 Task: Explore Airbnb accommodation in Chambas, Cuba from 22th December, 2023 to 26th December, 2023 for 8 adults. Place can be private room with 8 bedrooms having 8 beds and 8 bathrooms. Property type can be house. Amenities needed are: wifi, TV, free parkinig on premises, gym, breakfast.
Action: Mouse moved to (472, 123)
Screenshot: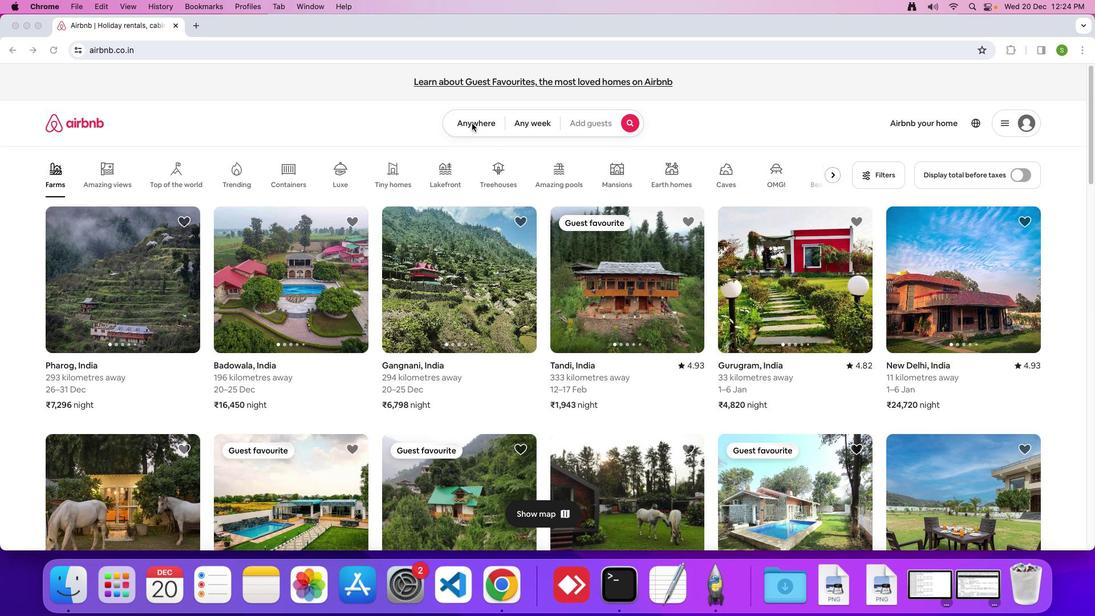 
Action: Mouse pressed left at (472, 123)
Screenshot: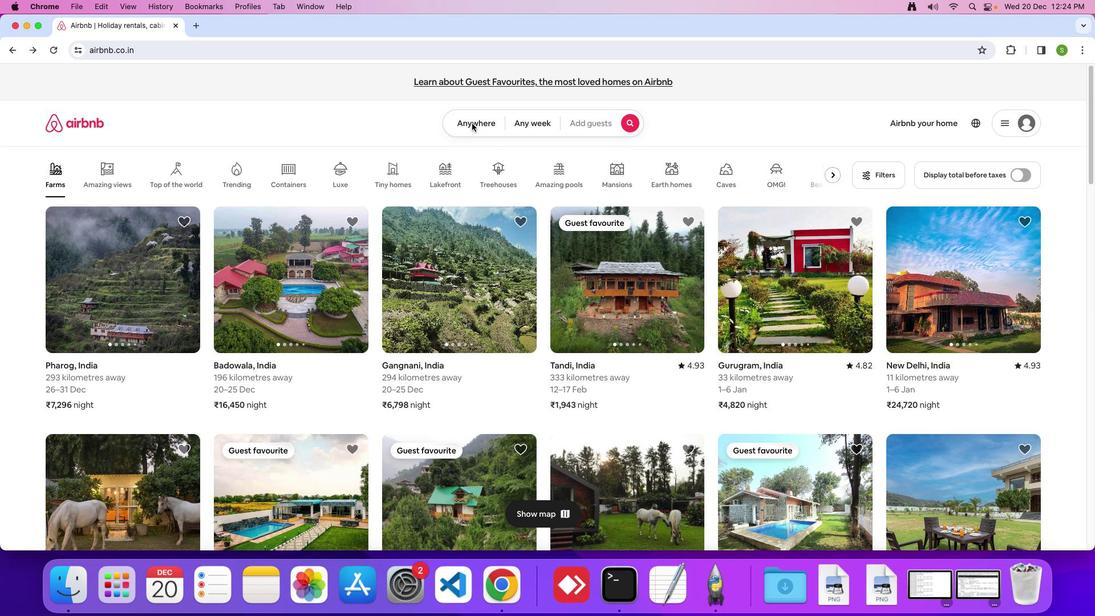 
Action: Mouse moved to (465, 120)
Screenshot: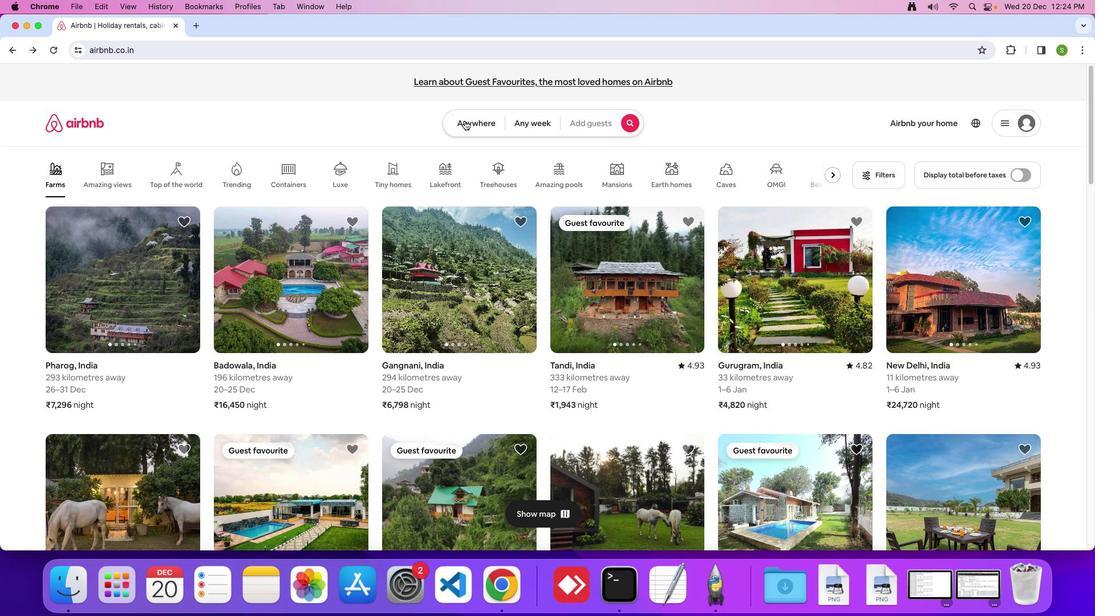 
Action: Mouse pressed left at (465, 120)
Screenshot: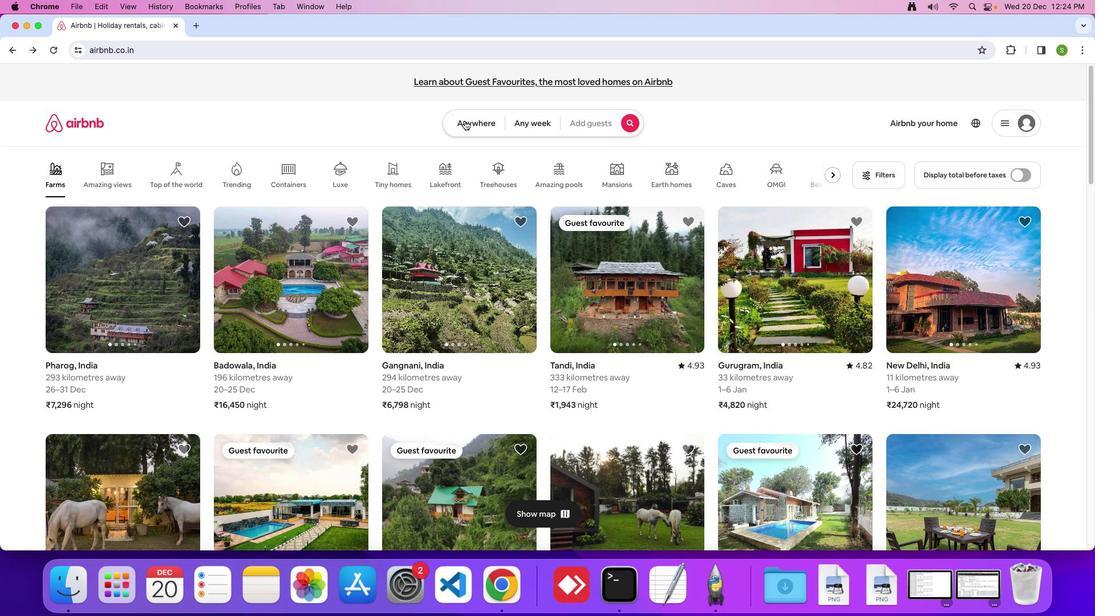 
Action: Mouse moved to (353, 167)
Screenshot: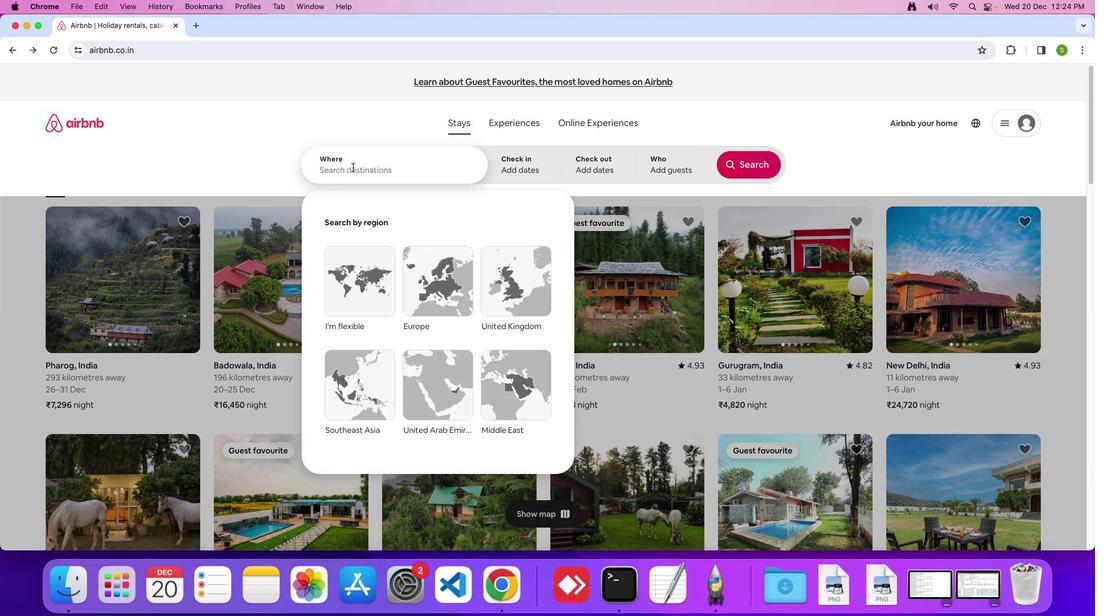 
Action: Mouse pressed left at (353, 167)
Screenshot: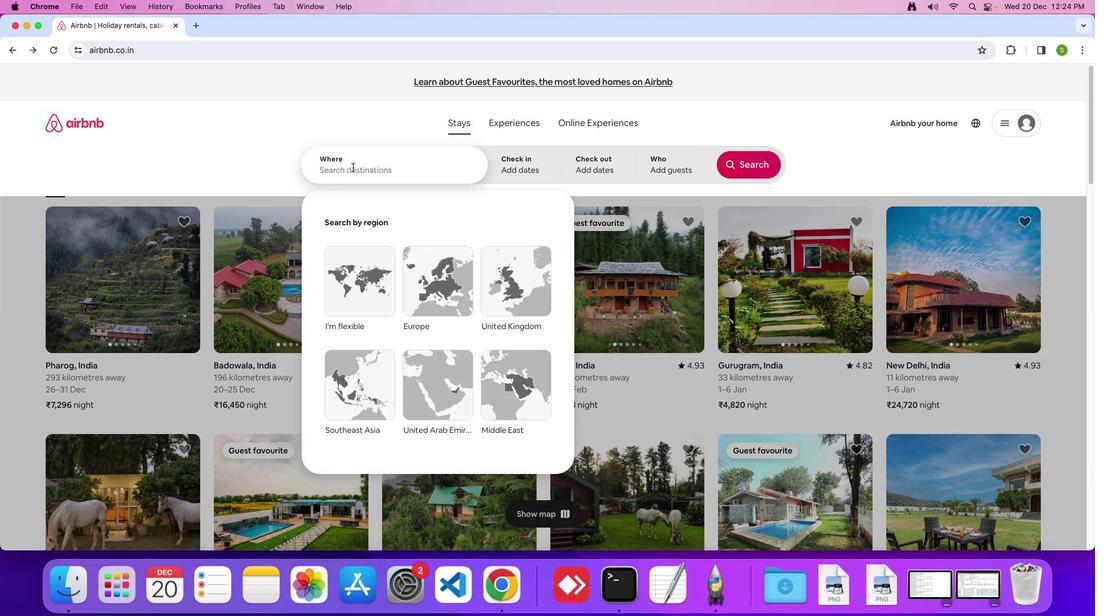 
Action: Key pressed 'C'Key.caps_lock'h''a''m''b''a''s'','Key.spaceKey.shift'C''u''b''a'Key.enter
Screenshot: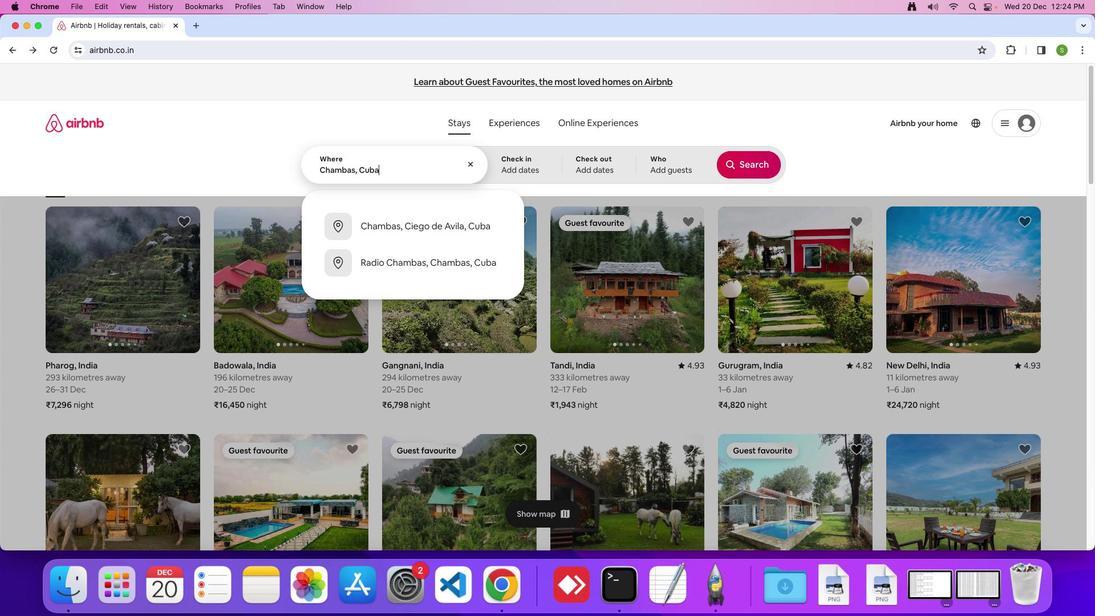 
Action: Mouse moved to (489, 388)
Screenshot: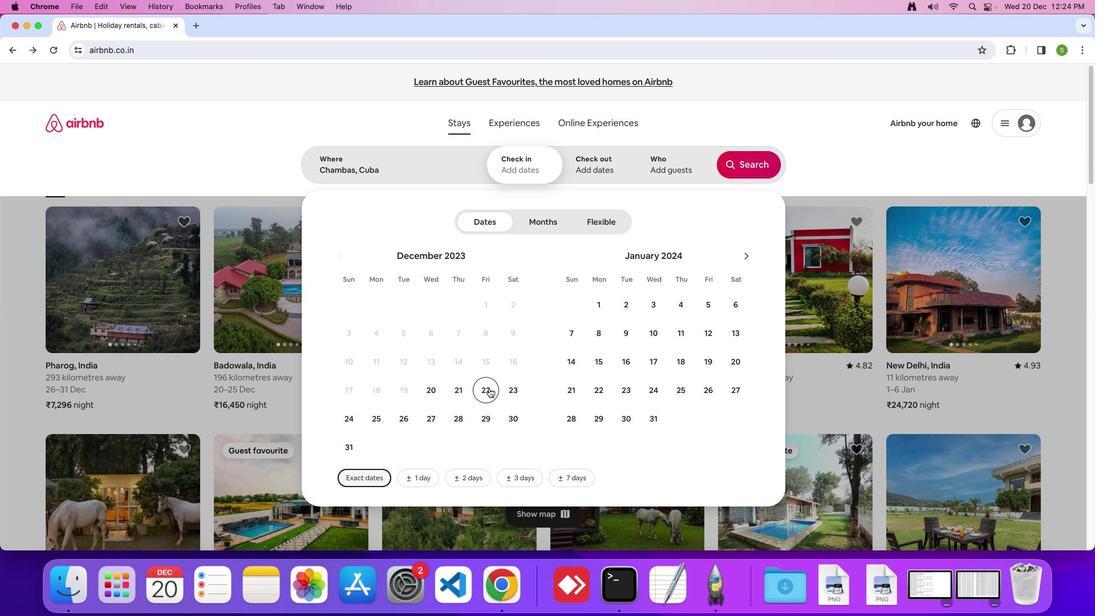 
Action: Mouse pressed left at (489, 388)
Screenshot: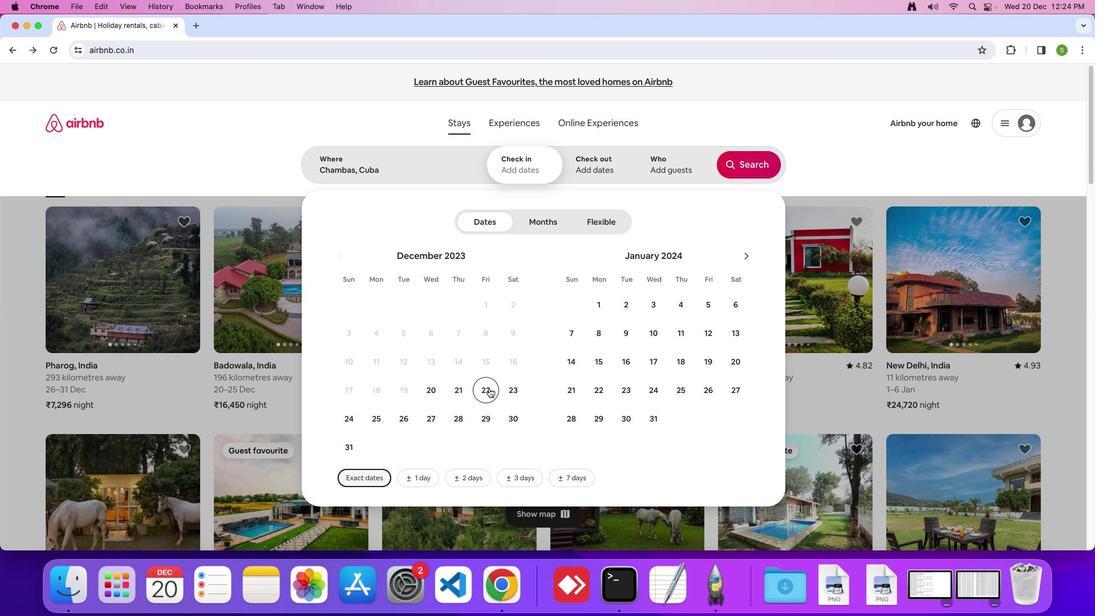 
Action: Mouse moved to (406, 418)
Screenshot: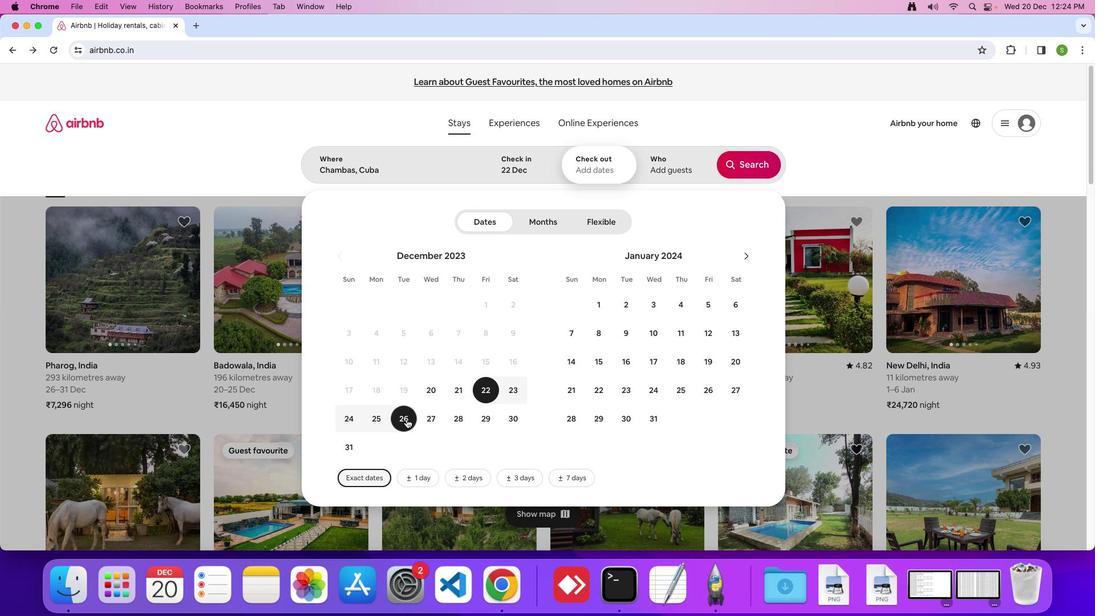 
Action: Mouse pressed left at (406, 418)
Screenshot: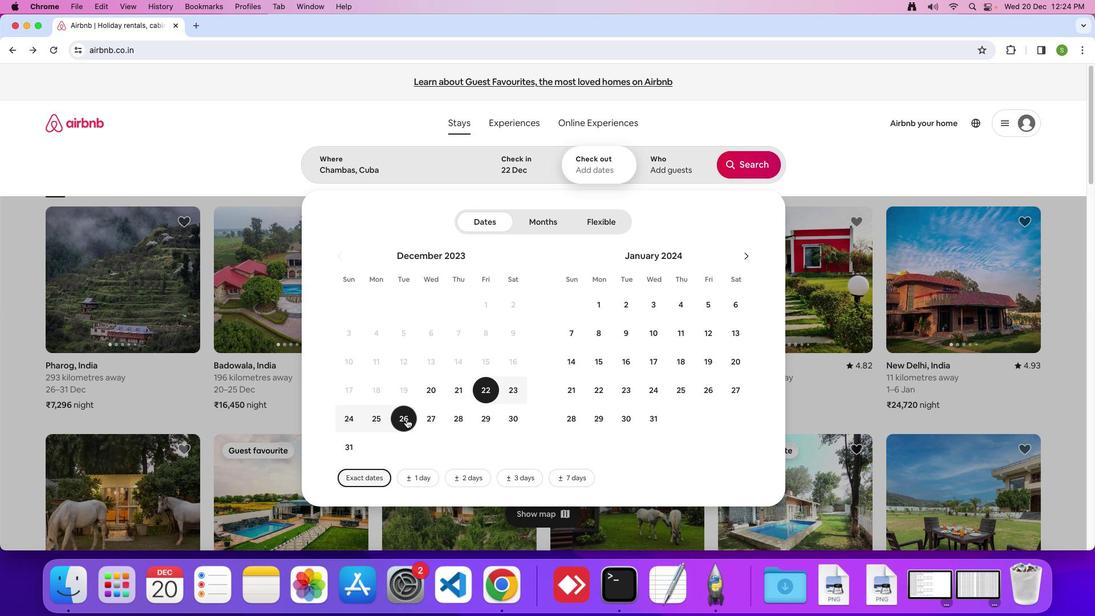 
Action: Mouse moved to (659, 170)
Screenshot: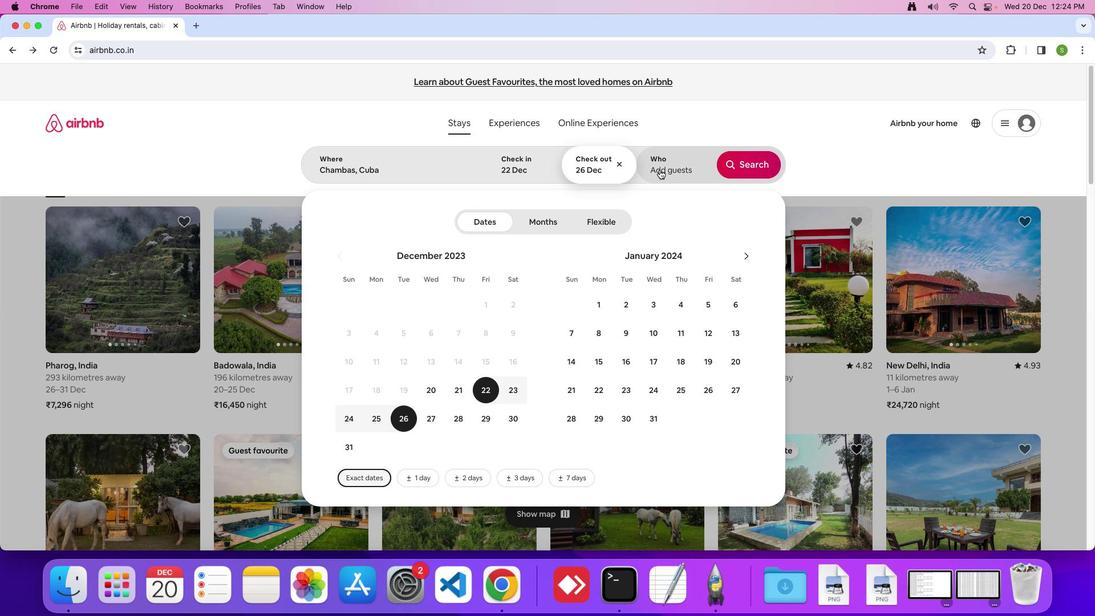 
Action: Mouse pressed left at (659, 170)
Screenshot: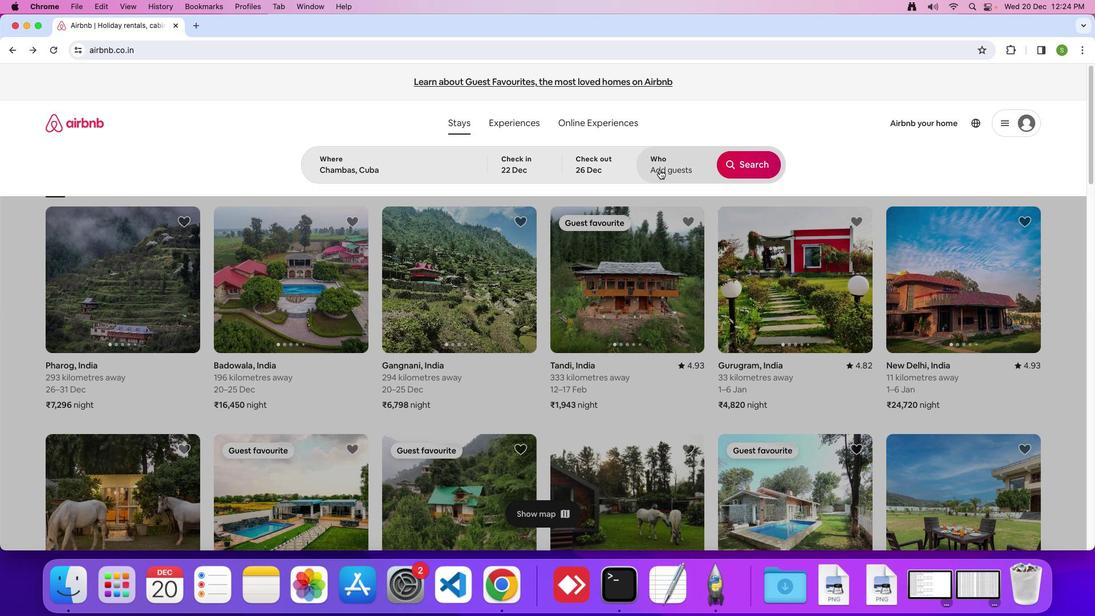 
Action: Mouse moved to (747, 225)
Screenshot: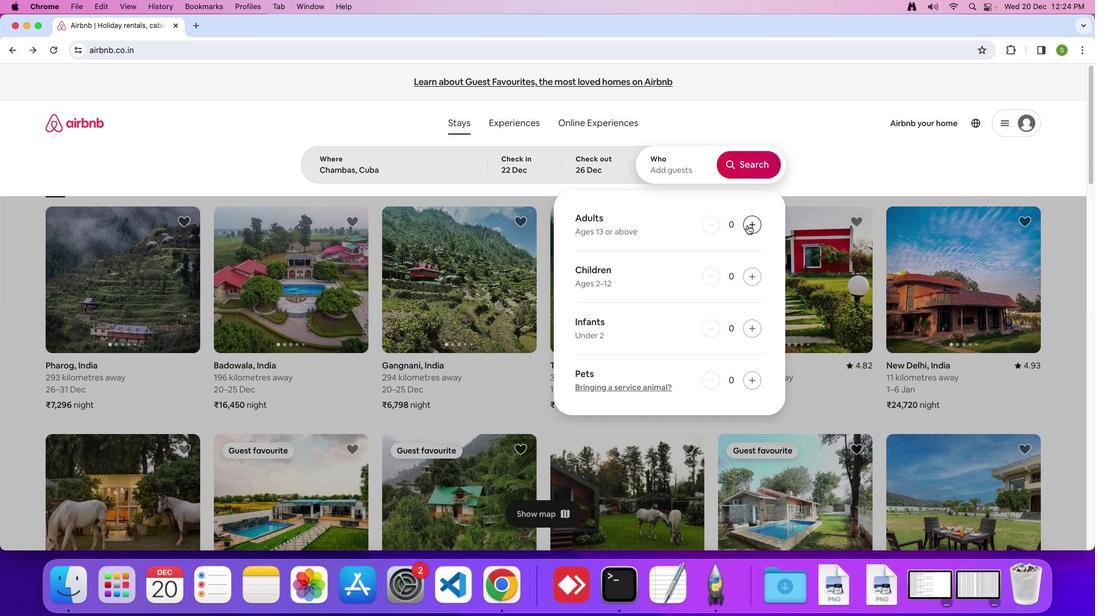 
Action: Mouse pressed left at (747, 225)
Screenshot: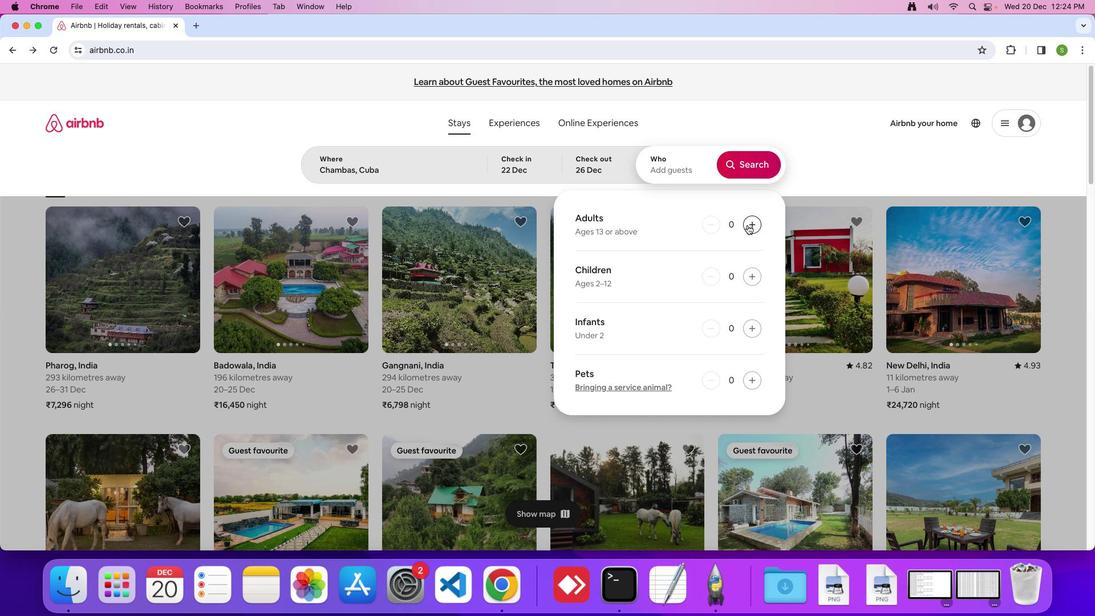
Action: Mouse pressed left at (747, 225)
Screenshot: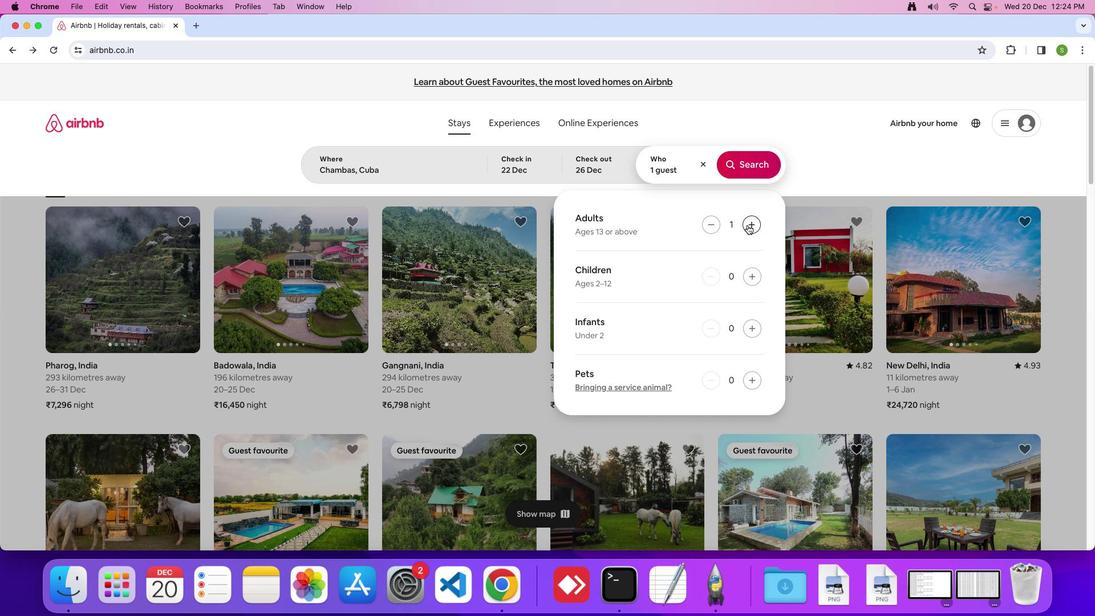 
Action: Mouse pressed left at (747, 225)
Screenshot: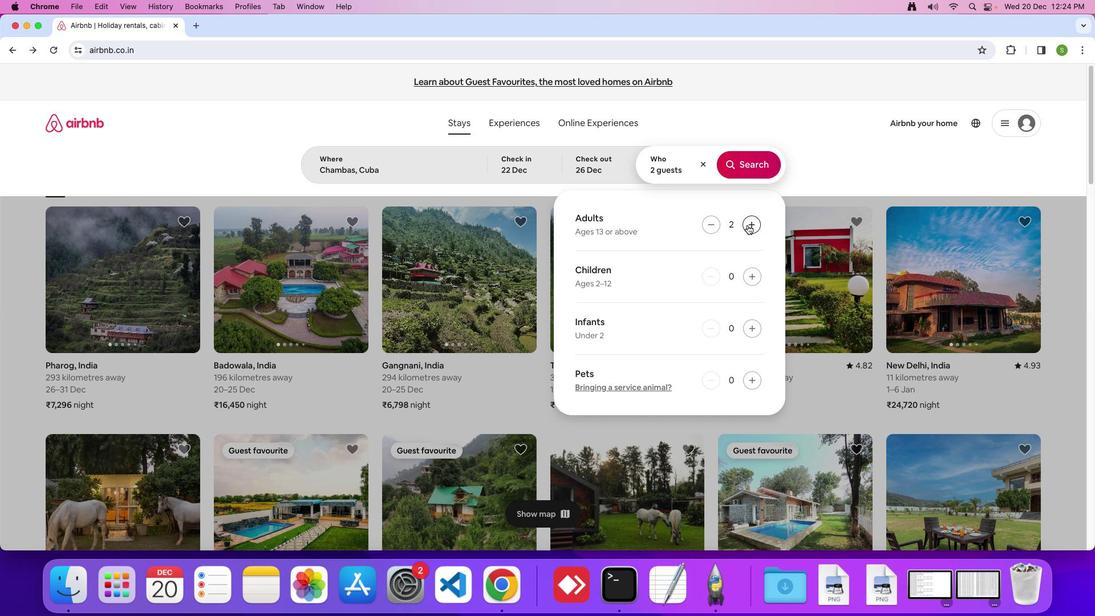 
Action: Mouse pressed left at (747, 225)
Screenshot: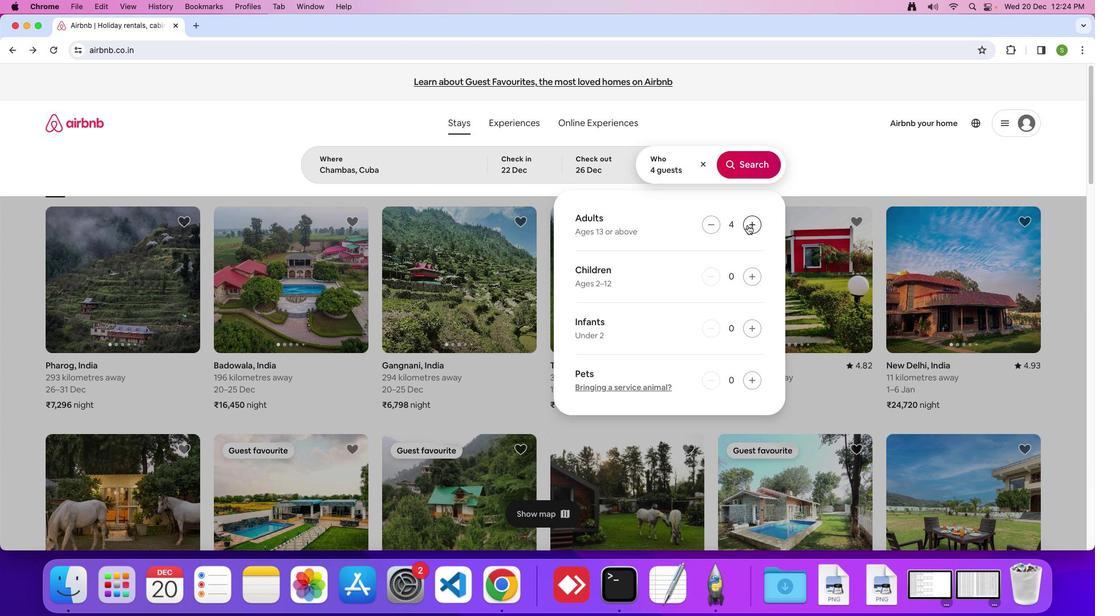 
Action: Mouse pressed left at (747, 225)
Screenshot: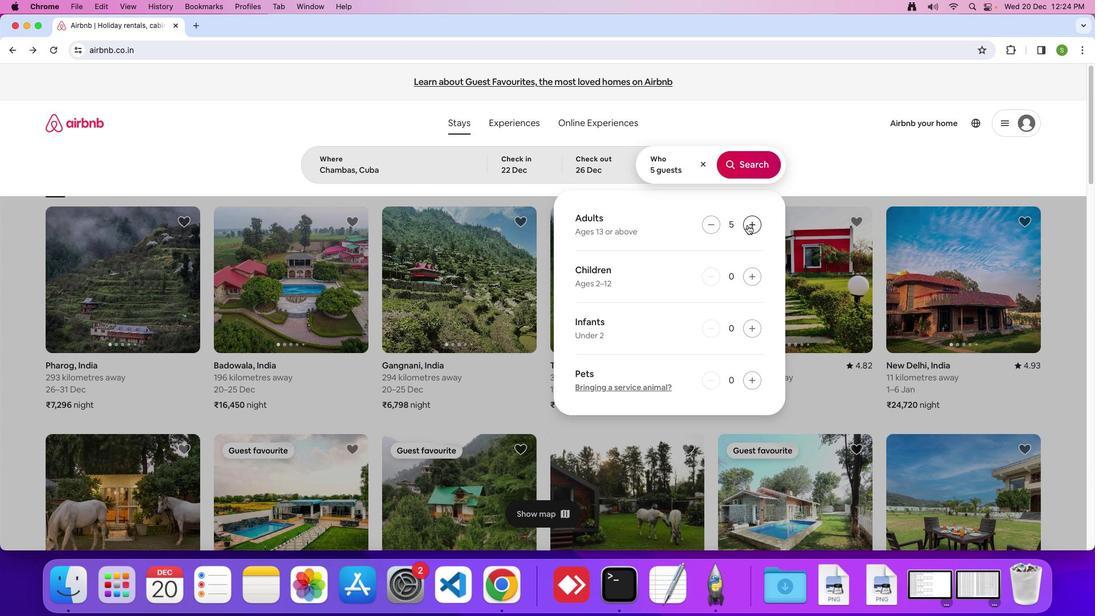 
Action: Mouse pressed left at (747, 225)
Screenshot: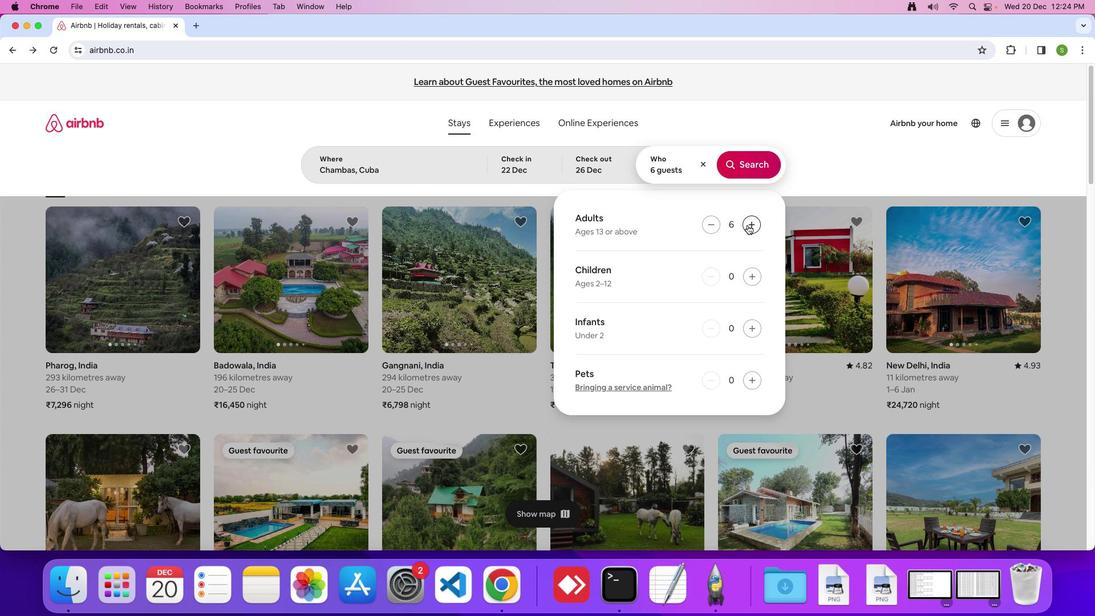 
Action: Mouse pressed left at (747, 225)
Screenshot: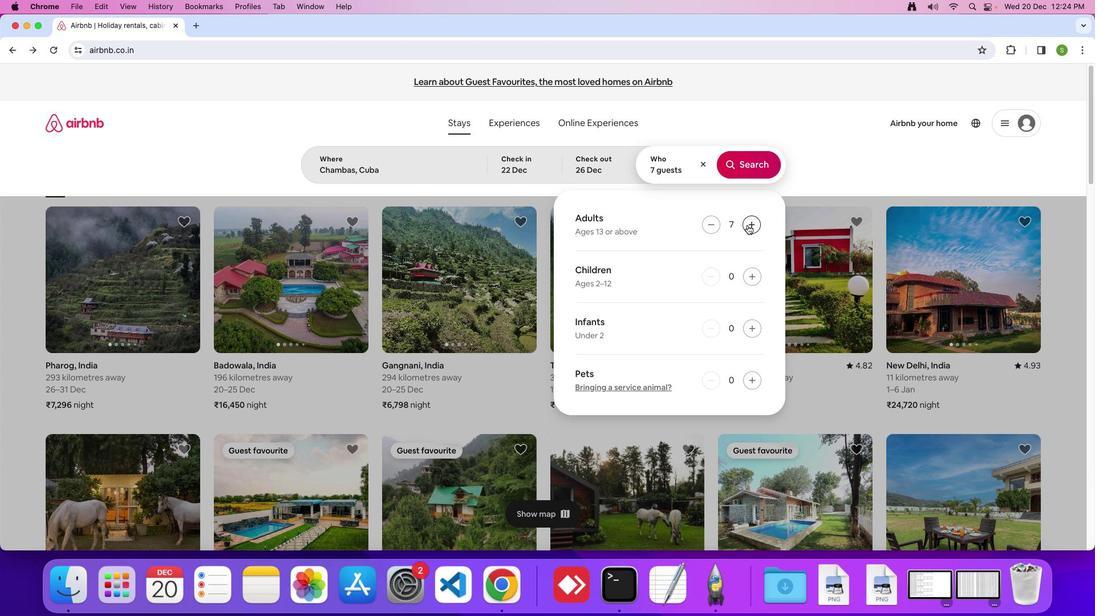 
Action: Mouse pressed left at (747, 225)
Screenshot: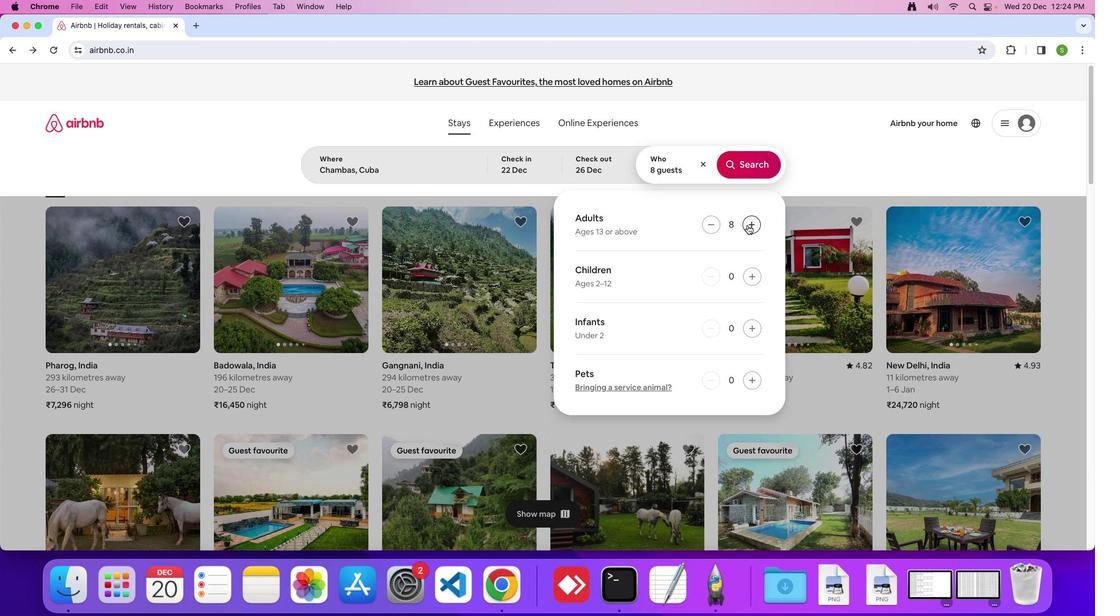 
Action: Mouse moved to (745, 175)
Screenshot: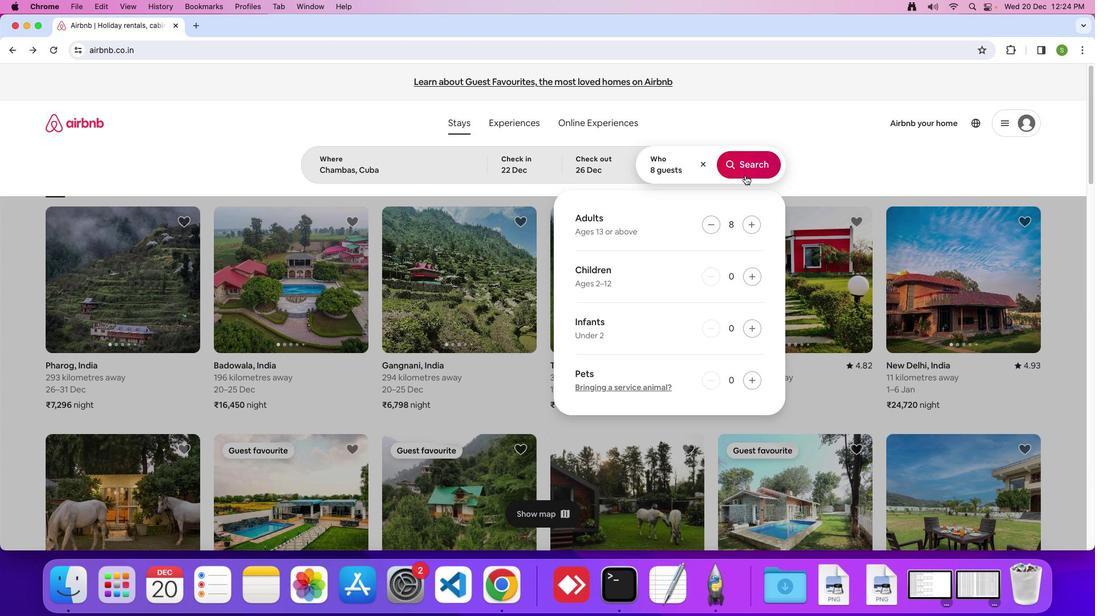 
Action: Mouse pressed left at (745, 175)
Screenshot: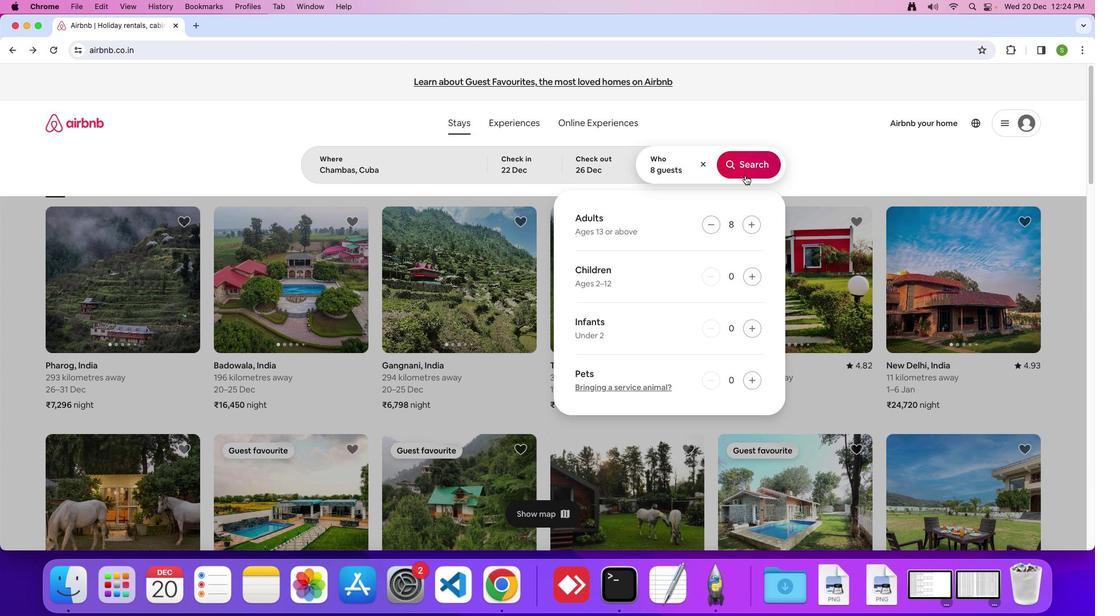 
Action: Mouse moved to (910, 140)
Screenshot: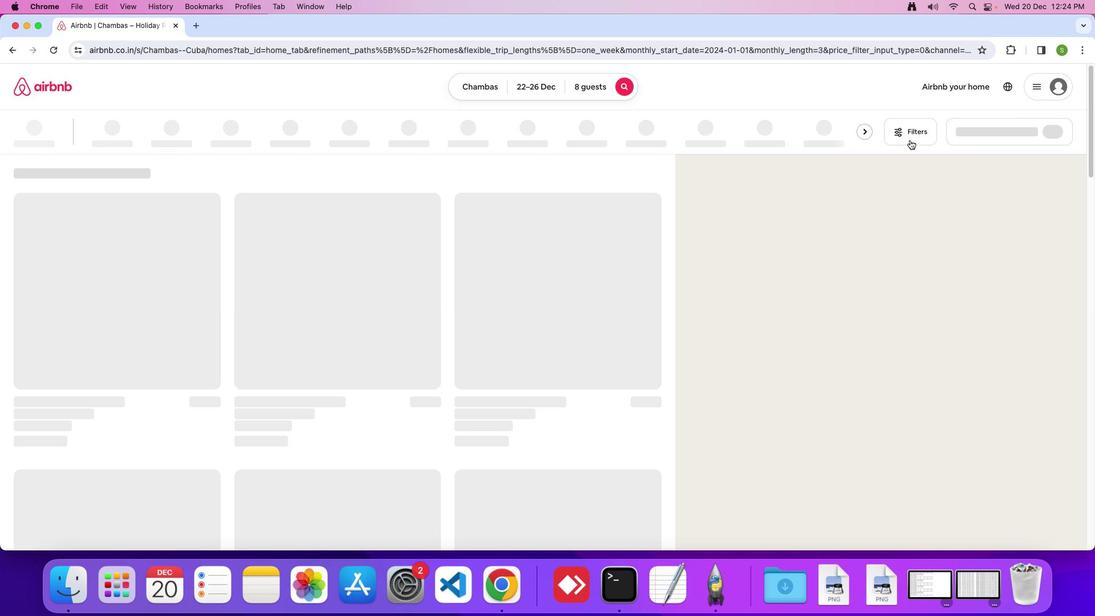 
Action: Mouse pressed left at (910, 140)
Screenshot: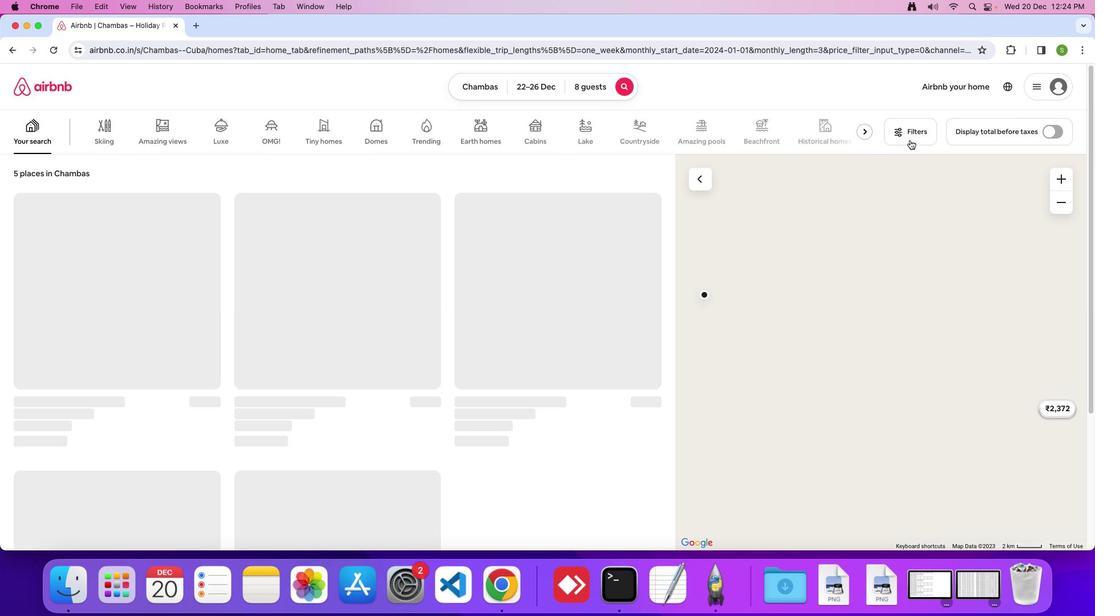 
Action: Mouse moved to (469, 382)
Screenshot: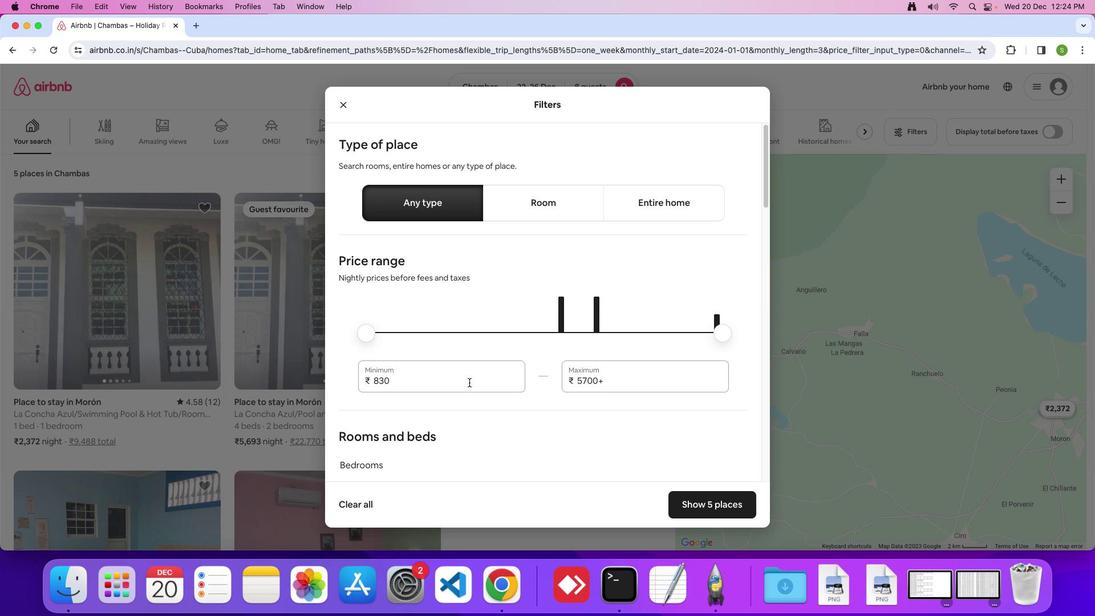 
Action: Mouse scrolled (469, 382) with delta (0, 0)
Screenshot: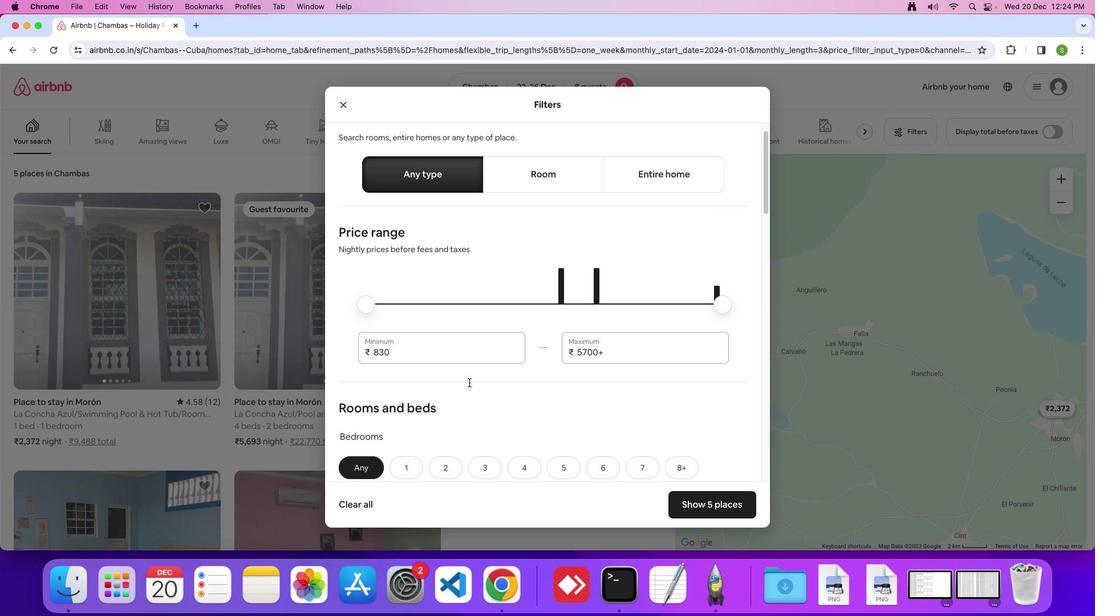 
Action: Mouse scrolled (469, 382) with delta (0, 0)
Screenshot: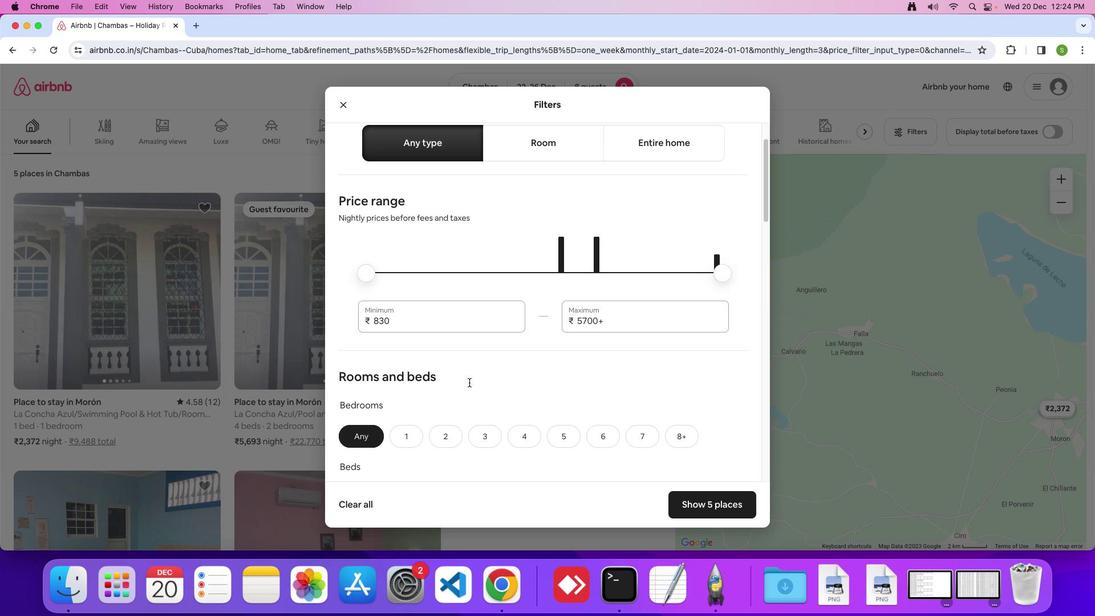 
Action: Mouse scrolled (469, 382) with delta (0, -1)
Screenshot: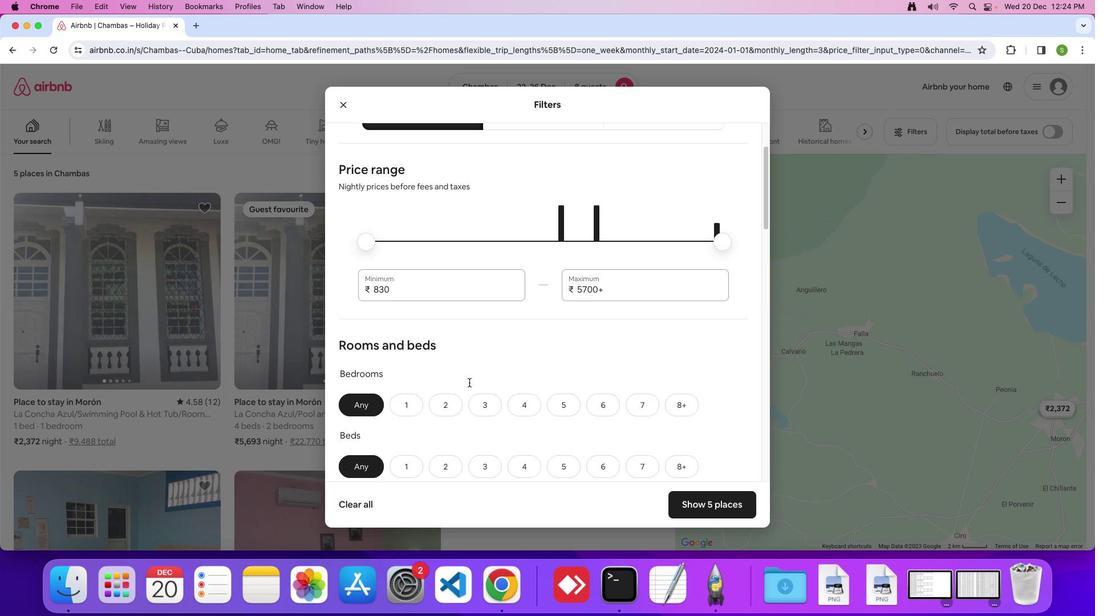 
Action: Mouse scrolled (469, 382) with delta (0, 0)
Screenshot: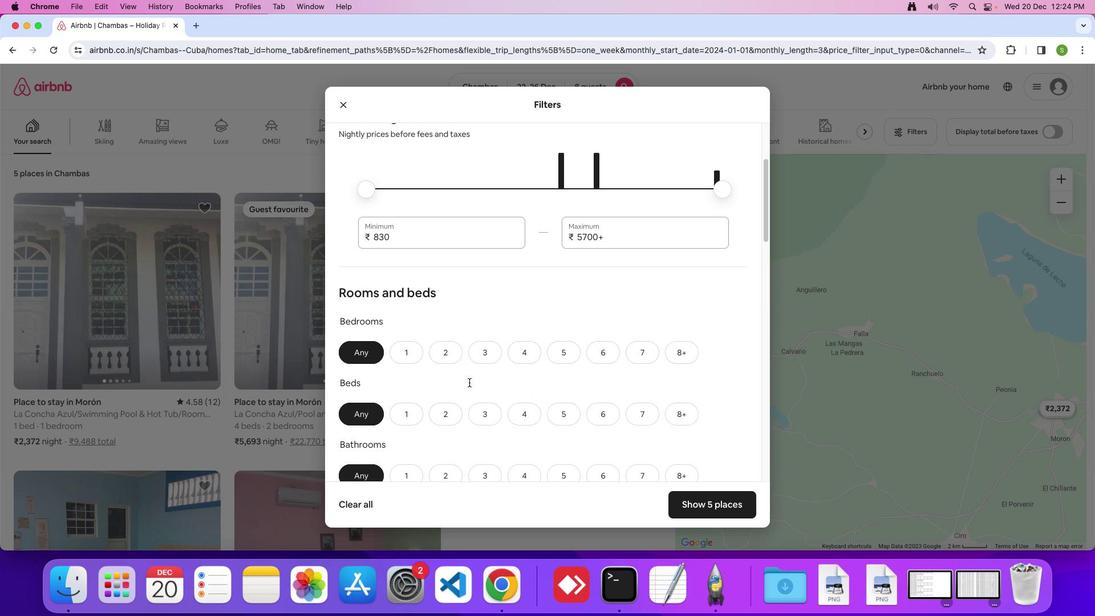 
Action: Mouse scrolled (469, 382) with delta (0, 0)
Screenshot: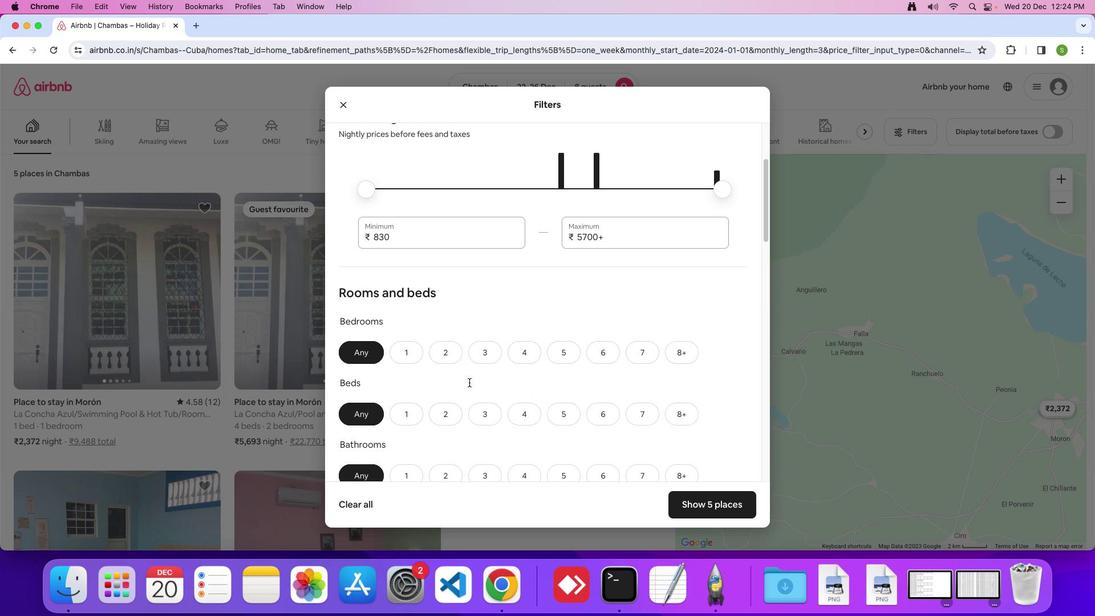 
Action: Mouse scrolled (469, 382) with delta (0, -1)
Screenshot: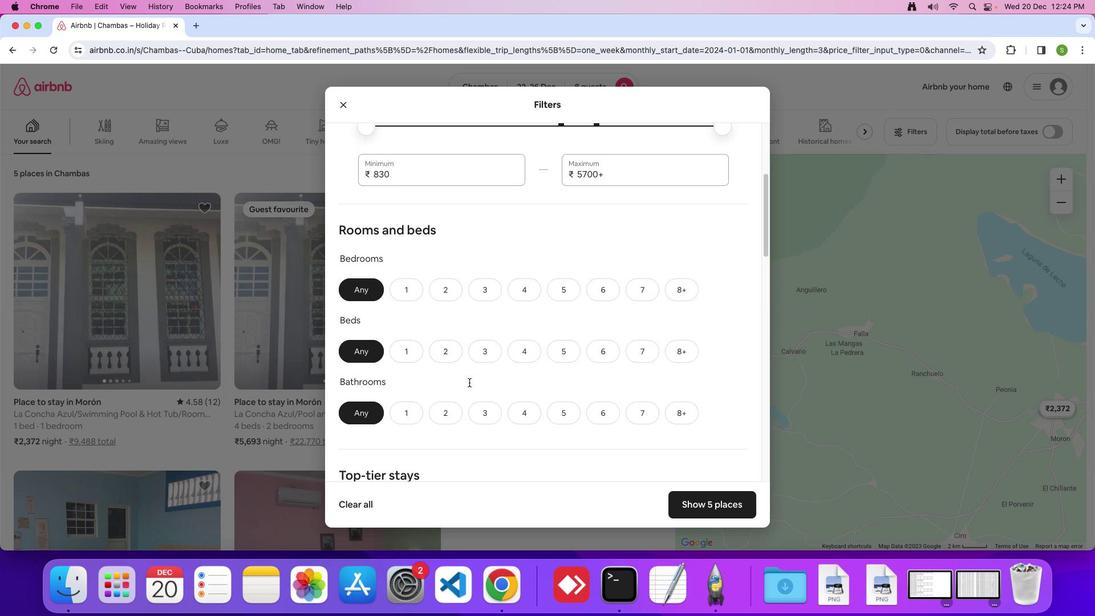 
Action: Mouse moved to (673, 264)
Screenshot: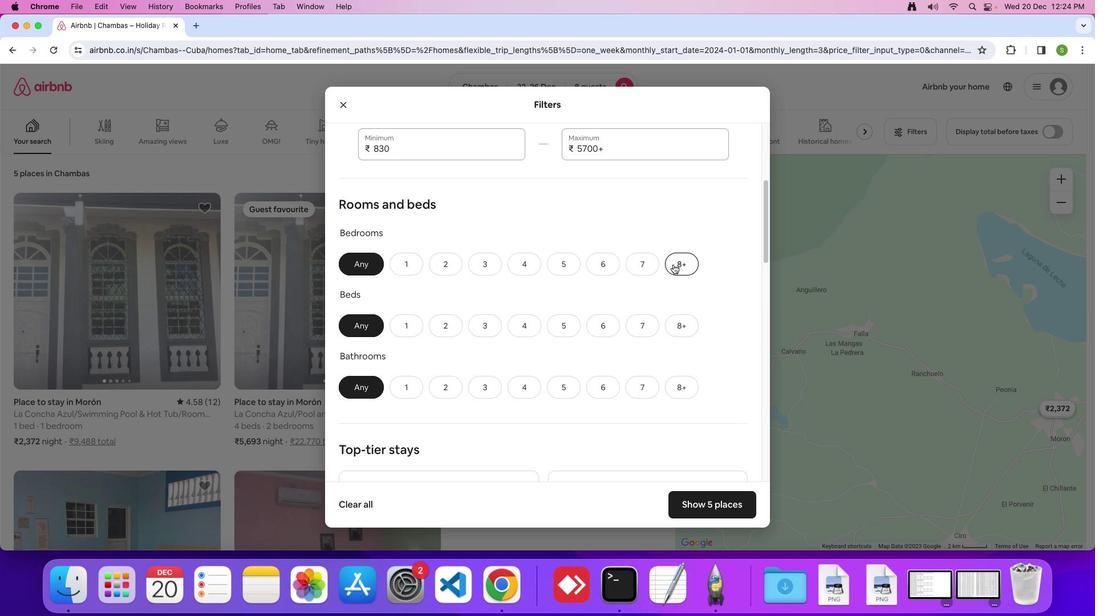 
Action: Mouse pressed left at (673, 264)
Screenshot: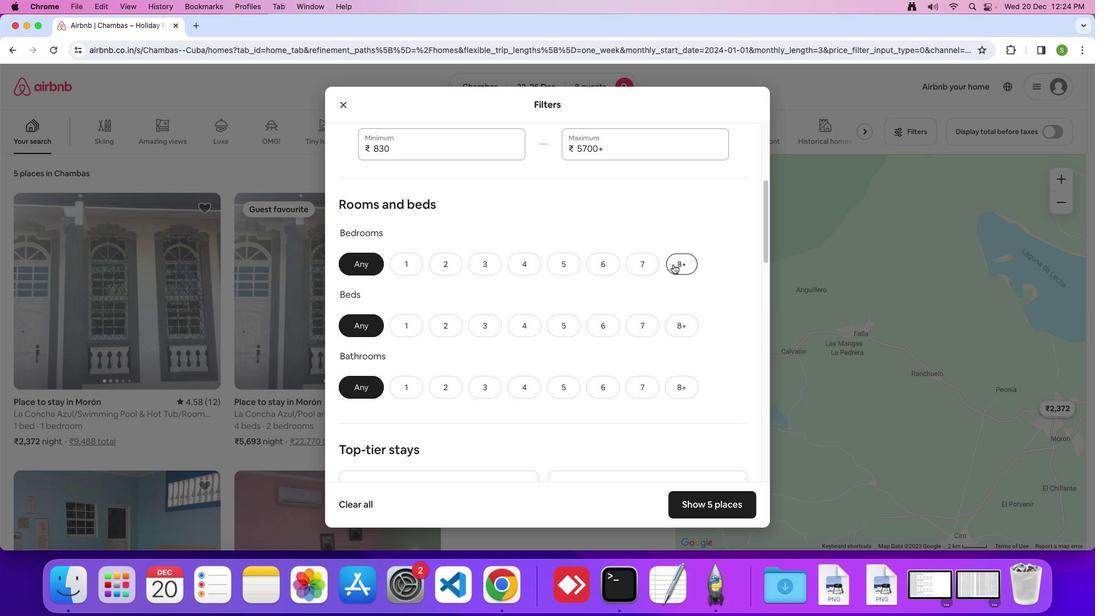 
Action: Mouse moved to (673, 320)
Screenshot: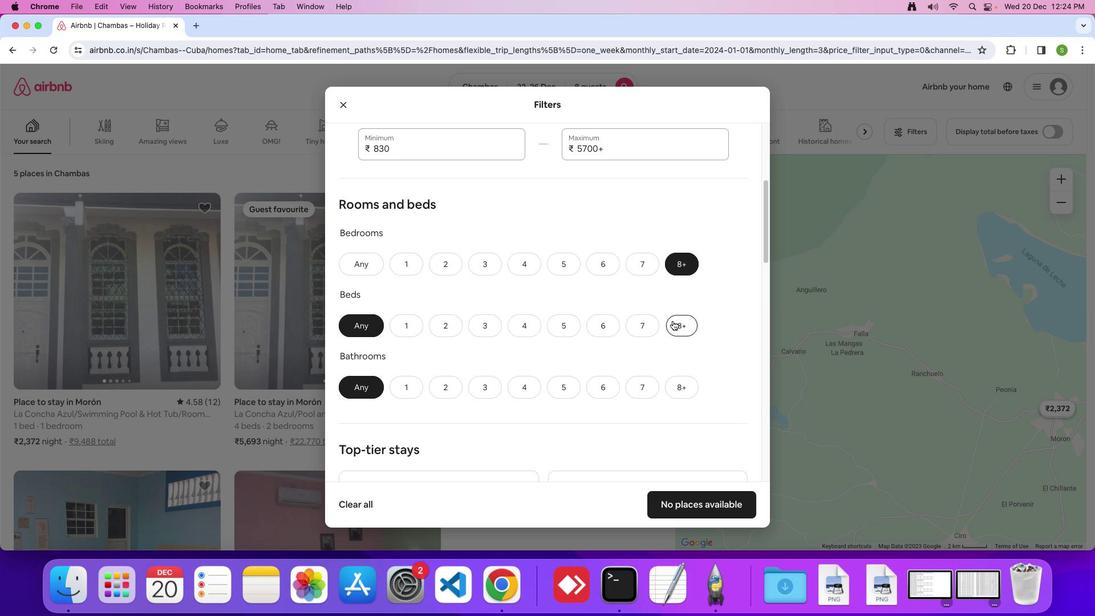 
Action: Mouse pressed left at (673, 320)
Screenshot: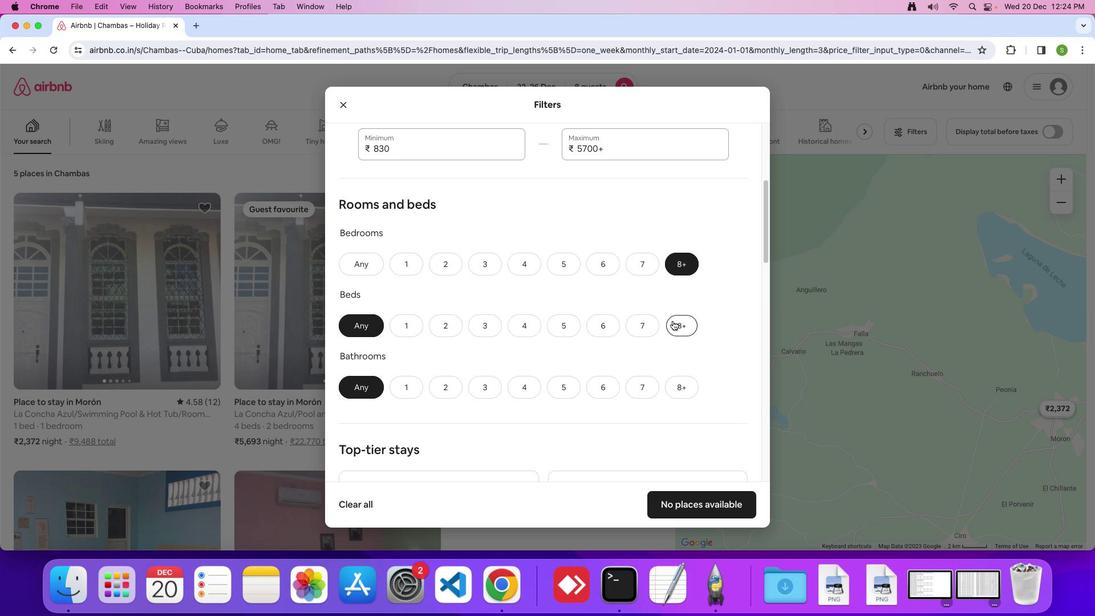 
Action: Mouse moved to (680, 388)
Screenshot: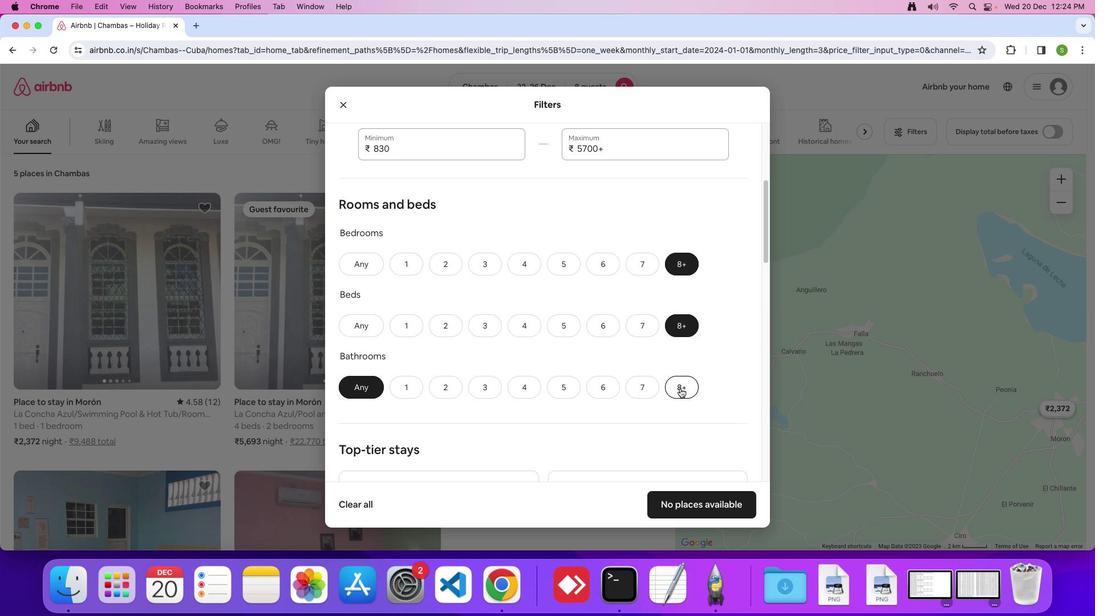 
Action: Mouse pressed left at (680, 388)
Screenshot: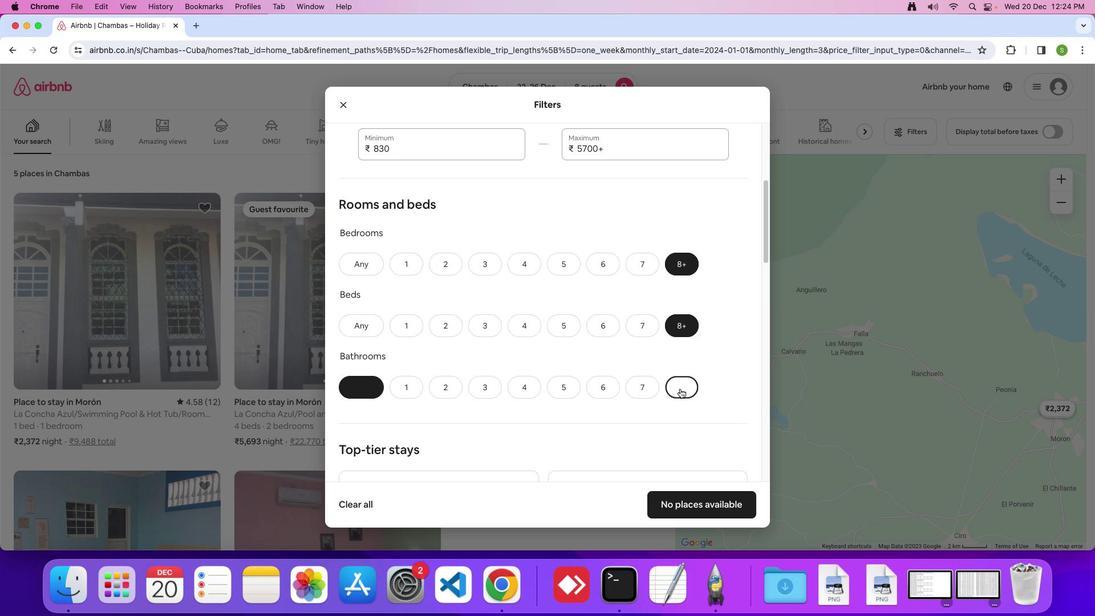 
Action: Mouse moved to (563, 336)
Screenshot: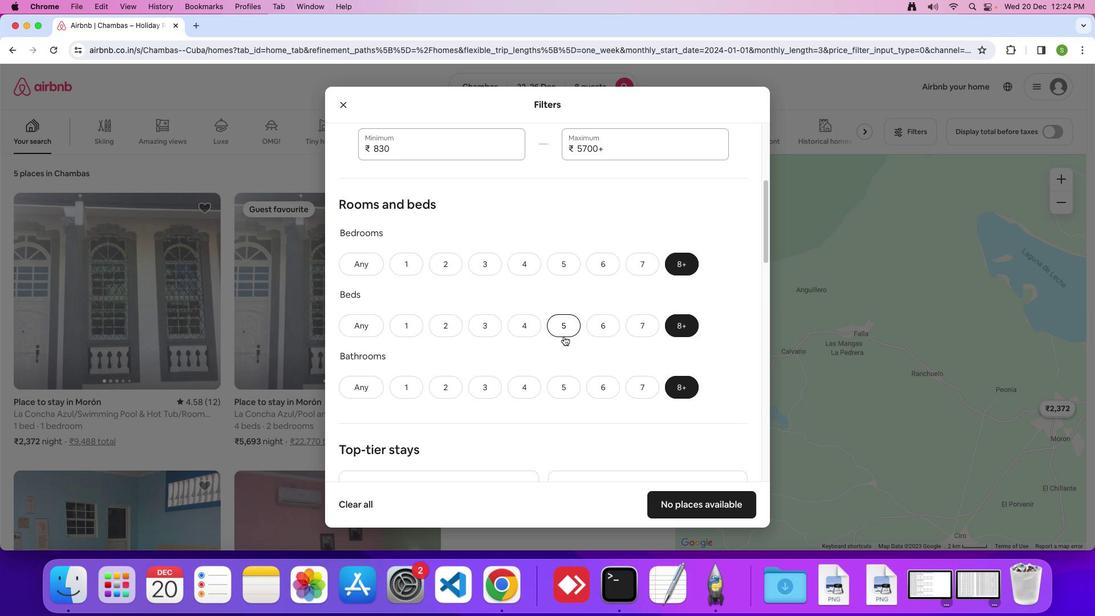 
Action: Mouse scrolled (563, 336) with delta (0, 0)
Screenshot: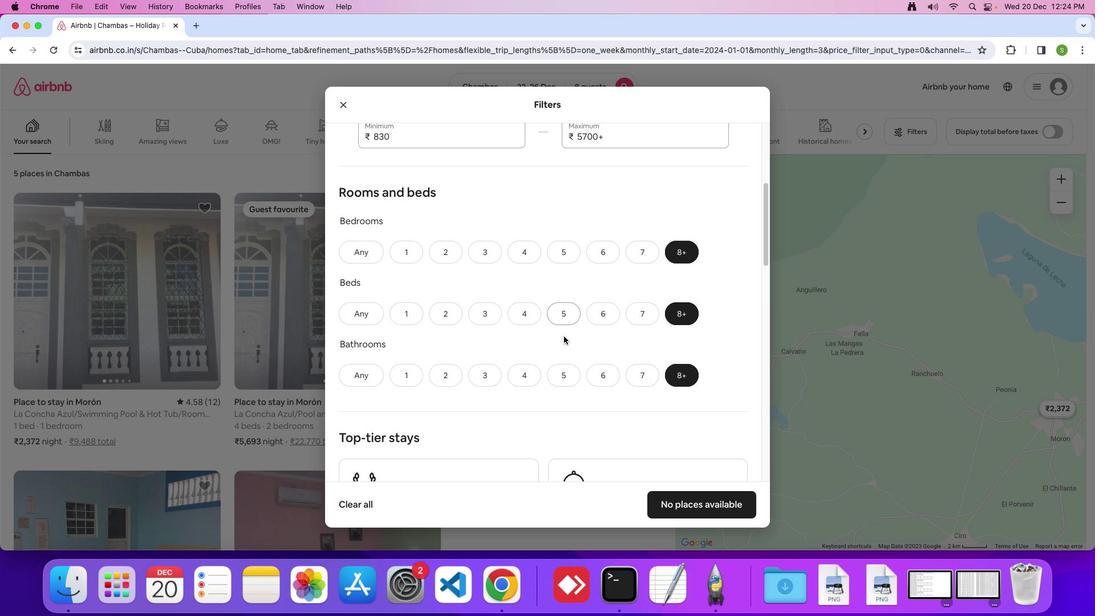 
Action: Mouse scrolled (563, 336) with delta (0, 0)
Screenshot: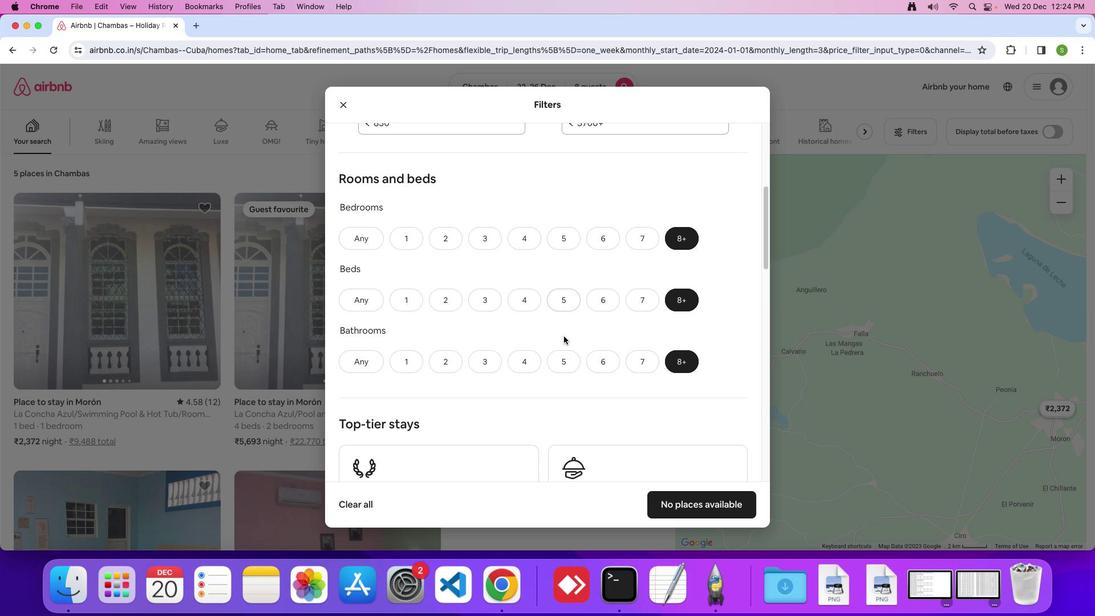 
Action: Mouse scrolled (563, 336) with delta (0, -1)
Screenshot: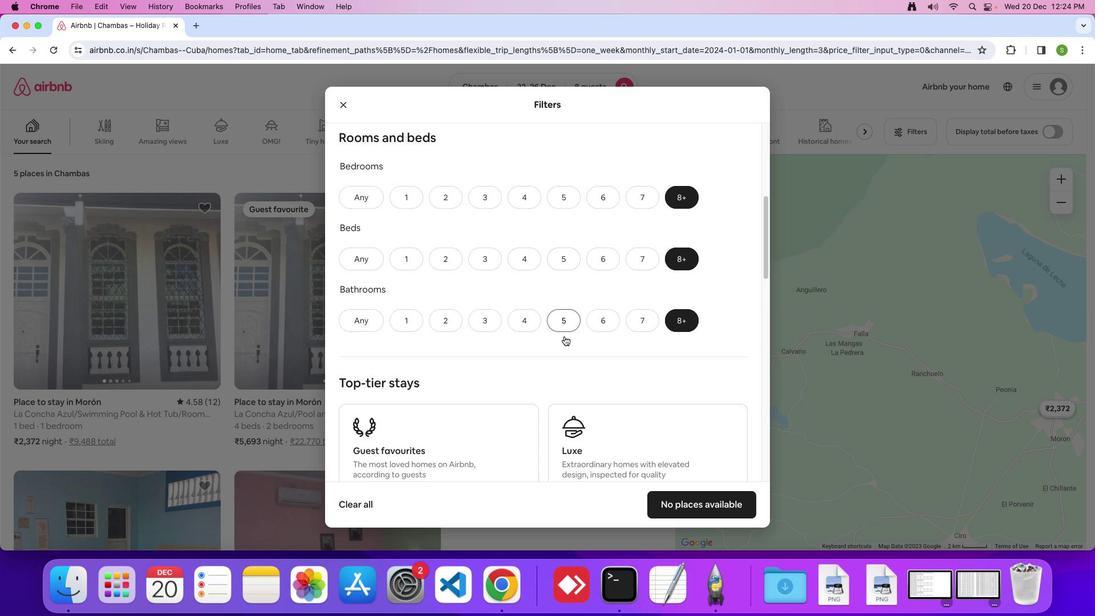 
Action: Mouse moved to (564, 336)
Screenshot: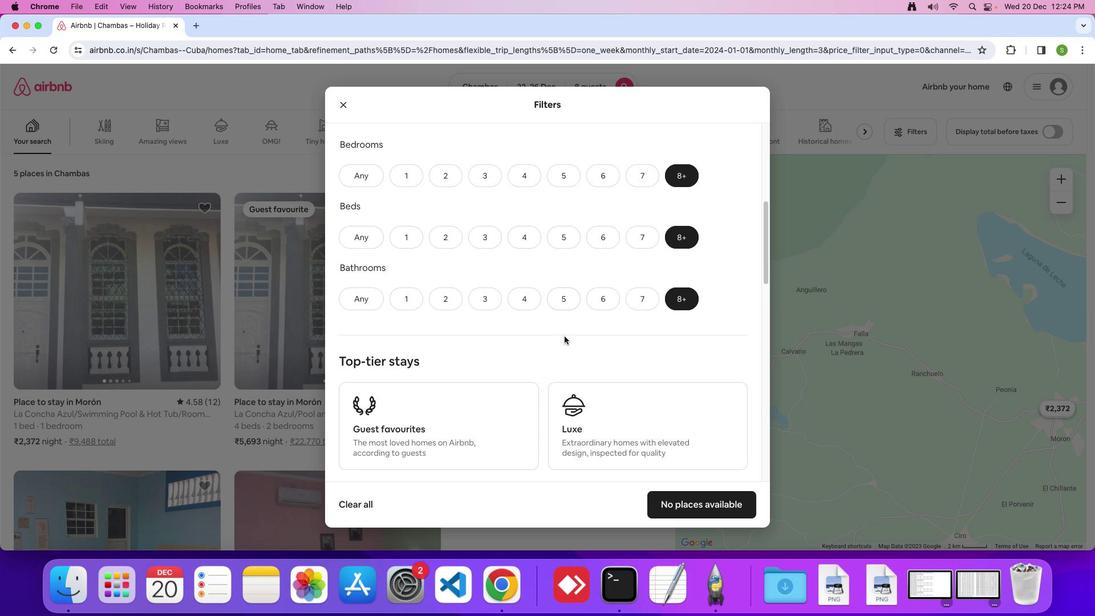 
Action: Mouse scrolled (564, 336) with delta (0, 0)
Screenshot: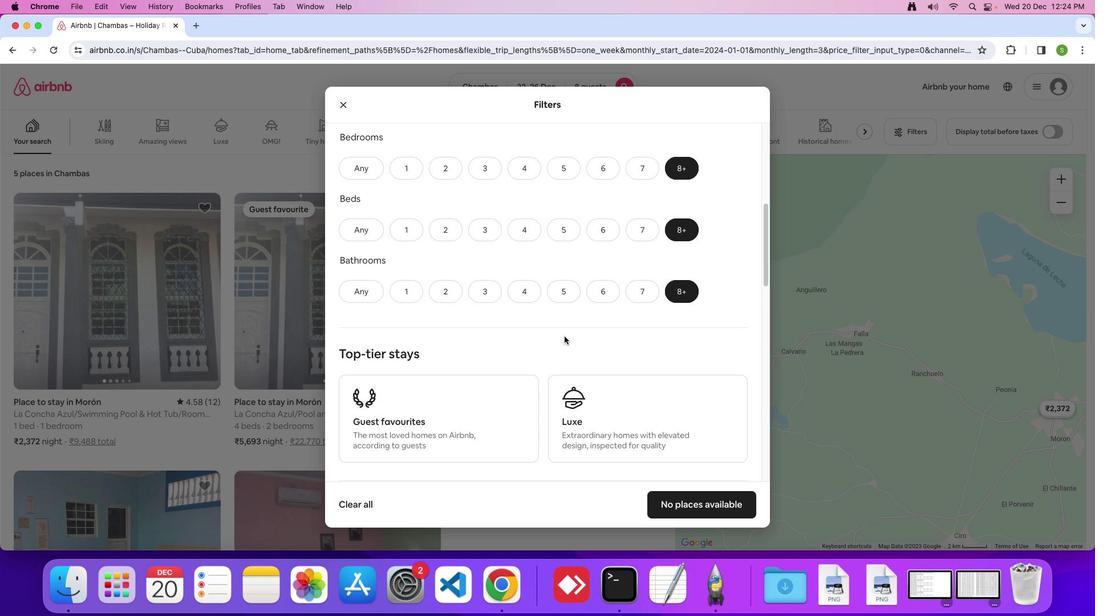 
Action: Mouse scrolled (564, 336) with delta (0, 0)
Screenshot: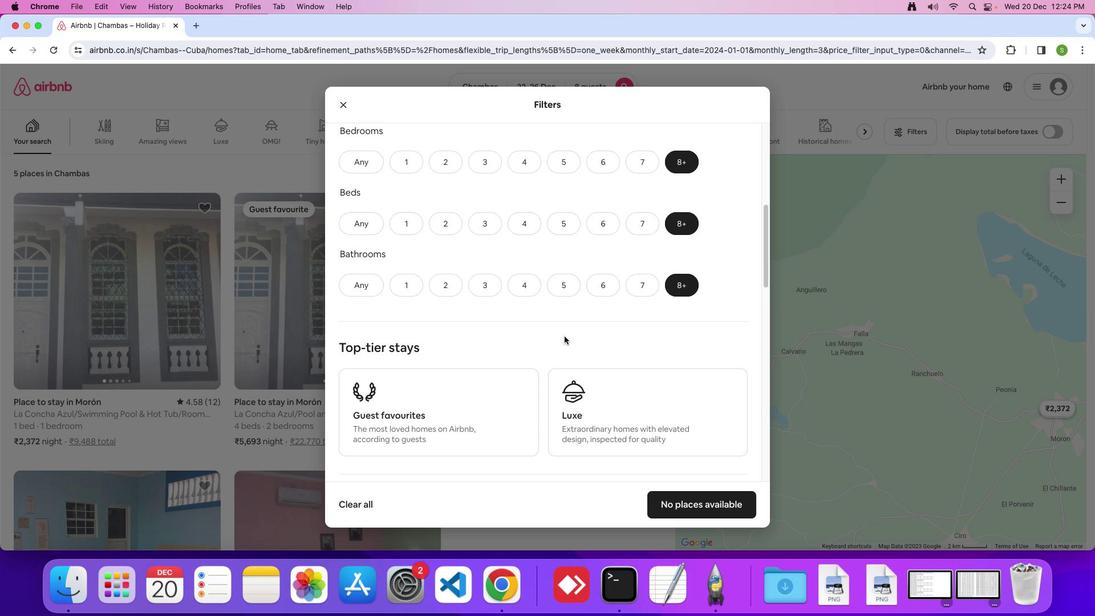 
Action: Mouse scrolled (564, 336) with delta (0, 0)
Screenshot: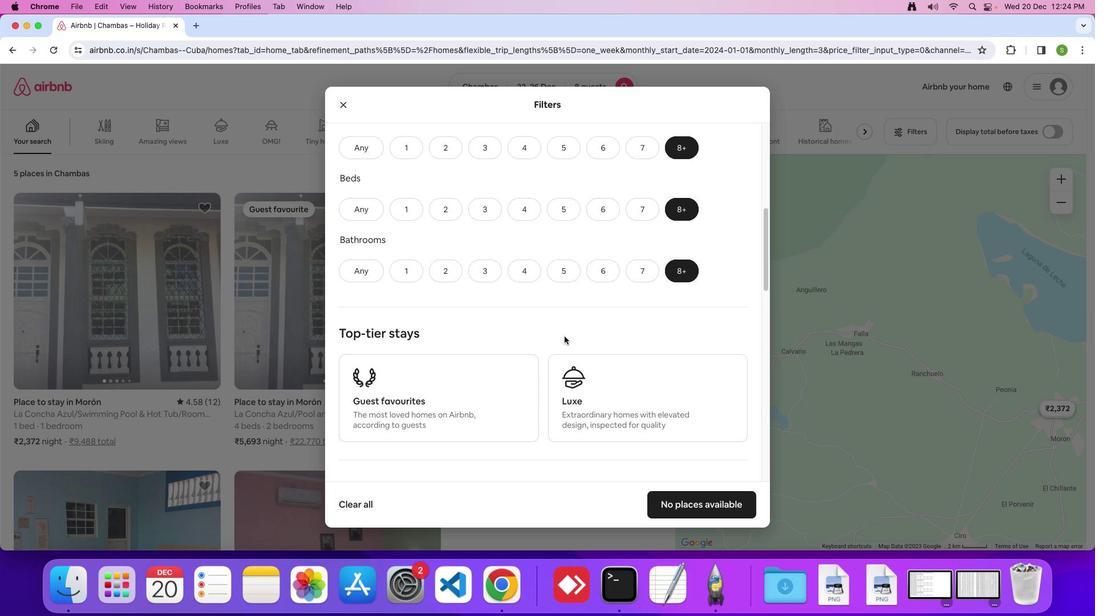 
Action: Mouse scrolled (564, 336) with delta (0, 0)
Screenshot: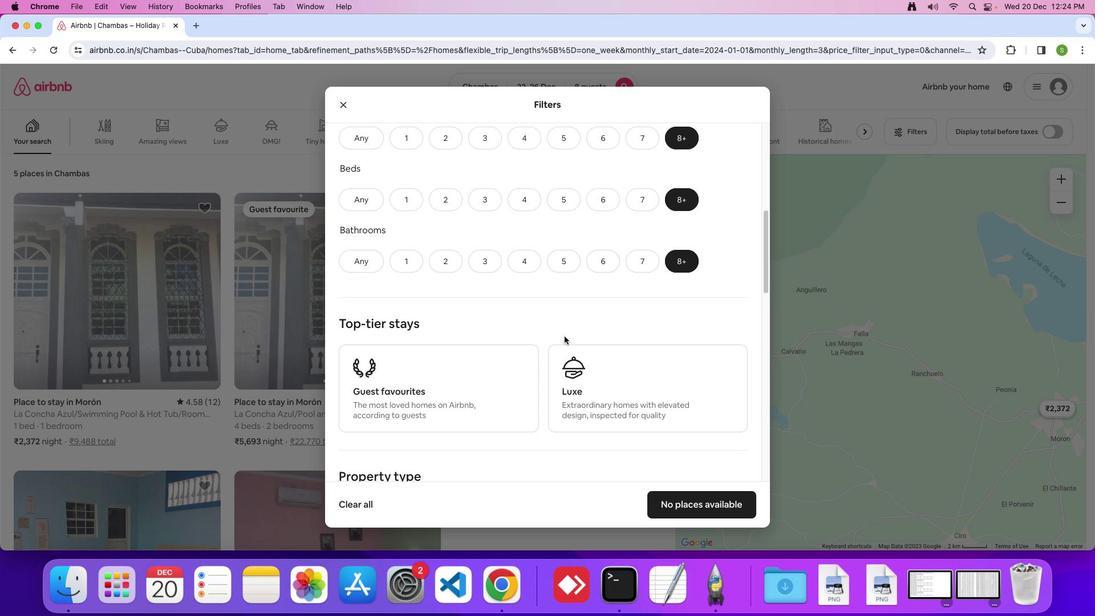 
Action: Mouse scrolled (564, 336) with delta (0, 0)
Screenshot: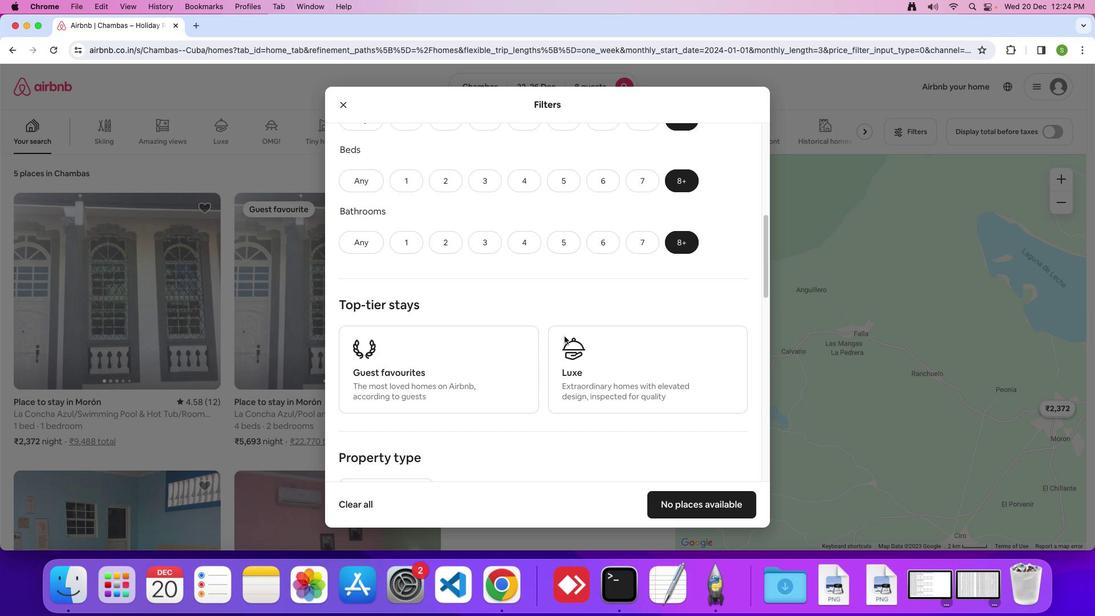 
Action: Mouse scrolled (564, 336) with delta (0, 0)
Screenshot: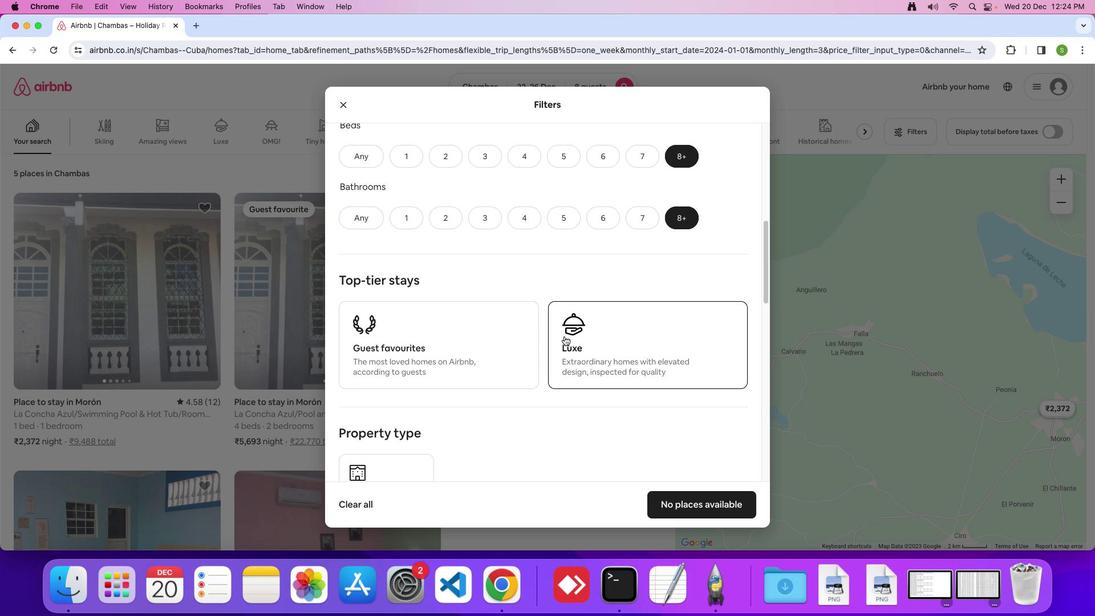 
Action: Mouse scrolled (564, 336) with delta (0, 0)
Screenshot: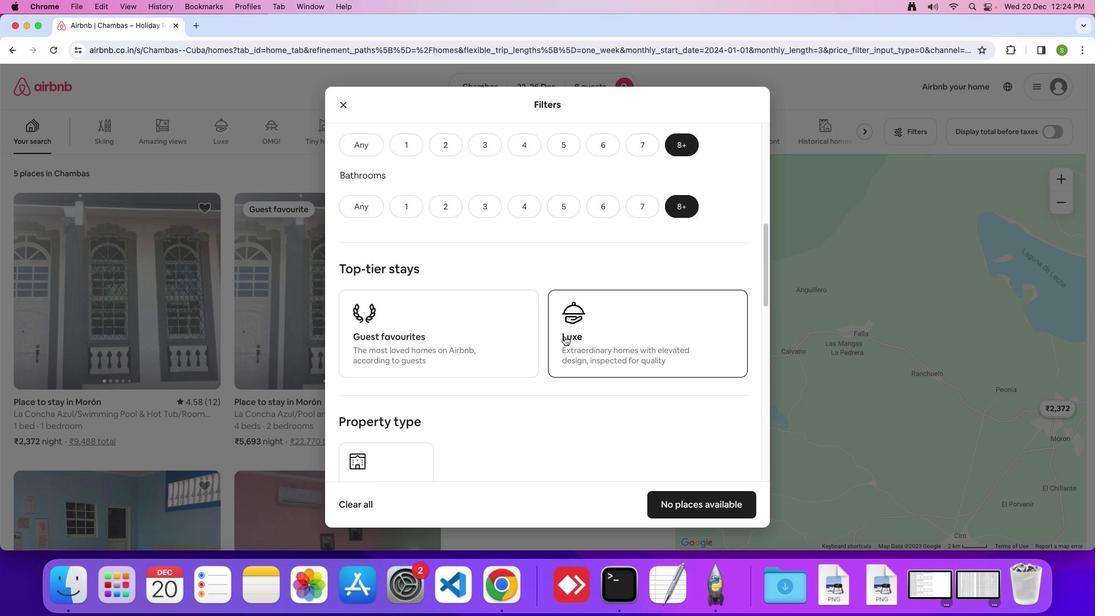 
Action: Mouse scrolled (564, 336) with delta (0, -1)
Screenshot: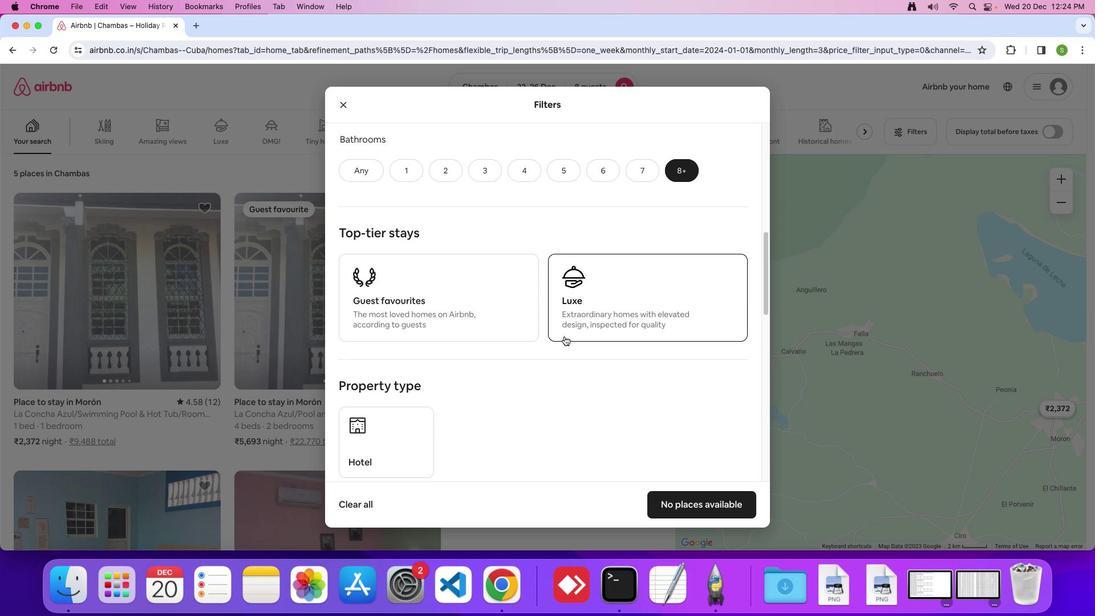 
Action: Mouse scrolled (564, 336) with delta (0, 0)
Screenshot: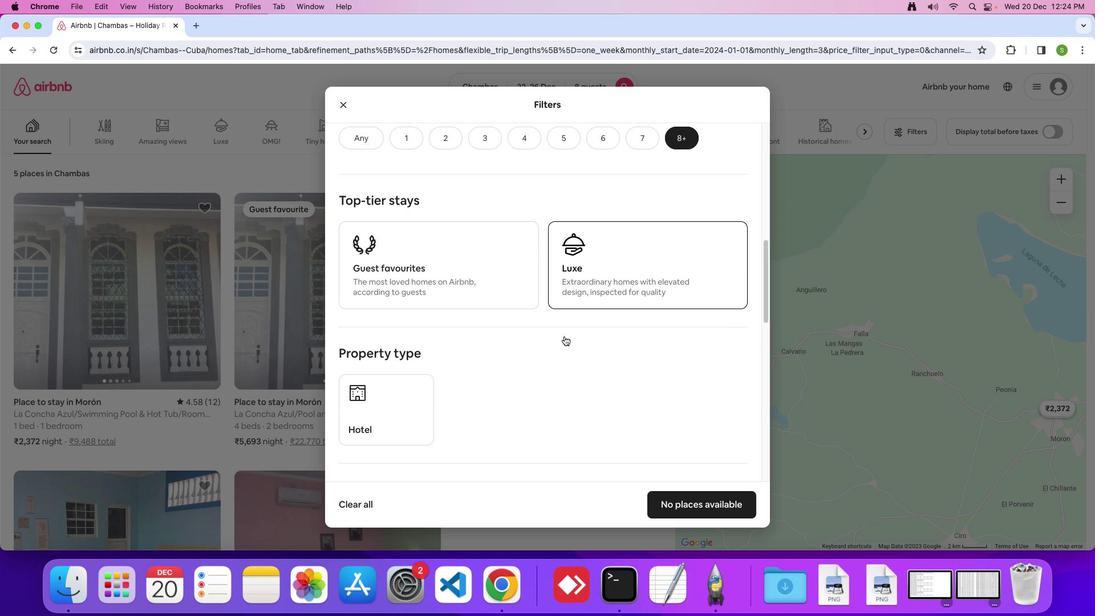 
Action: Mouse scrolled (564, 336) with delta (0, 0)
Screenshot: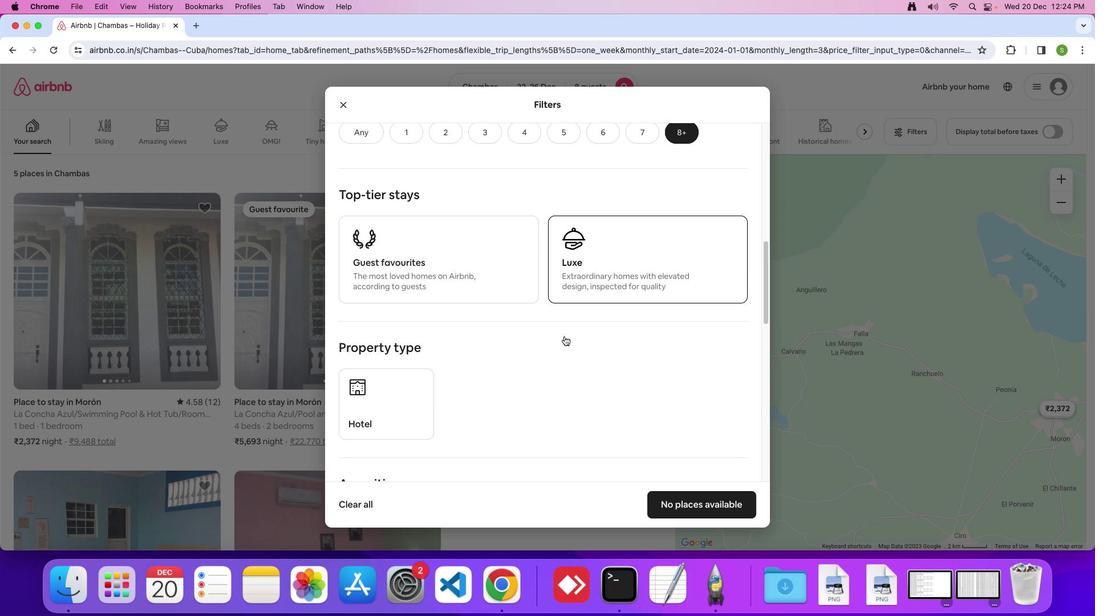 
Action: Mouse moved to (479, 353)
Screenshot: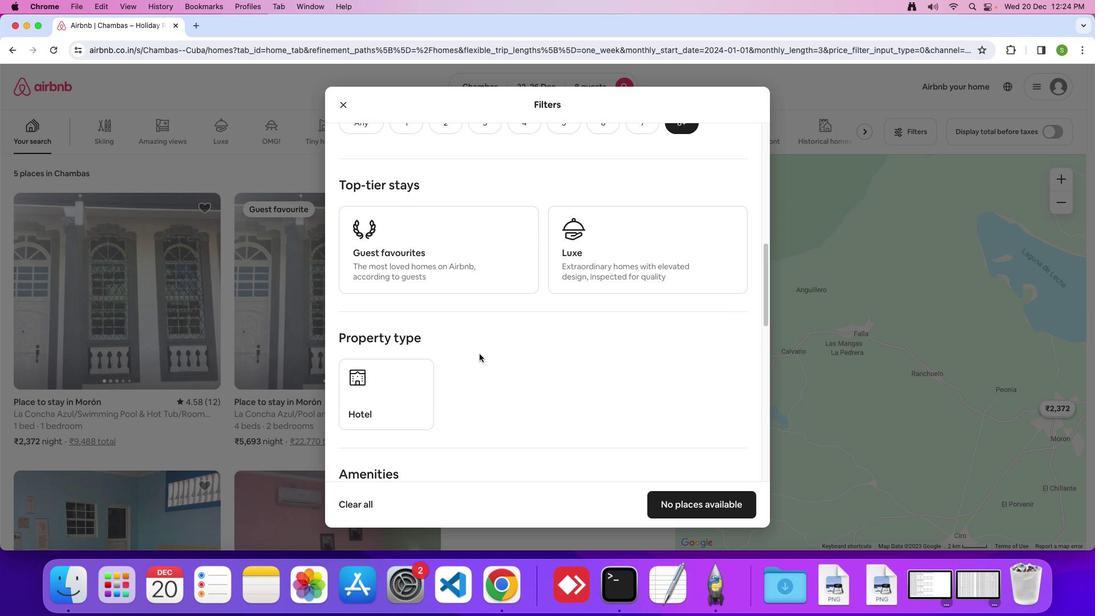 
Action: Mouse scrolled (479, 353) with delta (0, 0)
Screenshot: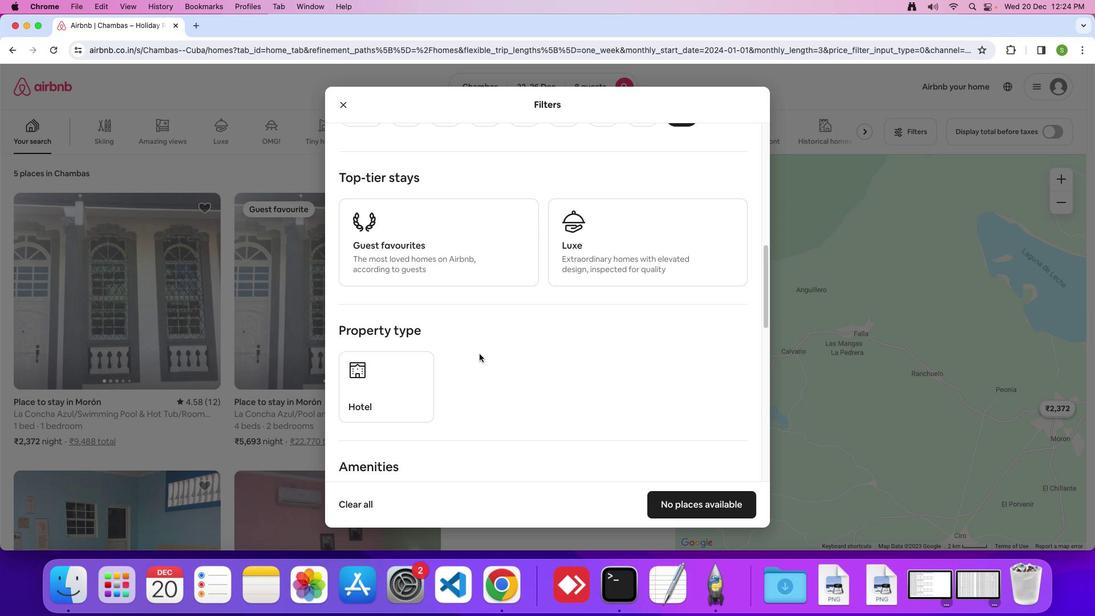 
Action: Mouse scrolled (479, 353) with delta (0, 0)
Screenshot: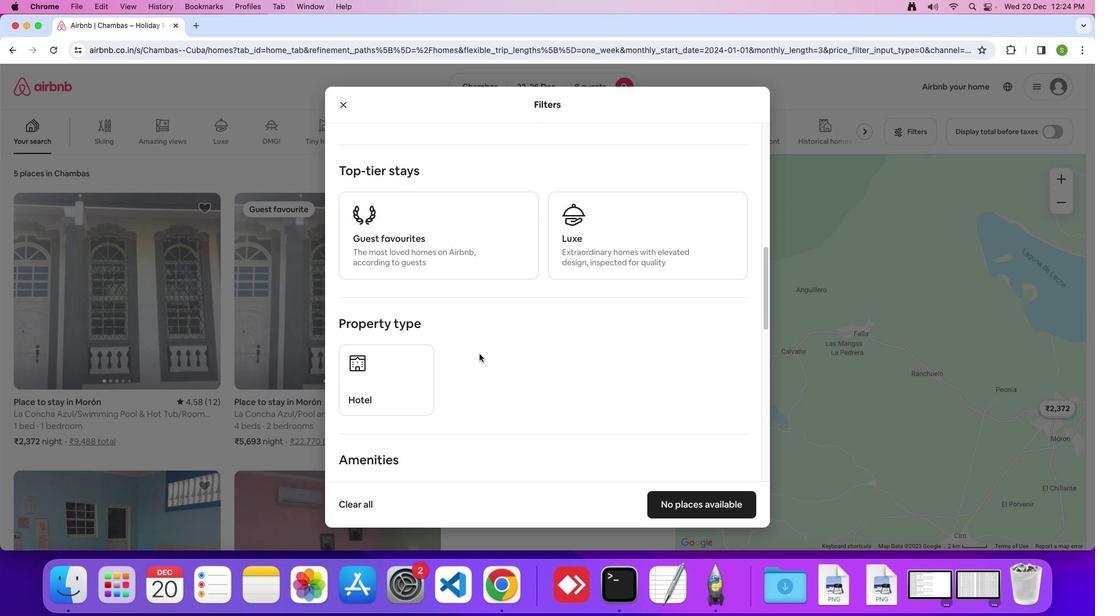 
Action: Mouse moved to (479, 353)
Screenshot: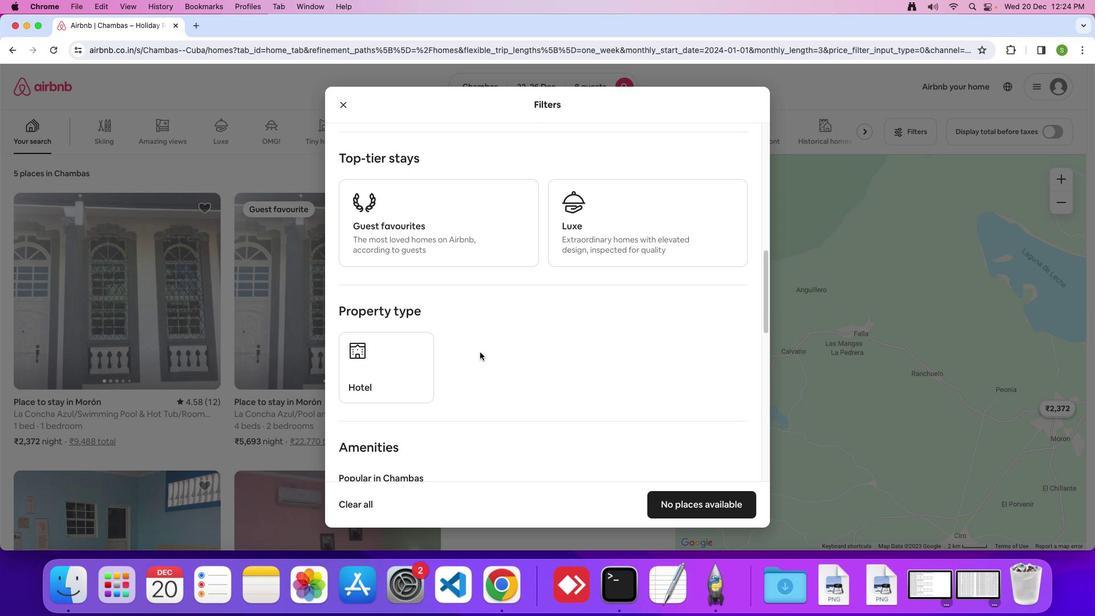 
Action: Mouse scrolled (479, 353) with delta (0, 0)
Screenshot: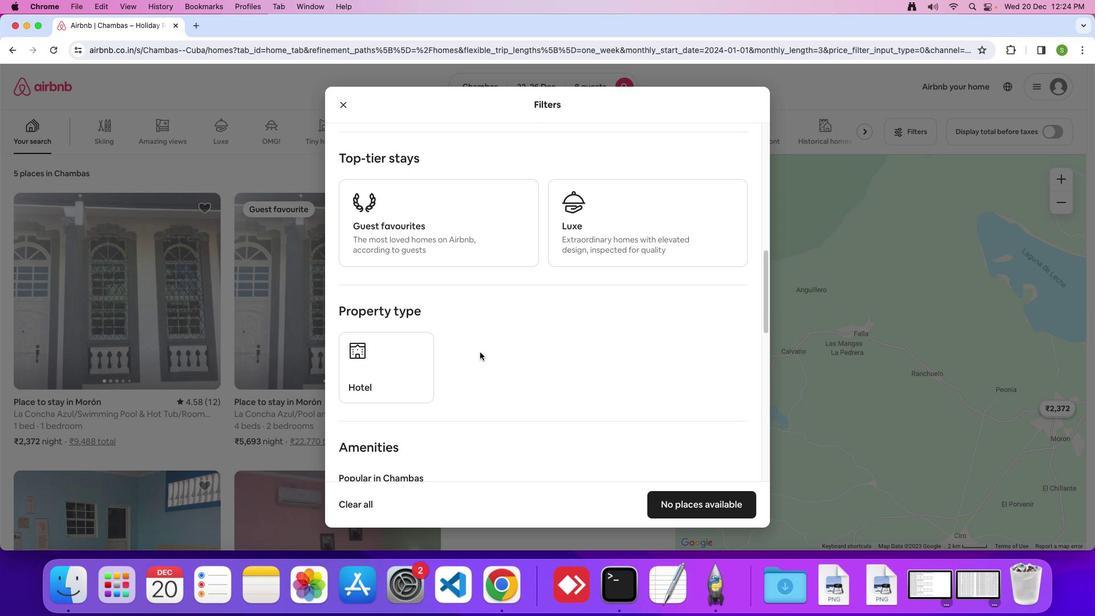 
Action: Mouse moved to (479, 352)
Screenshot: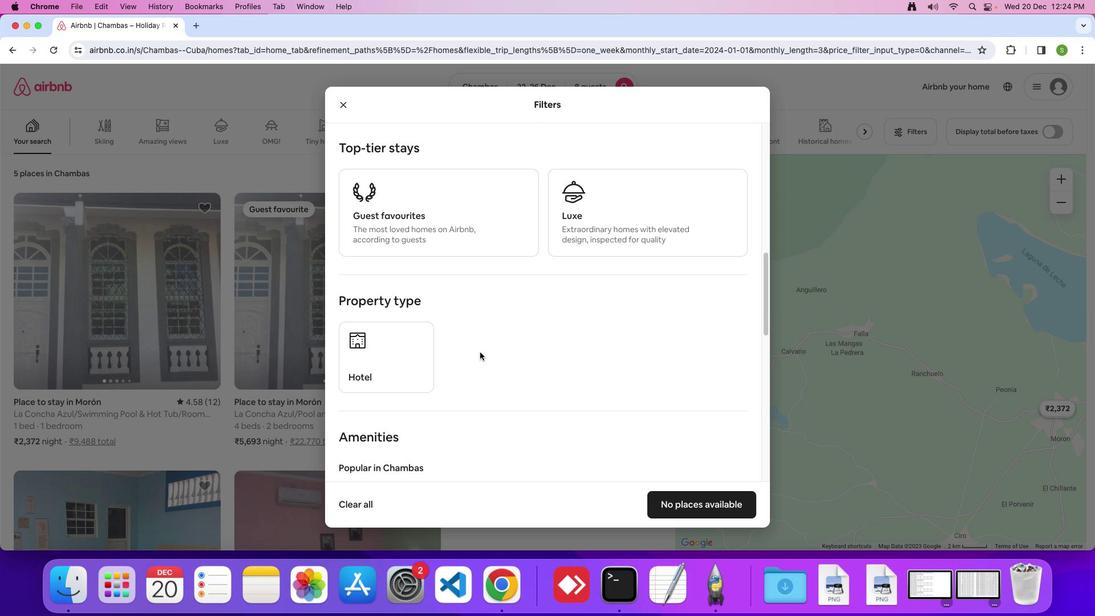 
Action: Mouse scrolled (479, 352) with delta (0, 0)
Screenshot: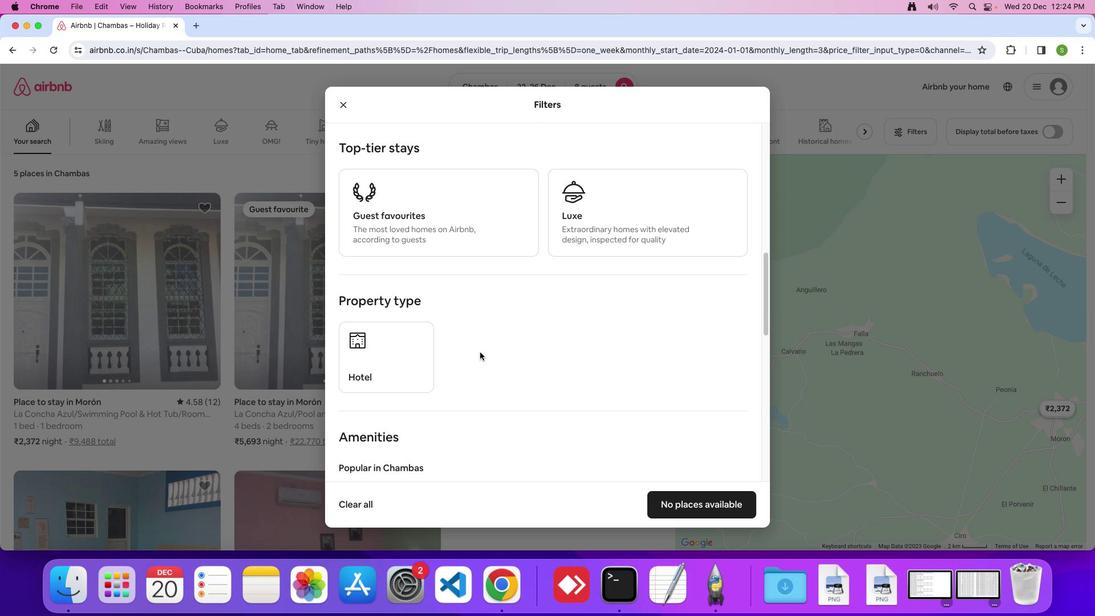 
Action: Mouse scrolled (479, 352) with delta (0, -1)
Screenshot: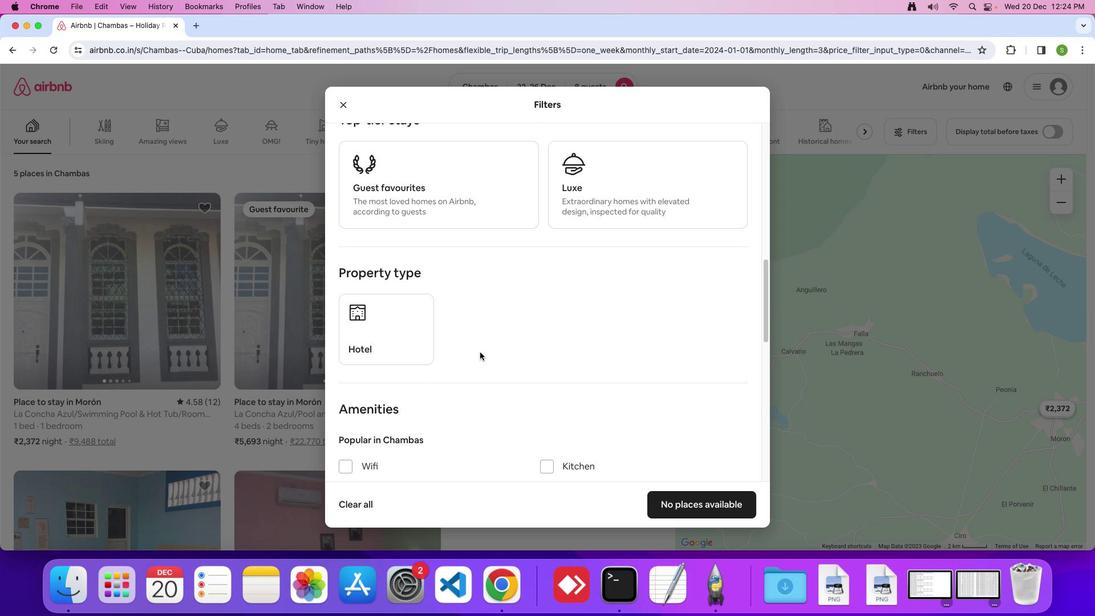 
Action: Mouse moved to (479, 352)
Screenshot: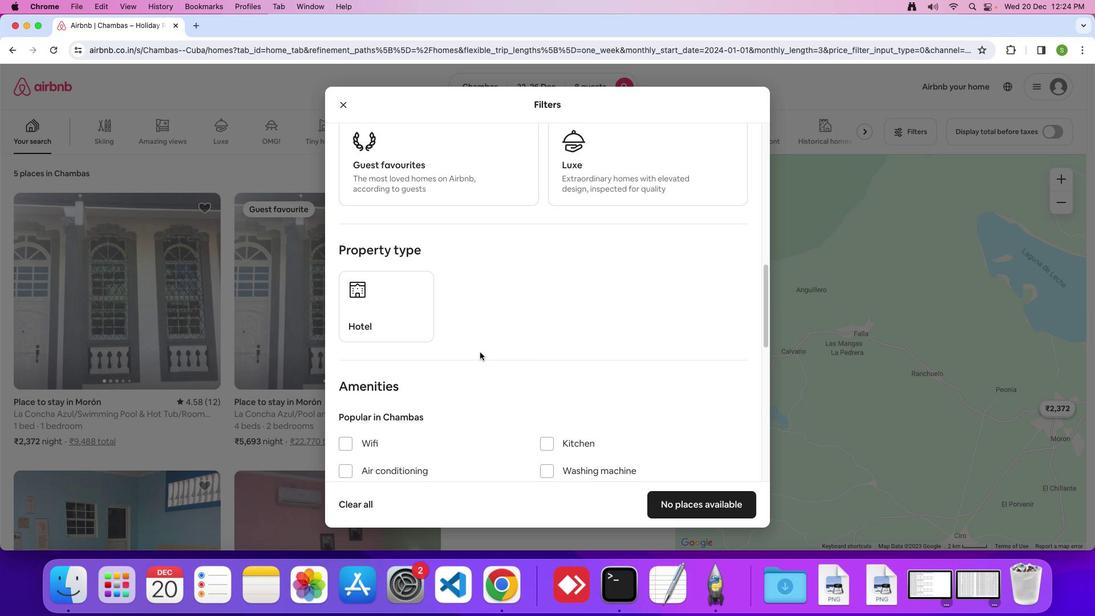 
Action: Mouse scrolled (479, 352) with delta (0, 0)
Screenshot: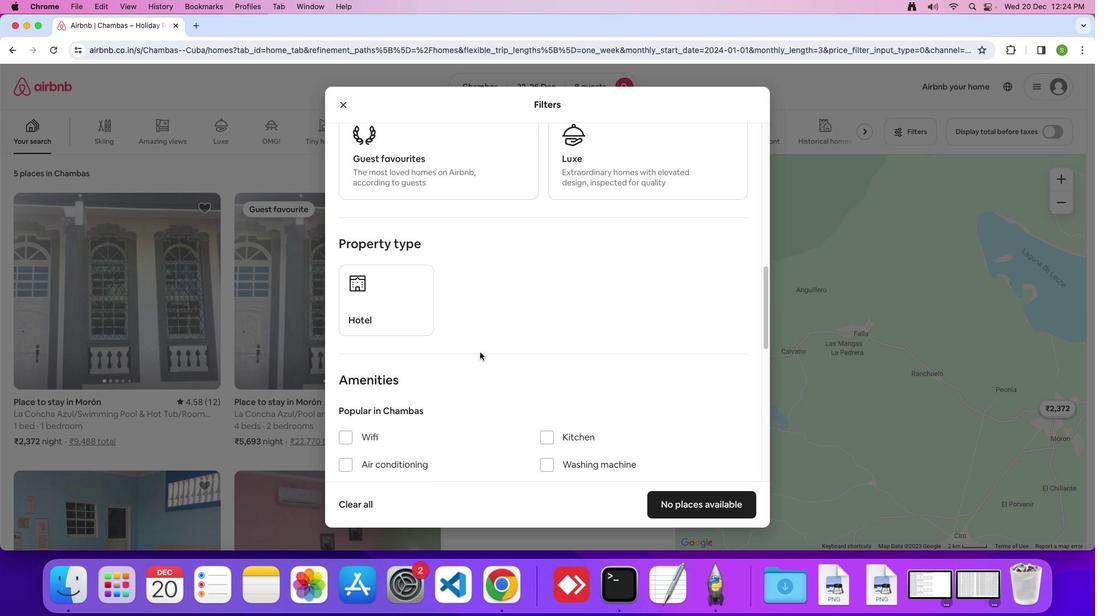 
Action: Mouse scrolled (479, 352) with delta (0, 0)
Screenshot: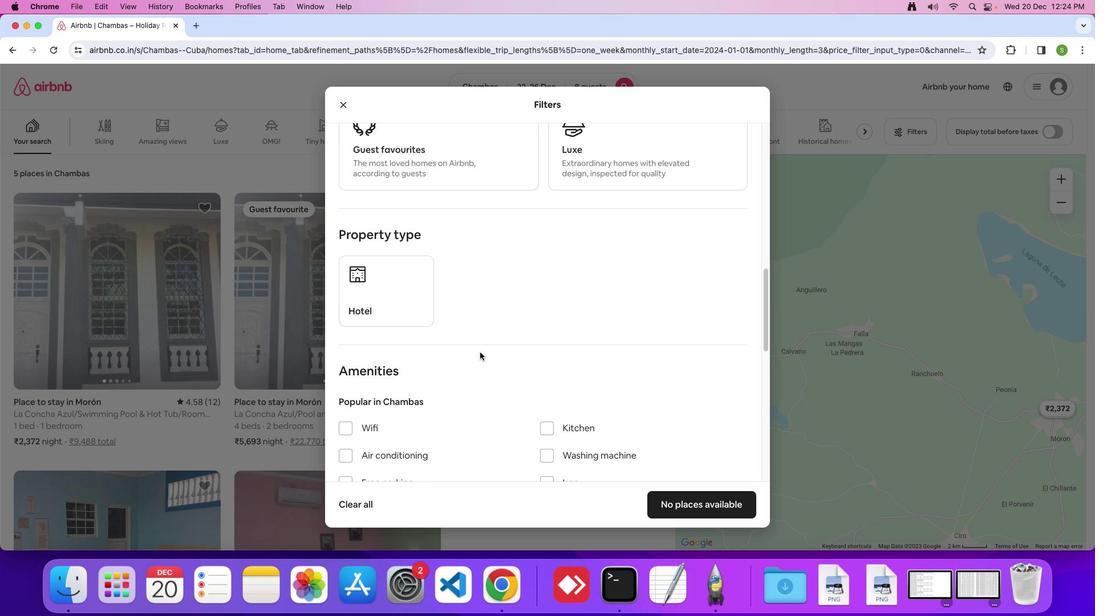 
Action: Mouse scrolled (479, 352) with delta (0, -1)
Screenshot: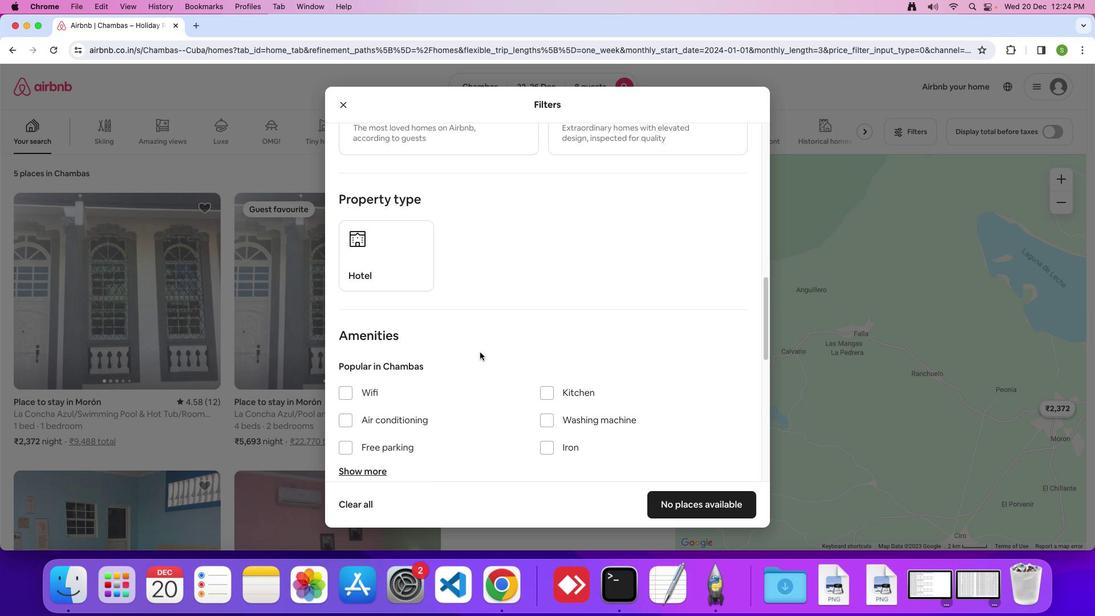 
Action: Mouse moved to (481, 352)
Screenshot: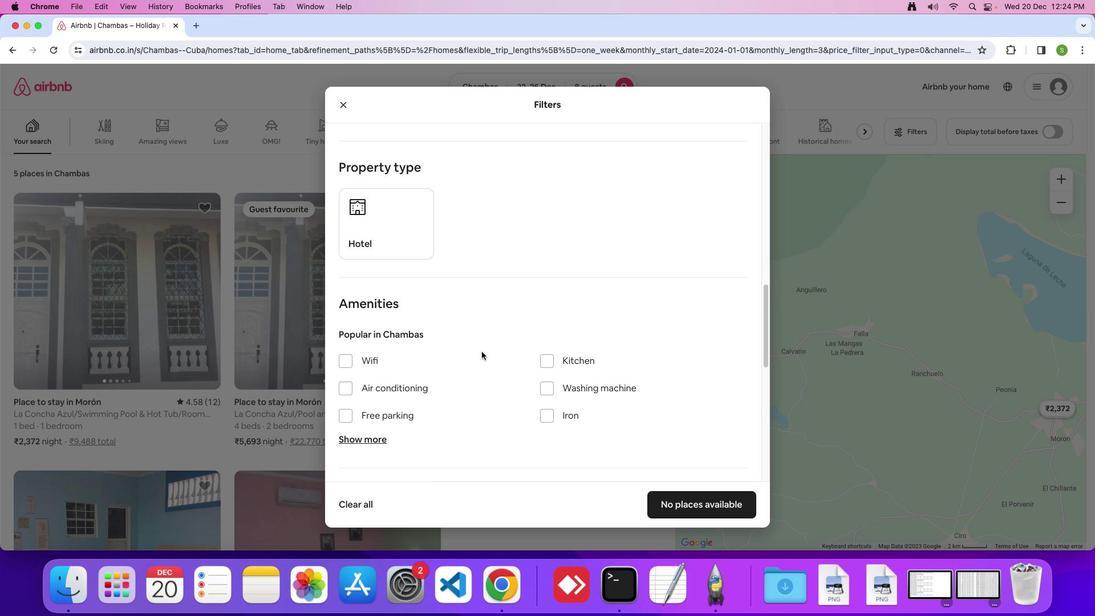 
Action: Mouse scrolled (481, 352) with delta (0, 0)
Screenshot: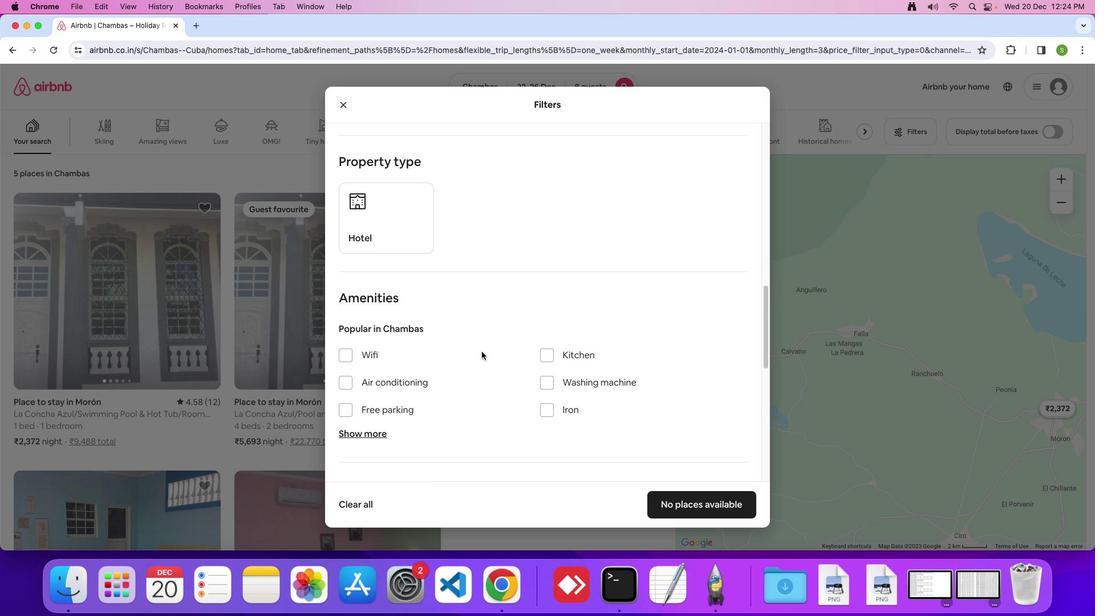 
Action: Mouse moved to (481, 352)
Screenshot: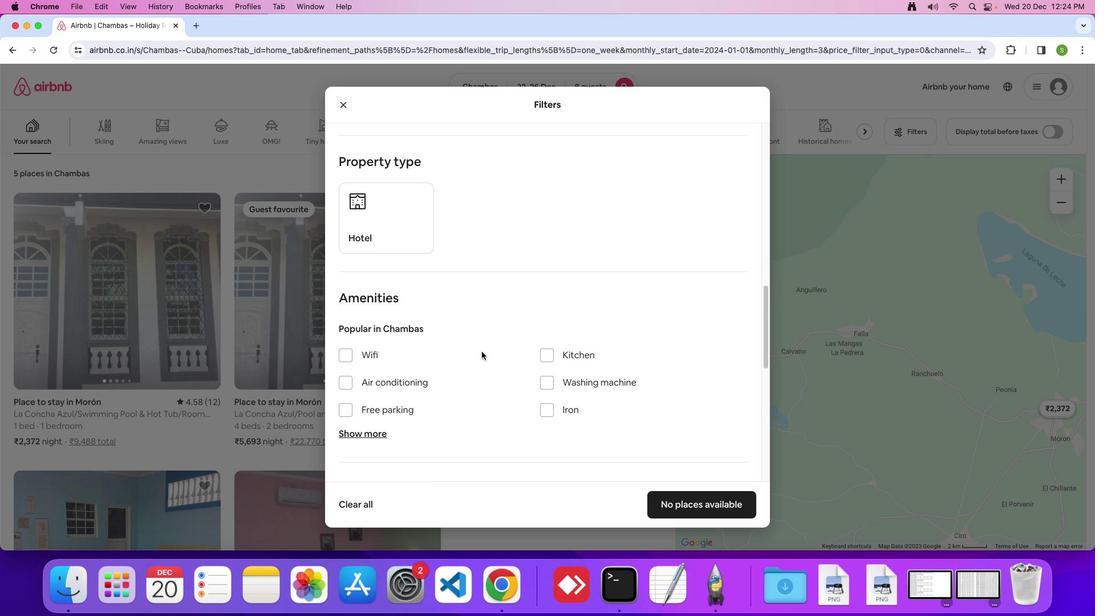 
Action: Mouse scrolled (481, 352) with delta (0, 0)
Screenshot: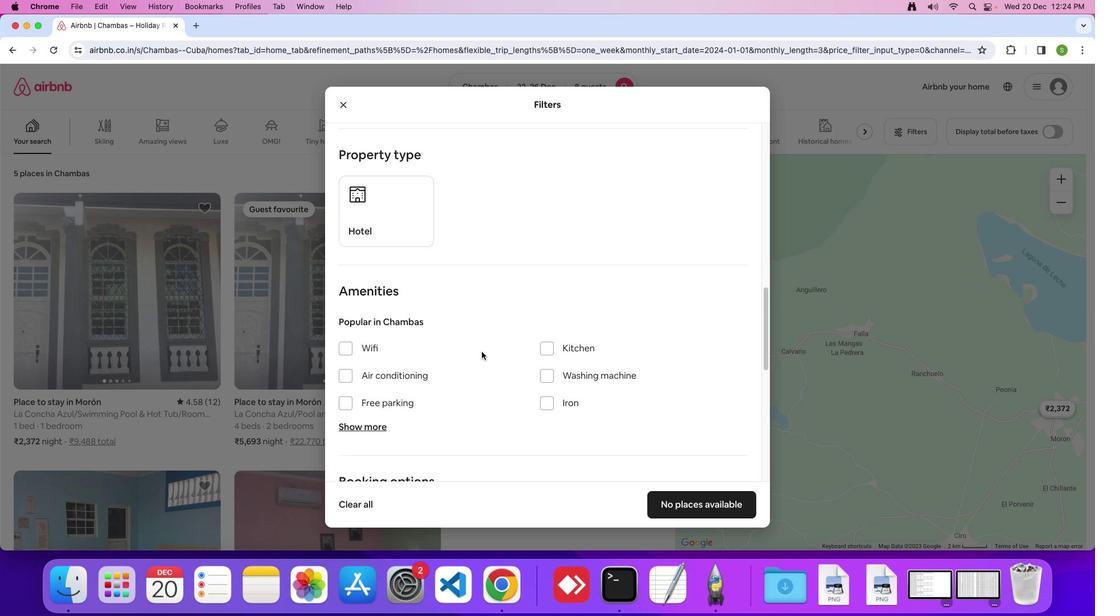 
Action: Mouse moved to (345, 340)
Screenshot: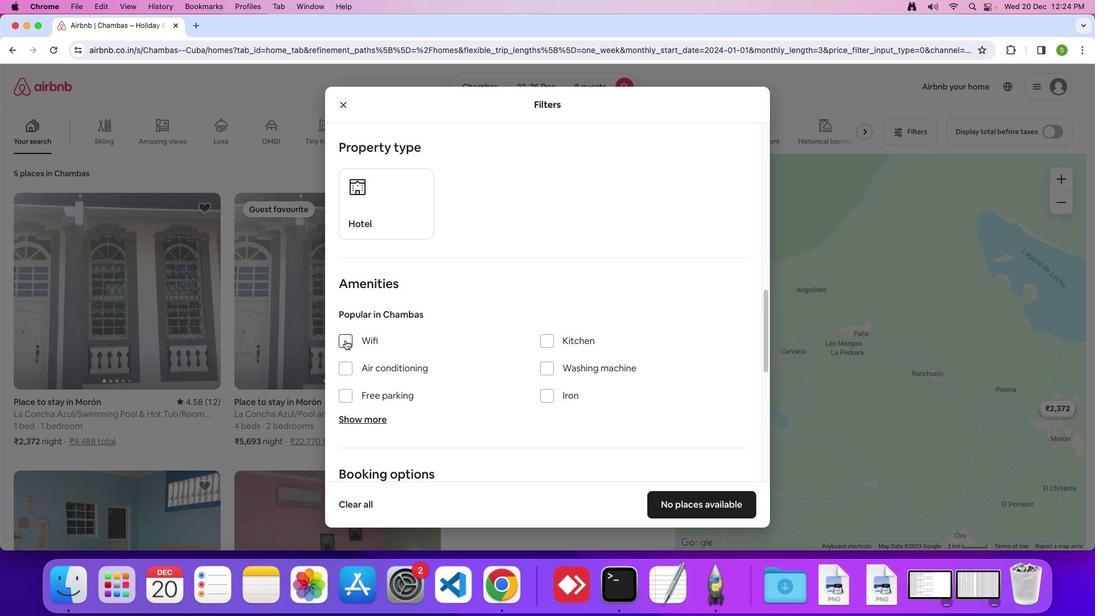 
Action: Mouse pressed left at (345, 340)
Screenshot: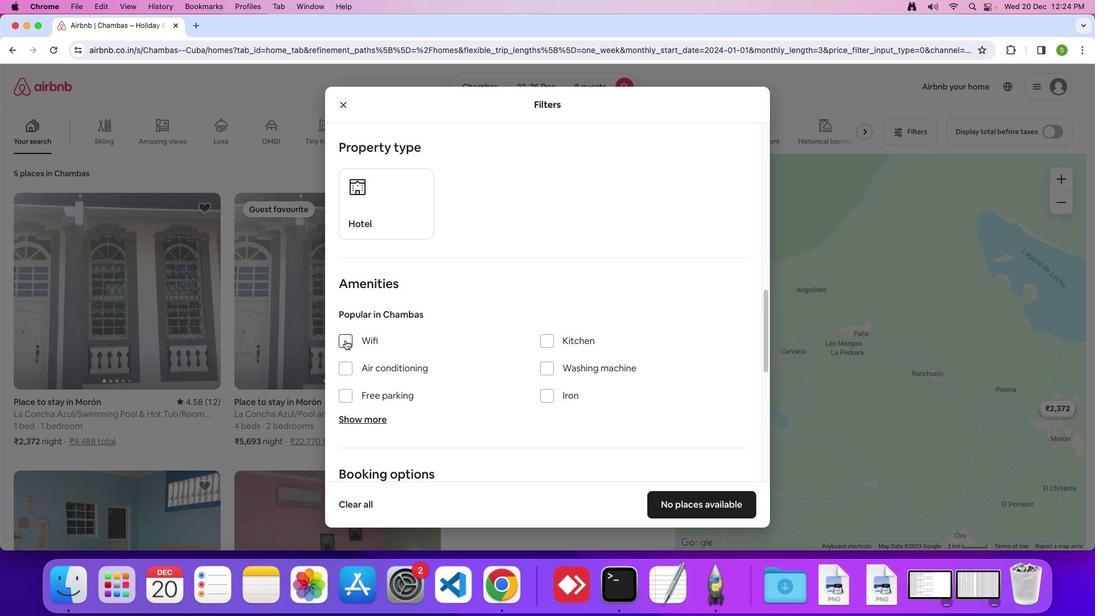 
Action: Mouse moved to (348, 396)
Screenshot: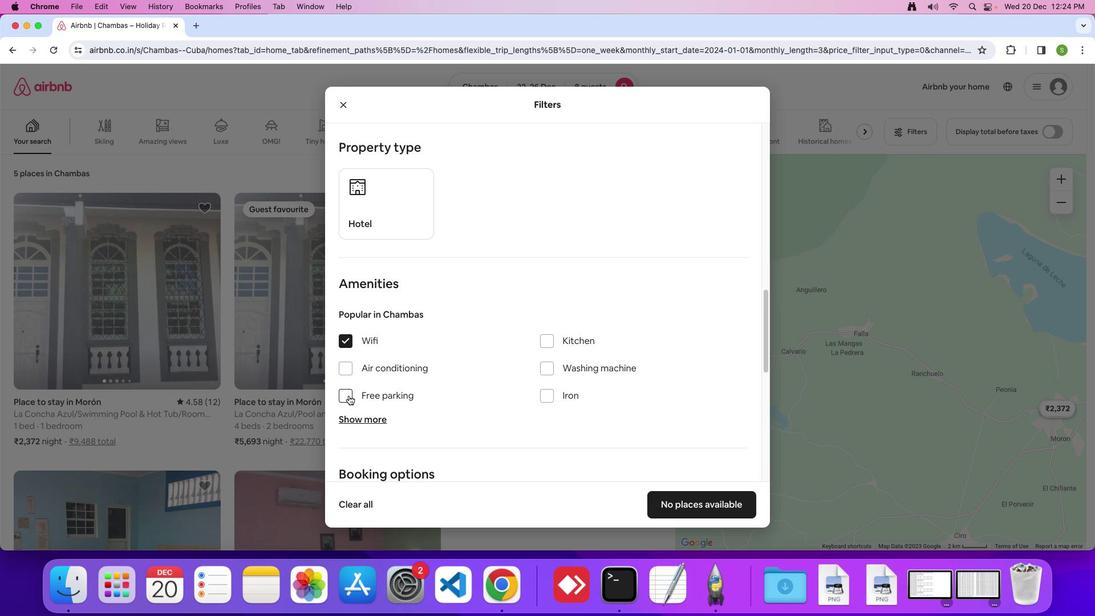 
Action: Mouse pressed left at (348, 396)
Screenshot: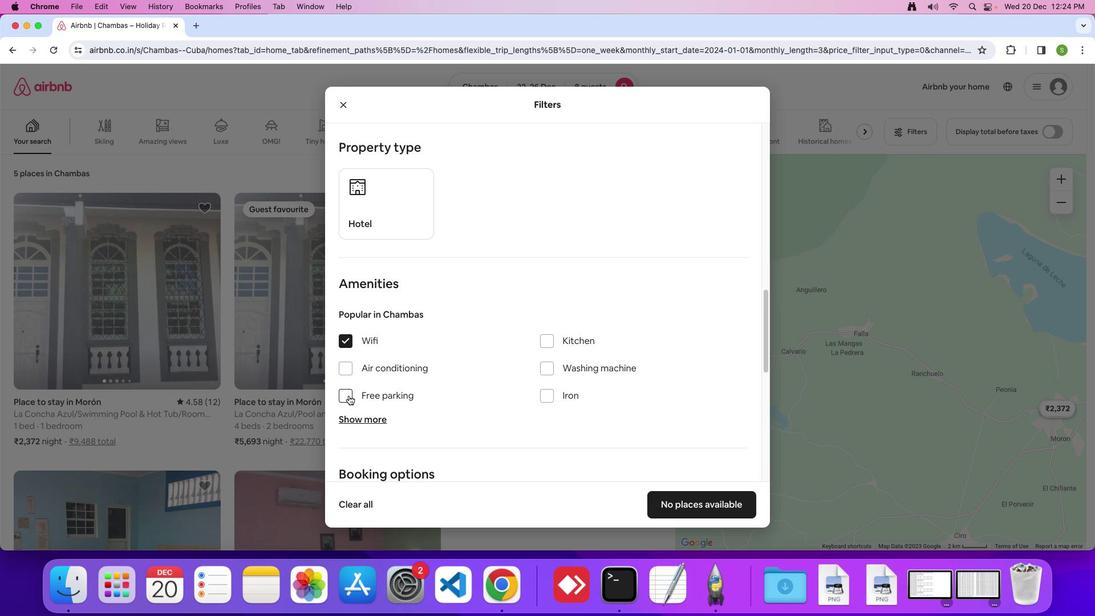 
Action: Mouse moved to (352, 419)
Screenshot: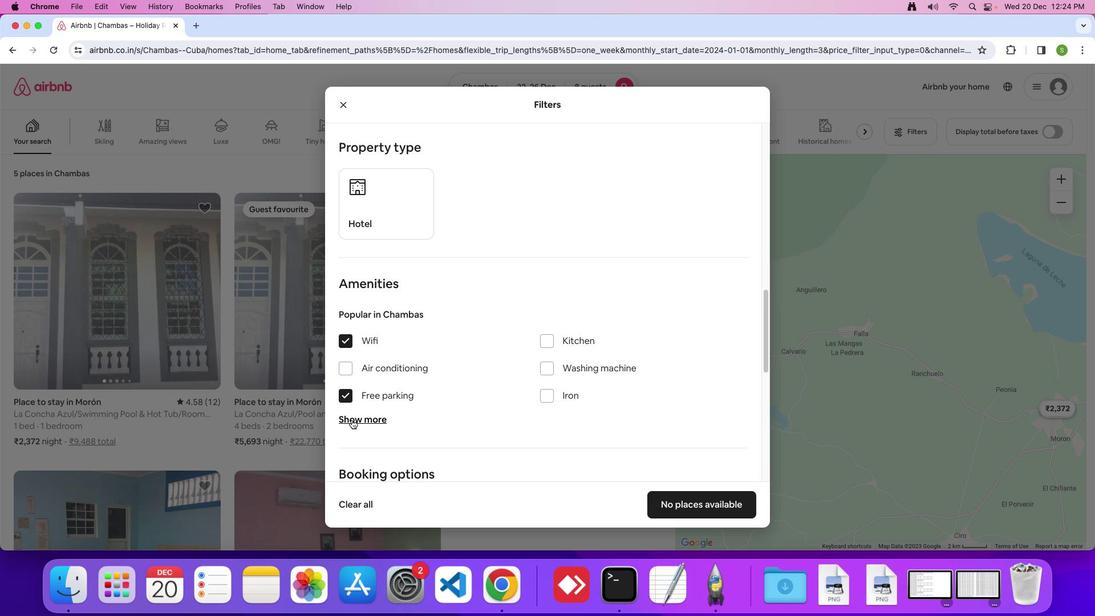 
Action: Mouse pressed left at (352, 419)
Screenshot: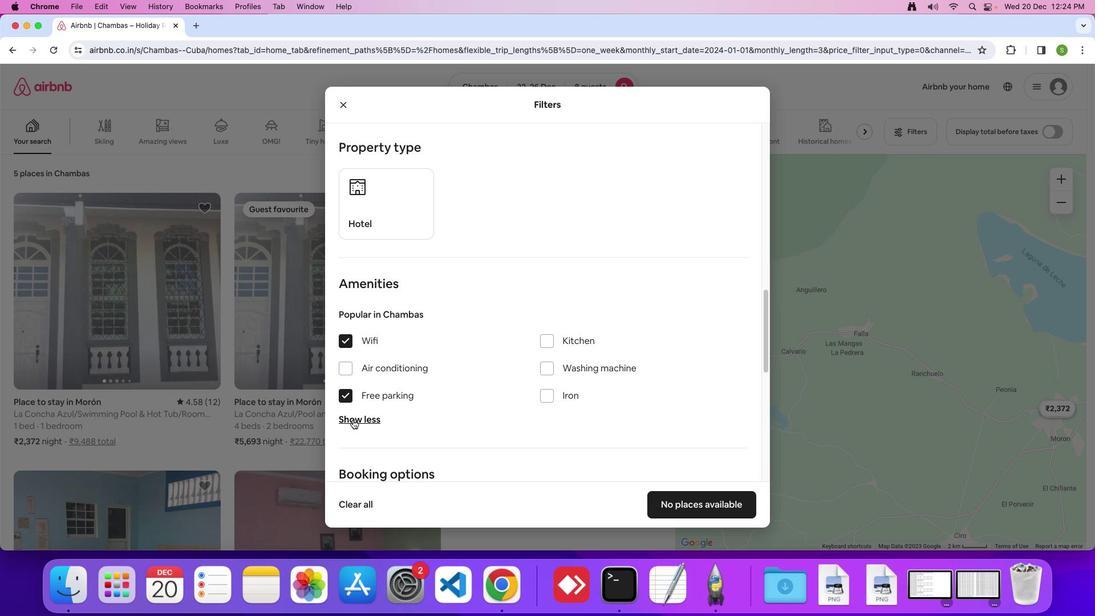 
Action: Mouse moved to (506, 415)
Screenshot: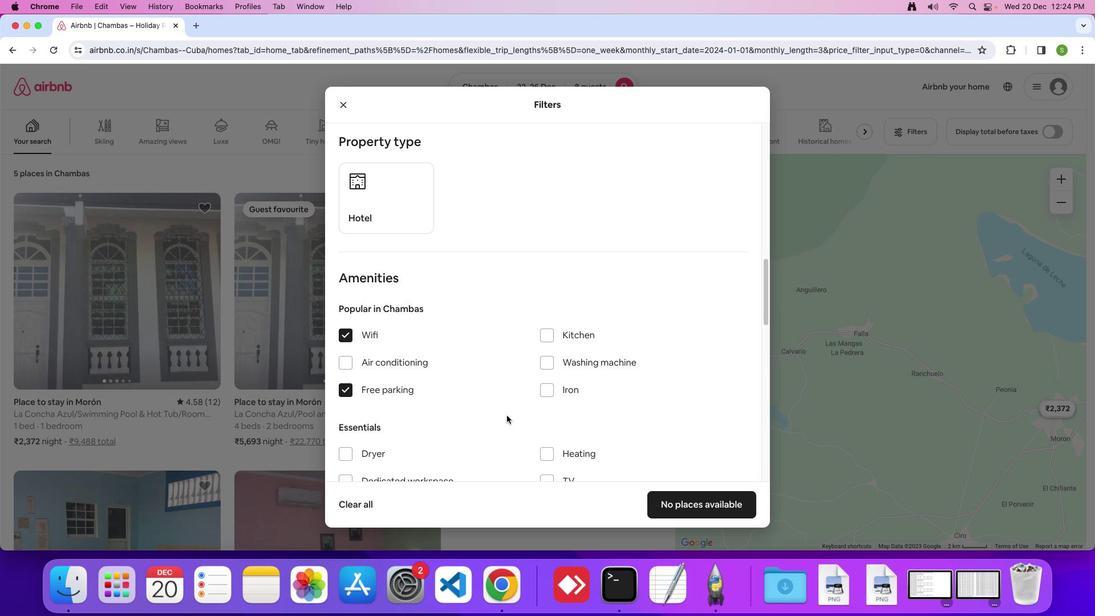 
Action: Mouse scrolled (506, 415) with delta (0, 0)
Screenshot: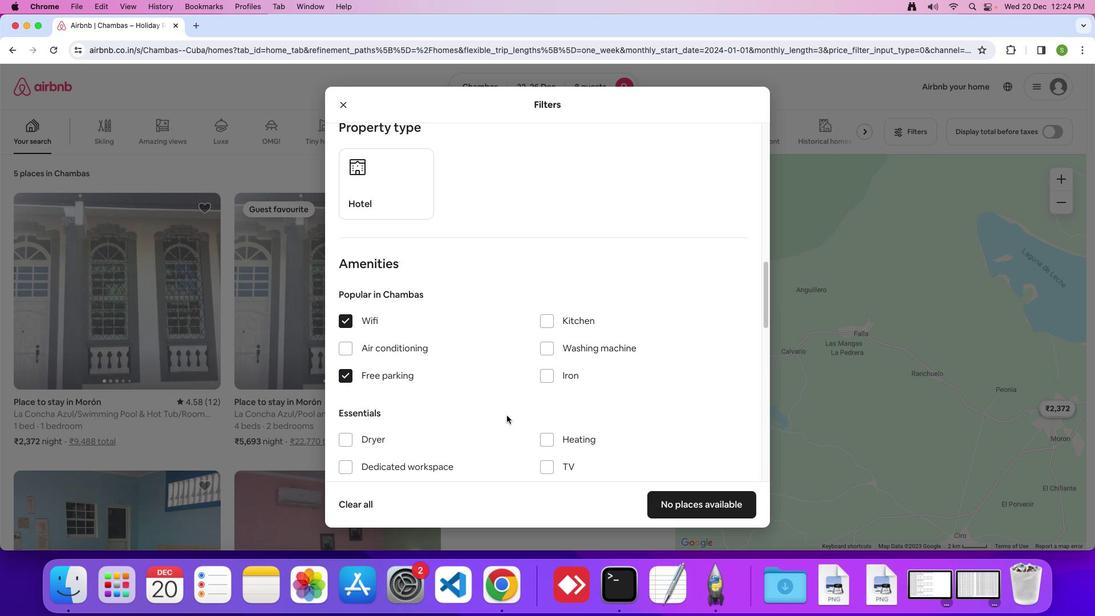 
Action: Mouse scrolled (506, 415) with delta (0, 0)
Screenshot: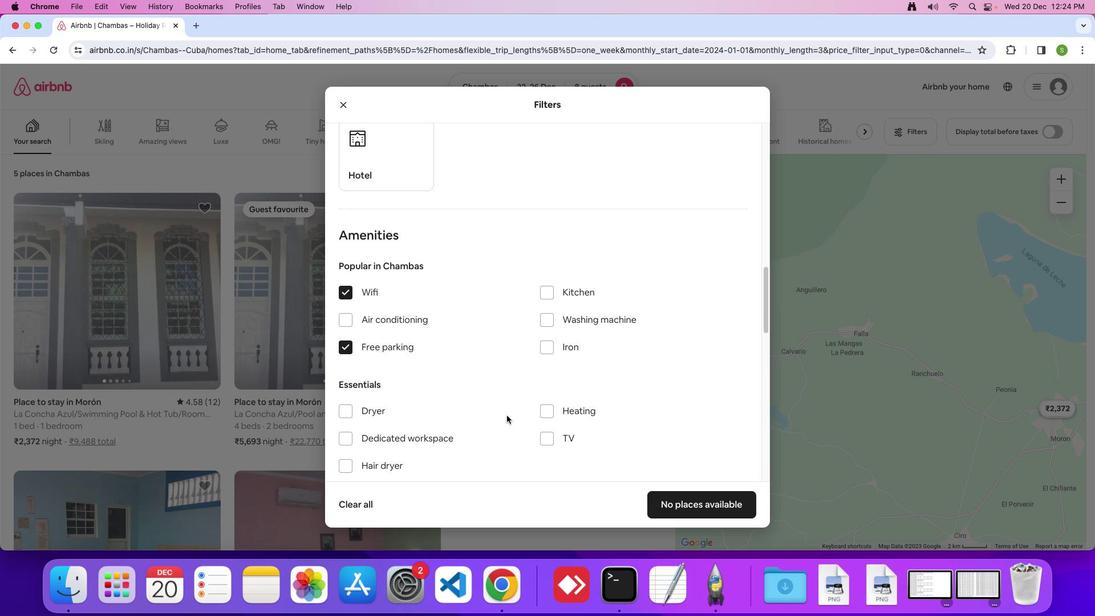 
Action: Mouse moved to (507, 415)
Screenshot: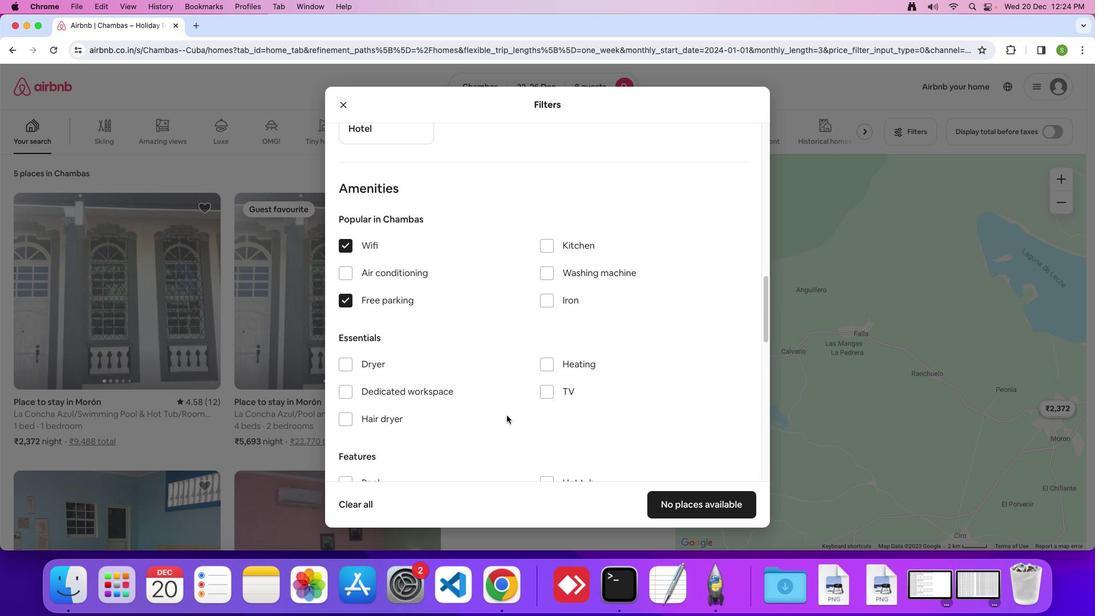 
Action: Mouse scrolled (507, 415) with delta (0, -1)
Screenshot: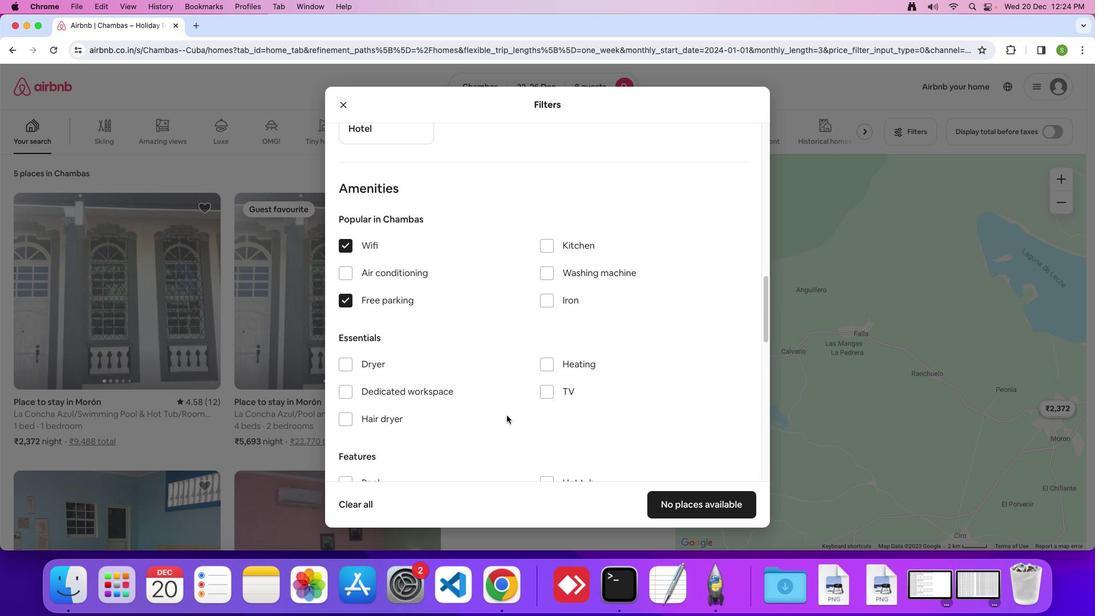 
Action: Mouse moved to (546, 374)
Screenshot: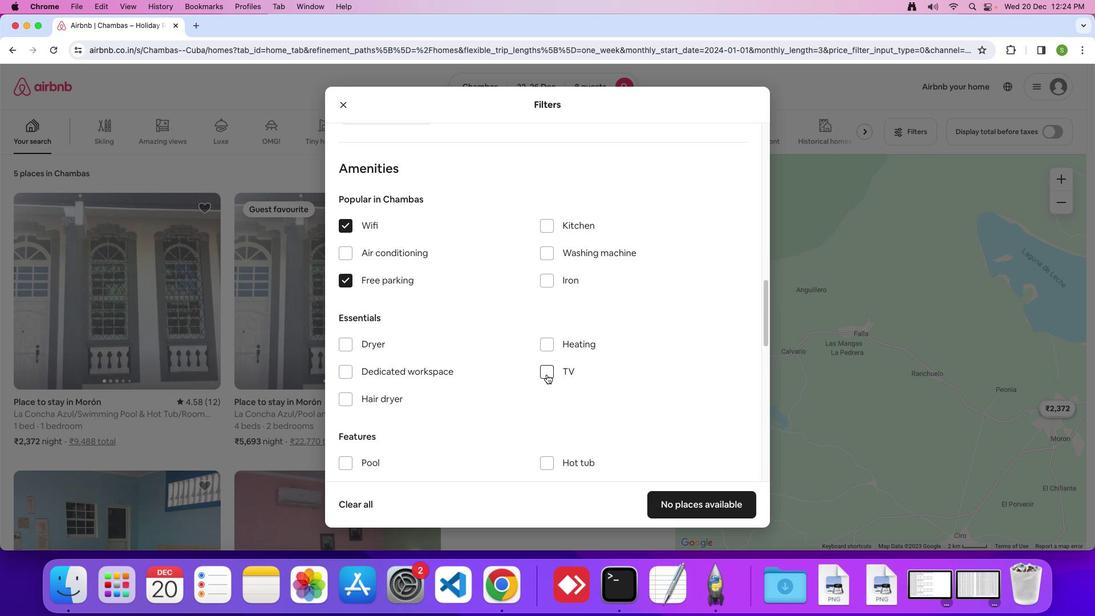 
Action: Mouse pressed left at (546, 374)
Screenshot: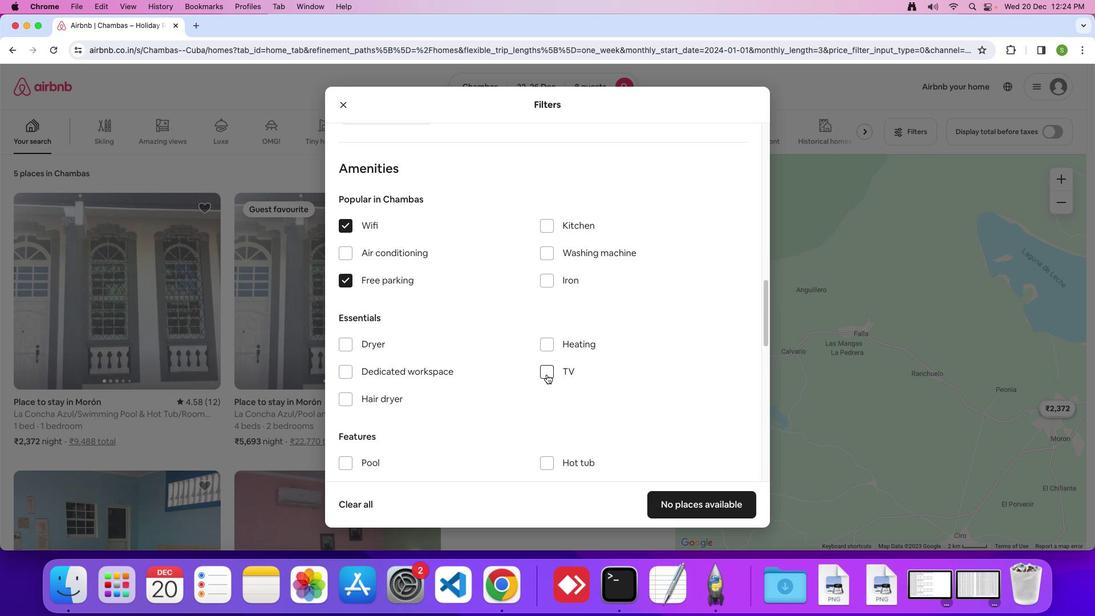 
Action: Mouse moved to (490, 384)
Screenshot: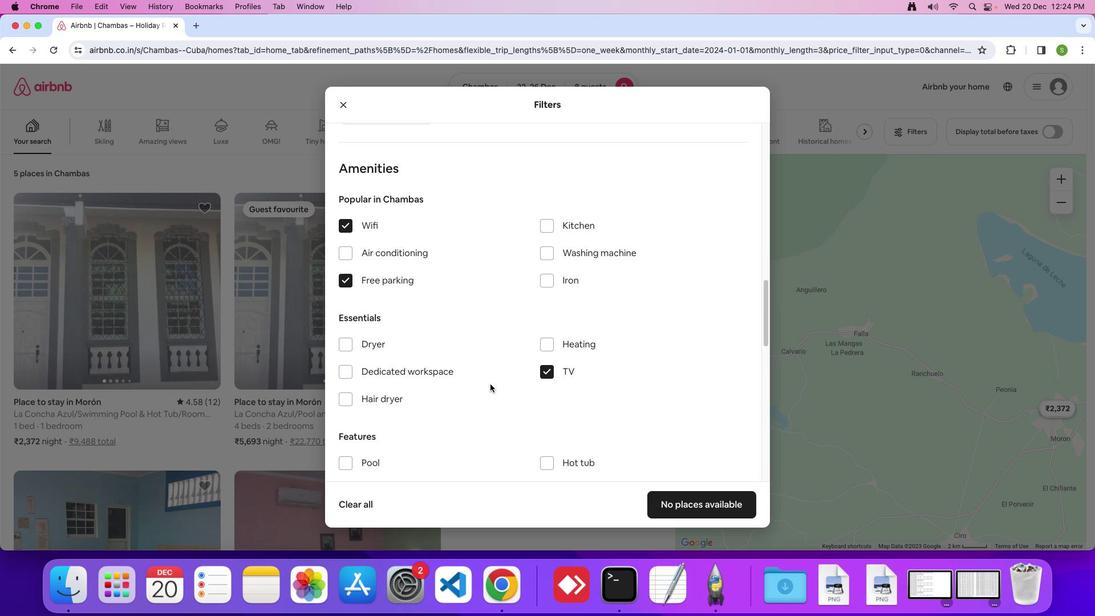 
Action: Mouse scrolled (490, 384) with delta (0, 0)
Screenshot: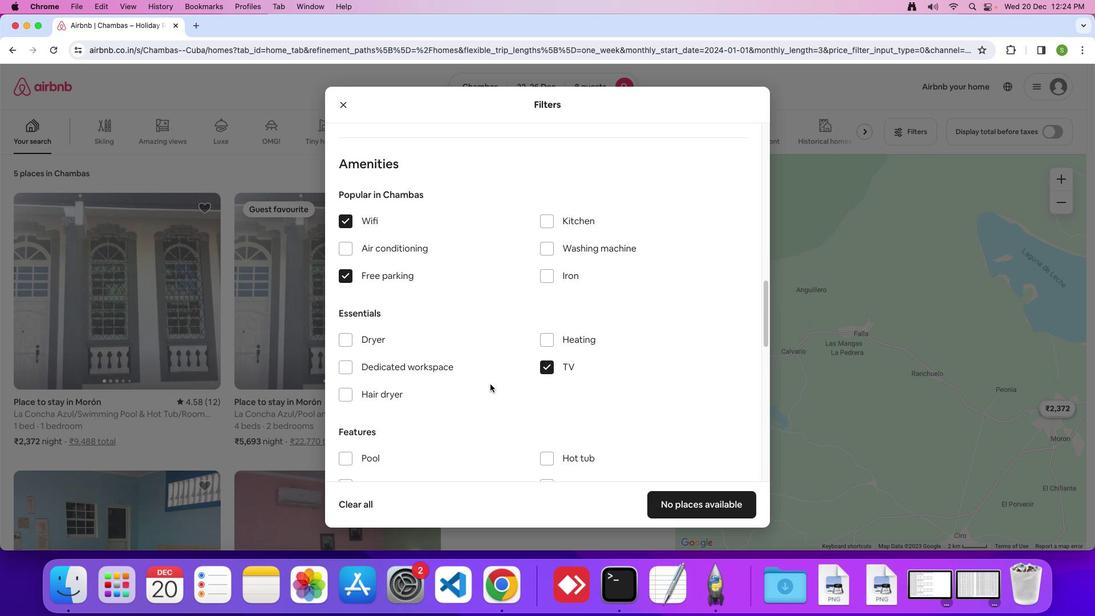 
Action: Mouse scrolled (490, 384) with delta (0, 0)
Screenshot: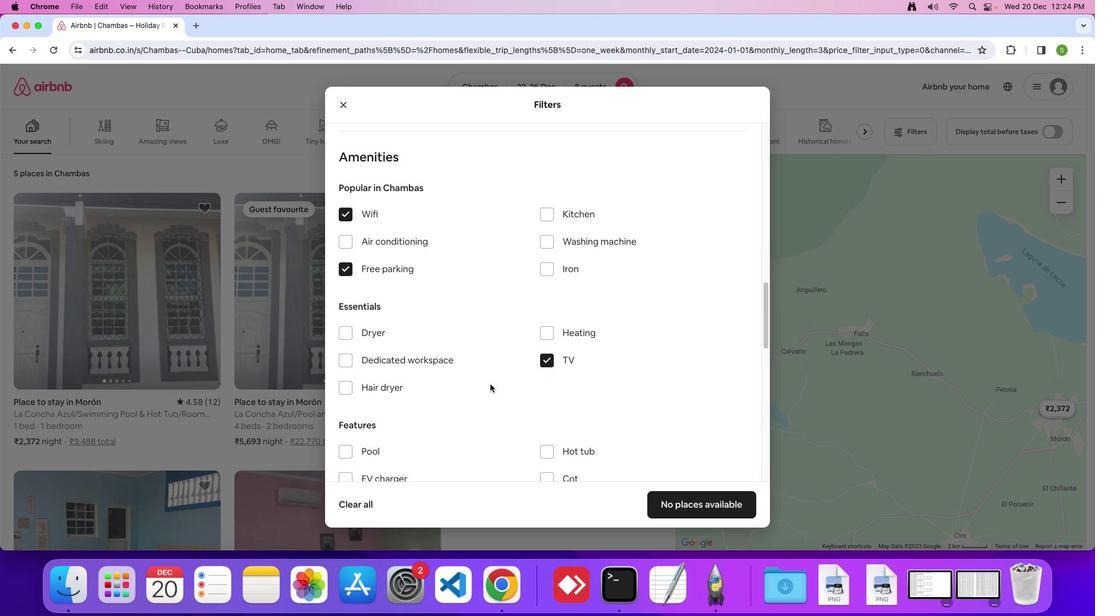 
Action: Mouse scrolled (490, 384) with delta (0, 0)
Screenshot: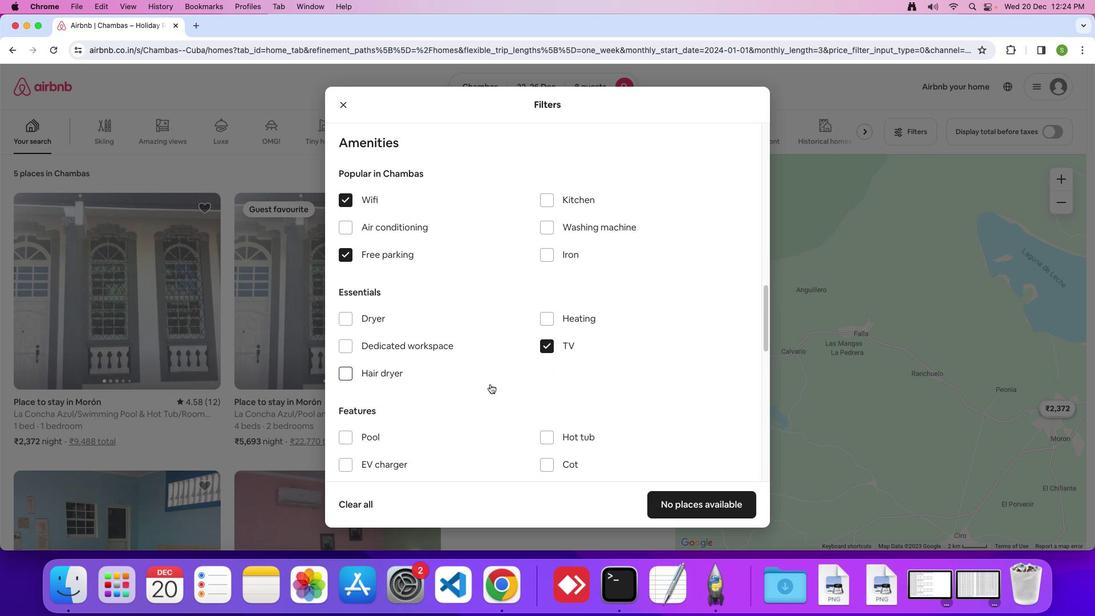 
Action: Mouse scrolled (490, 384) with delta (0, 0)
Screenshot: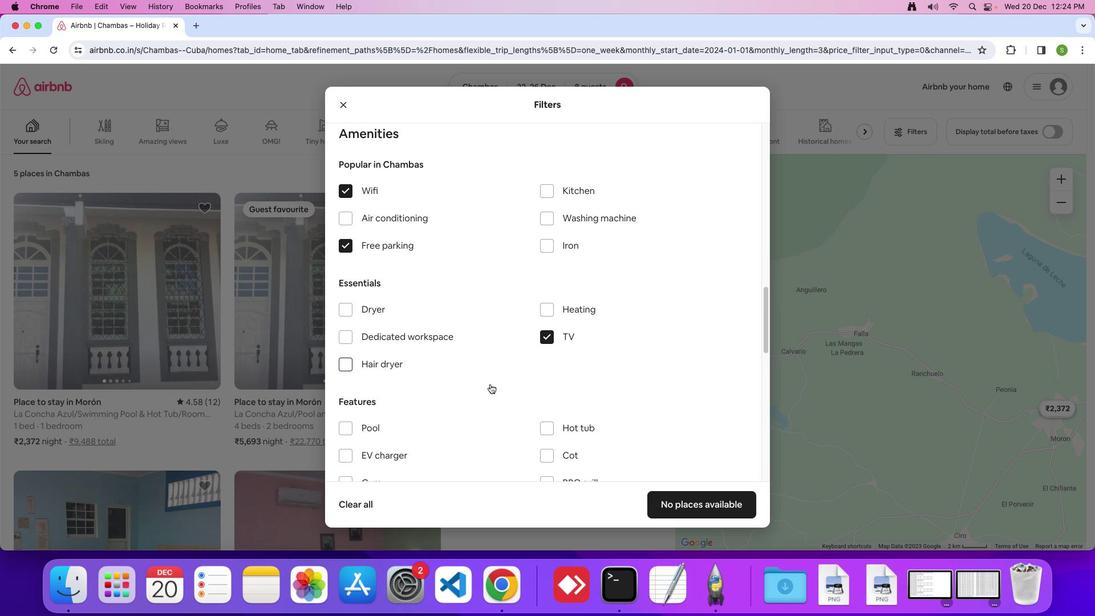 
Action: Mouse scrolled (490, 384) with delta (0, 0)
Screenshot: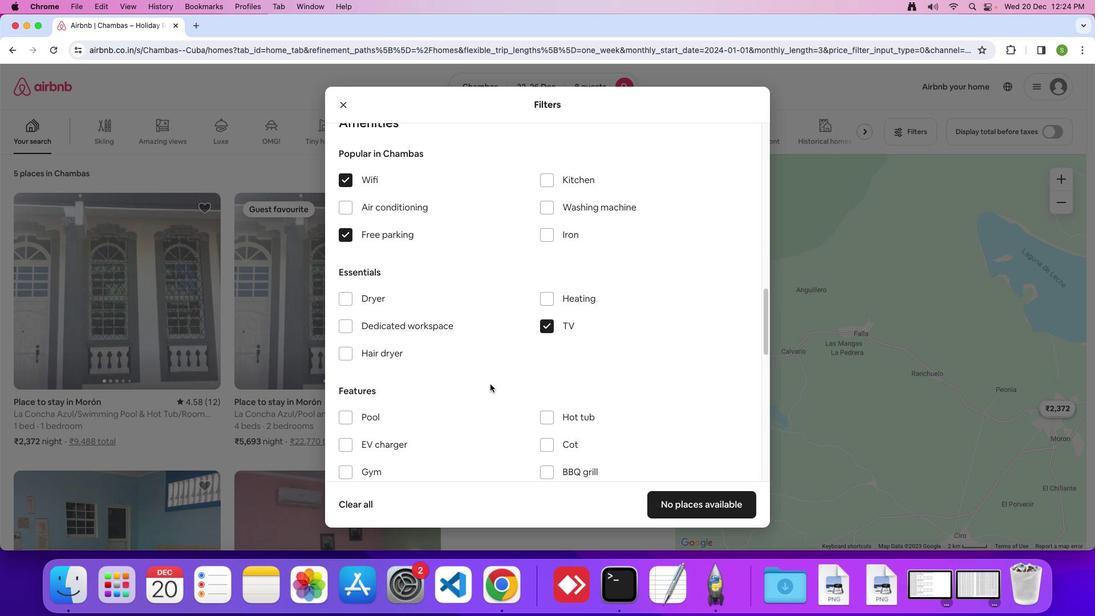 
Action: Mouse scrolled (490, 384) with delta (0, 0)
Screenshot: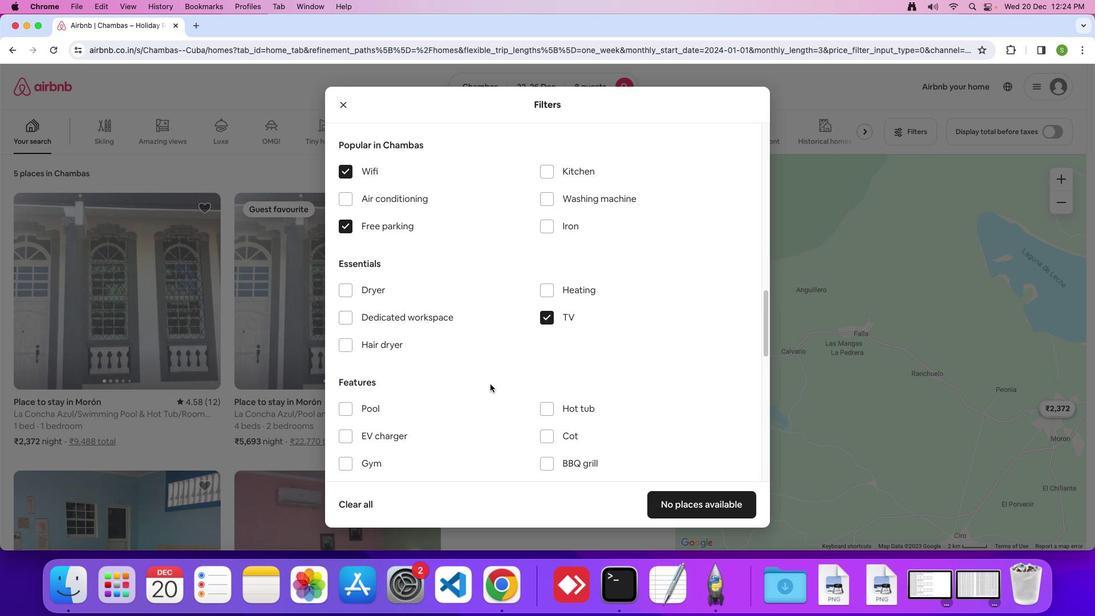 
Action: Mouse scrolled (490, 384) with delta (0, 0)
Screenshot: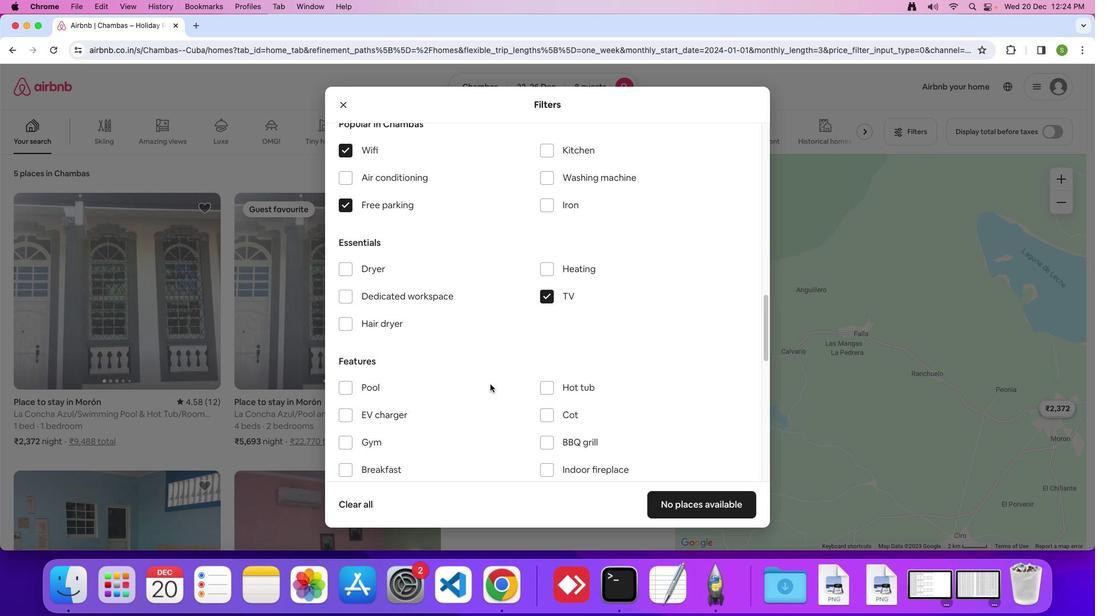 
Action: Mouse moved to (490, 384)
Screenshot: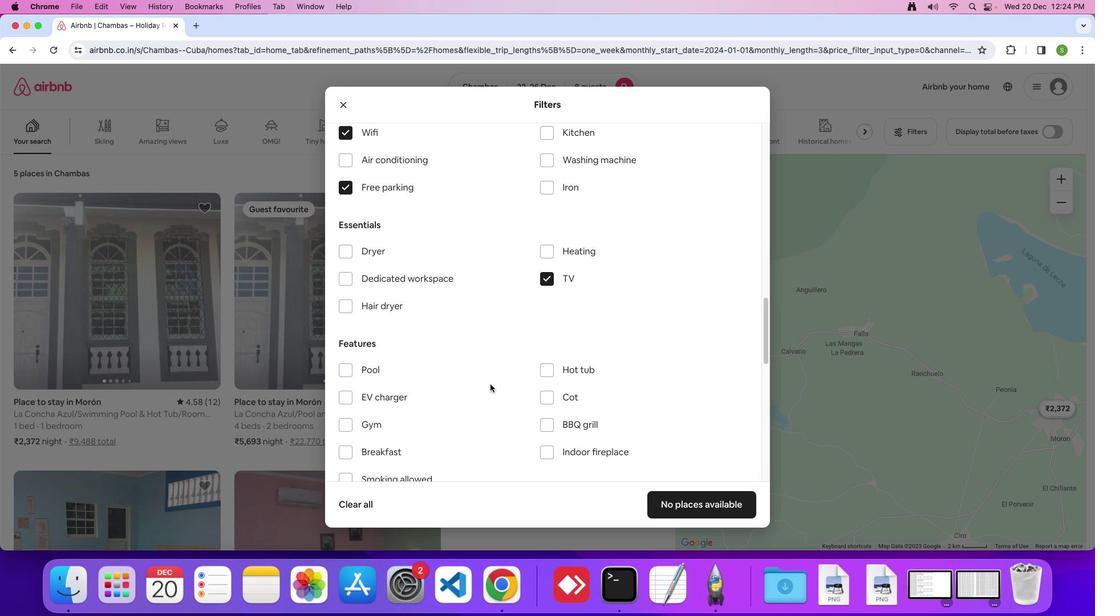 
Action: Mouse scrolled (490, 384) with delta (0, 0)
Screenshot: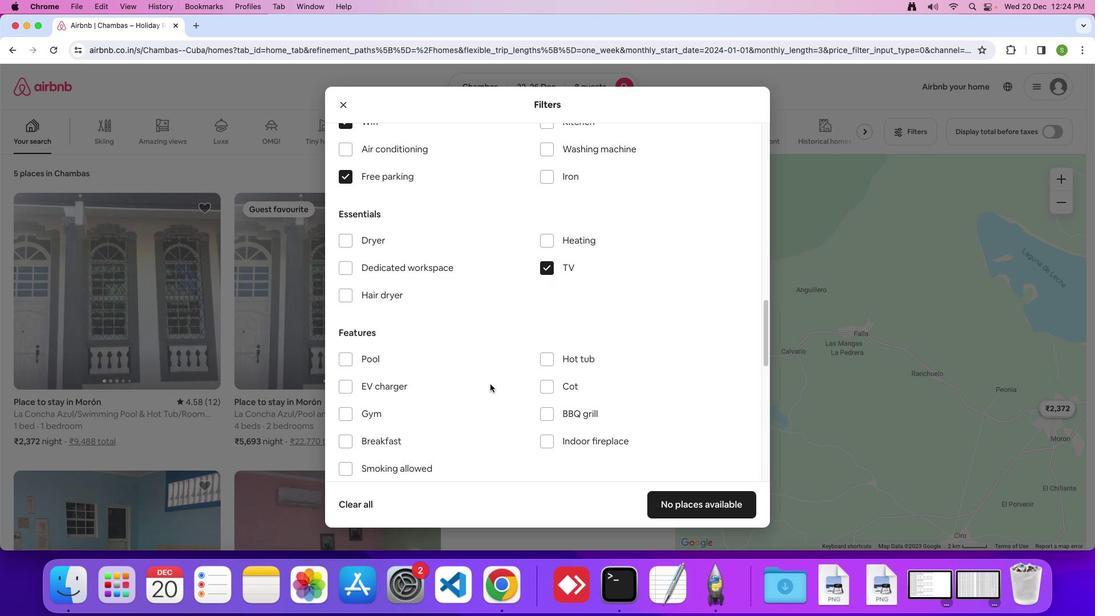 
Action: Mouse scrolled (490, 384) with delta (0, 0)
Screenshot: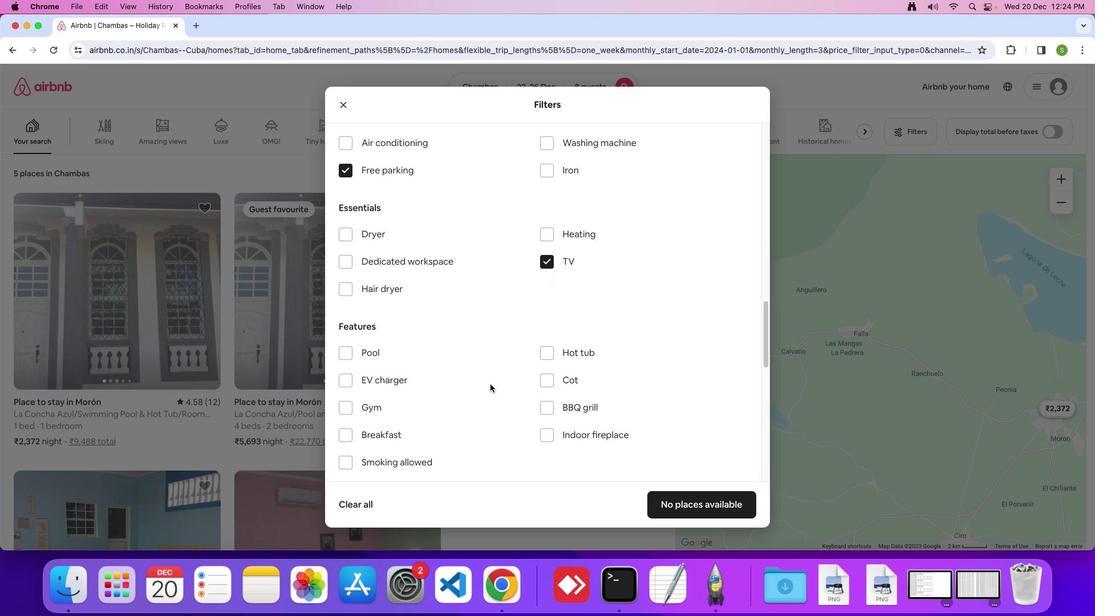 
Action: Mouse scrolled (490, 384) with delta (0, 0)
Screenshot: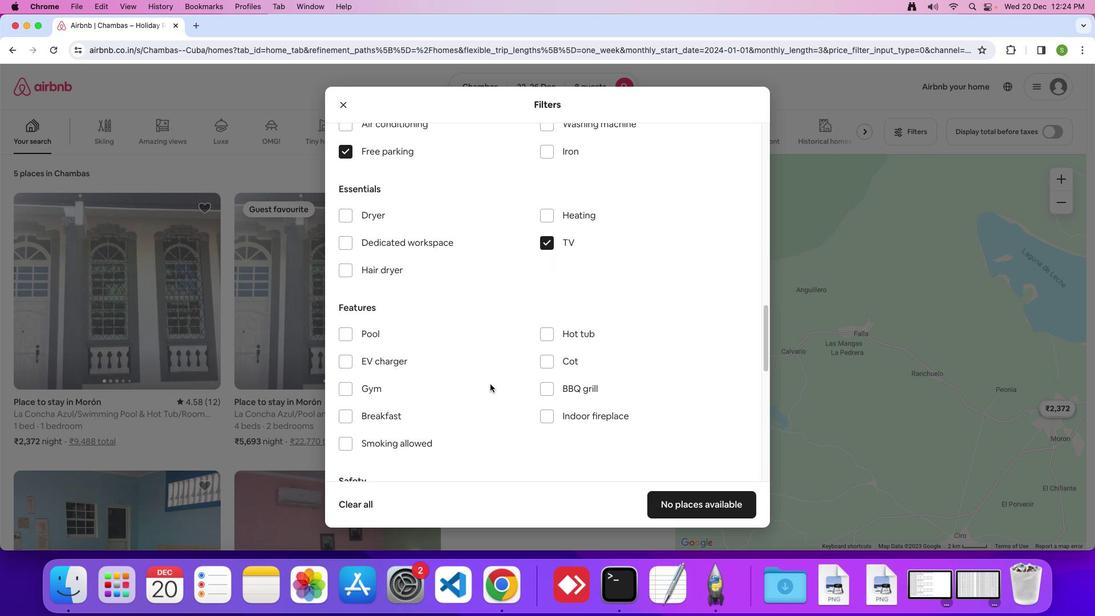 
Action: Mouse scrolled (490, 384) with delta (0, 0)
Screenshot: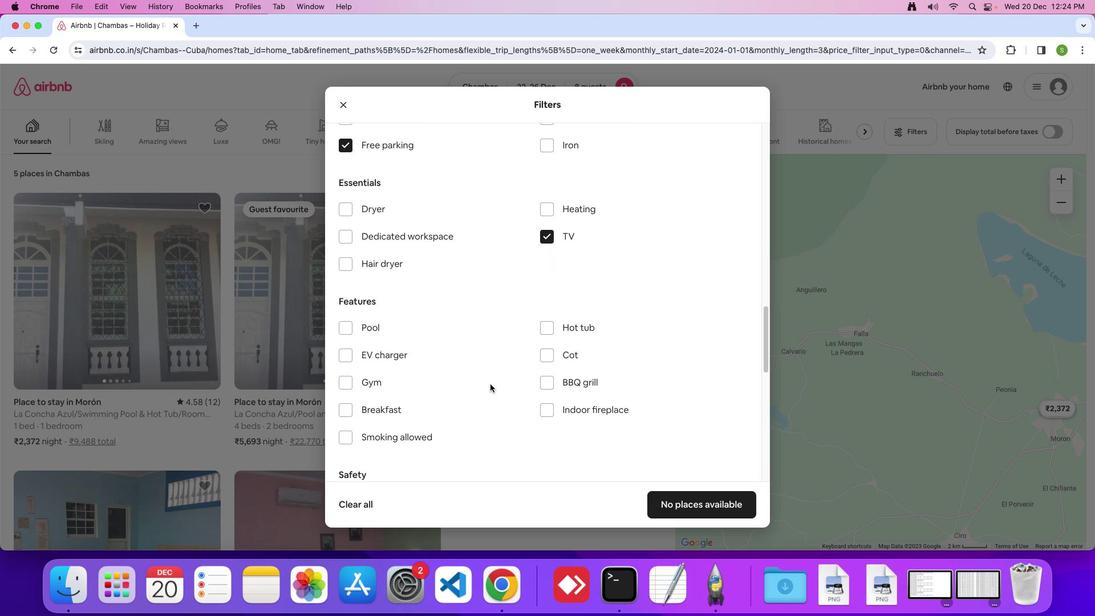 
Action: Mouse moved to (351, 377)
Screenshot: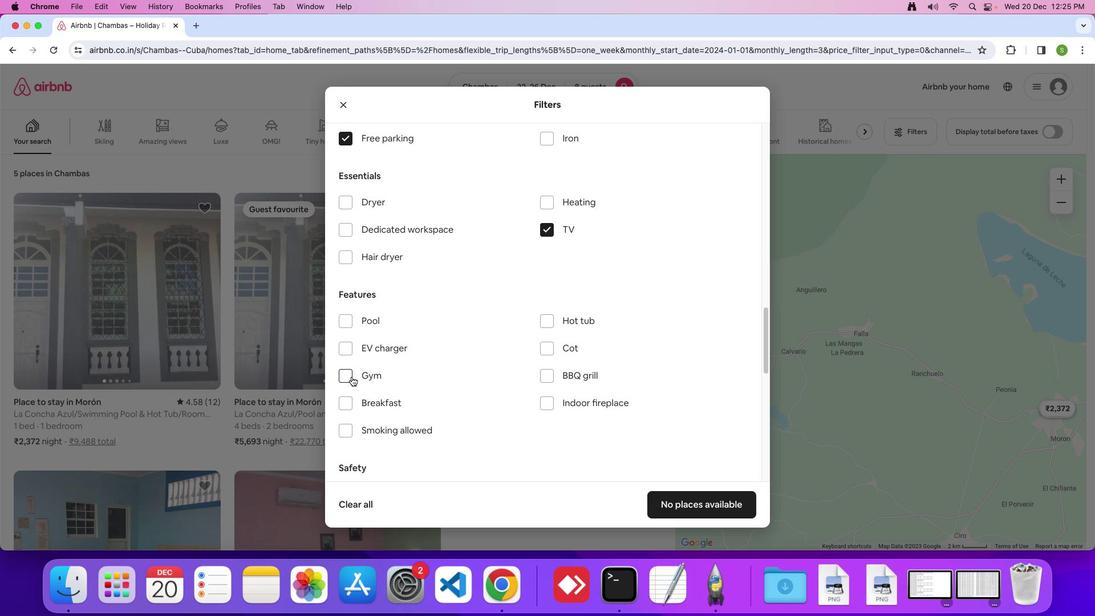
Action: Mouse pressed left at (351, 377)
Screenshot: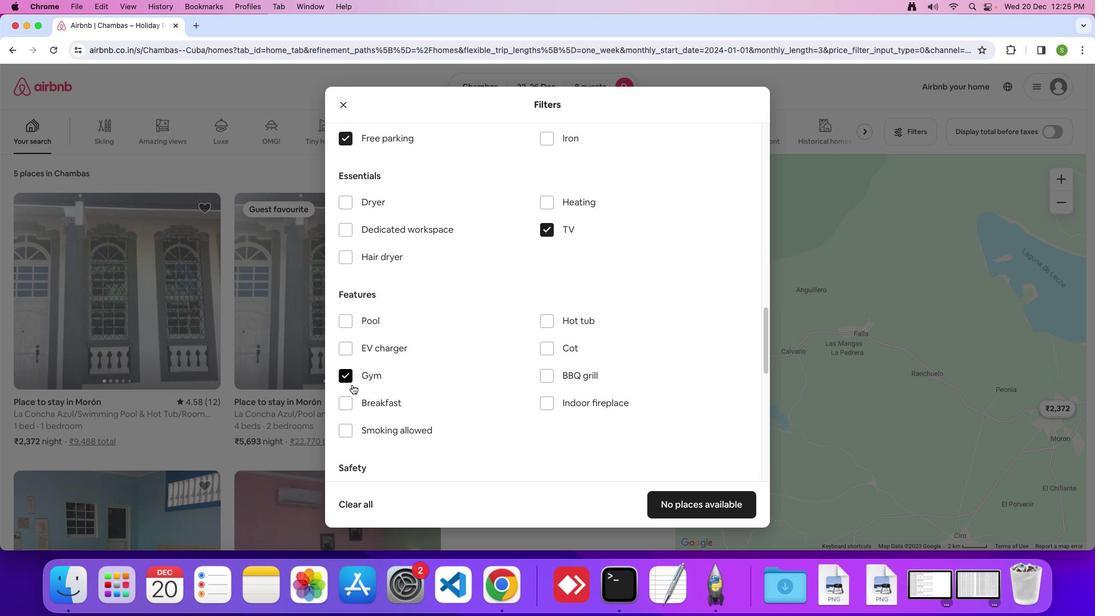 
Action: Mouse moved to (353, 401)
Screenshot: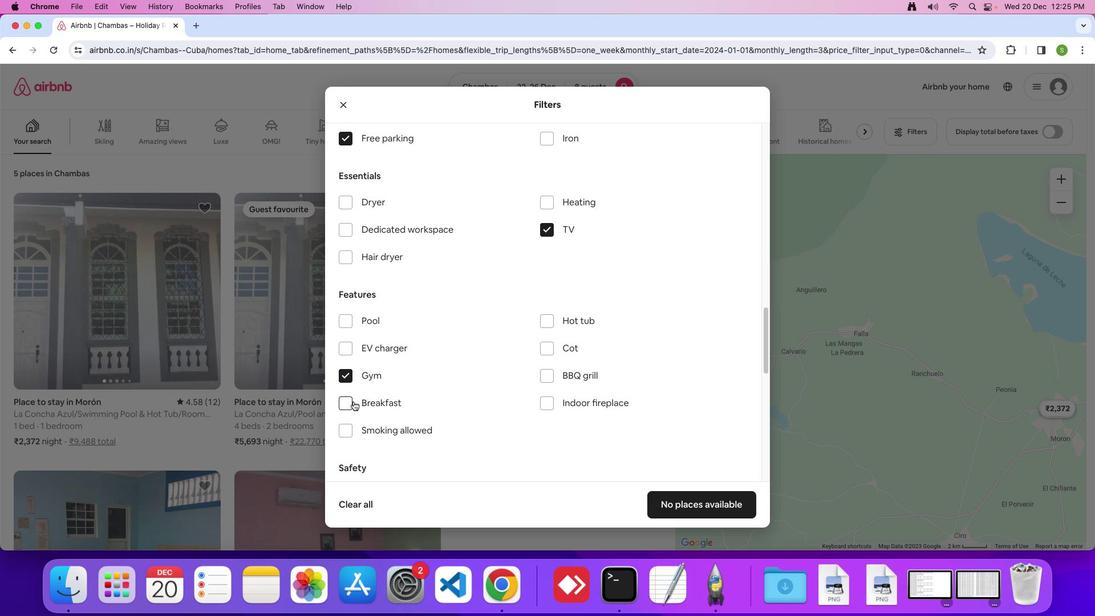 
Action: Mouse pressed left at (353, 401)
Screenshot: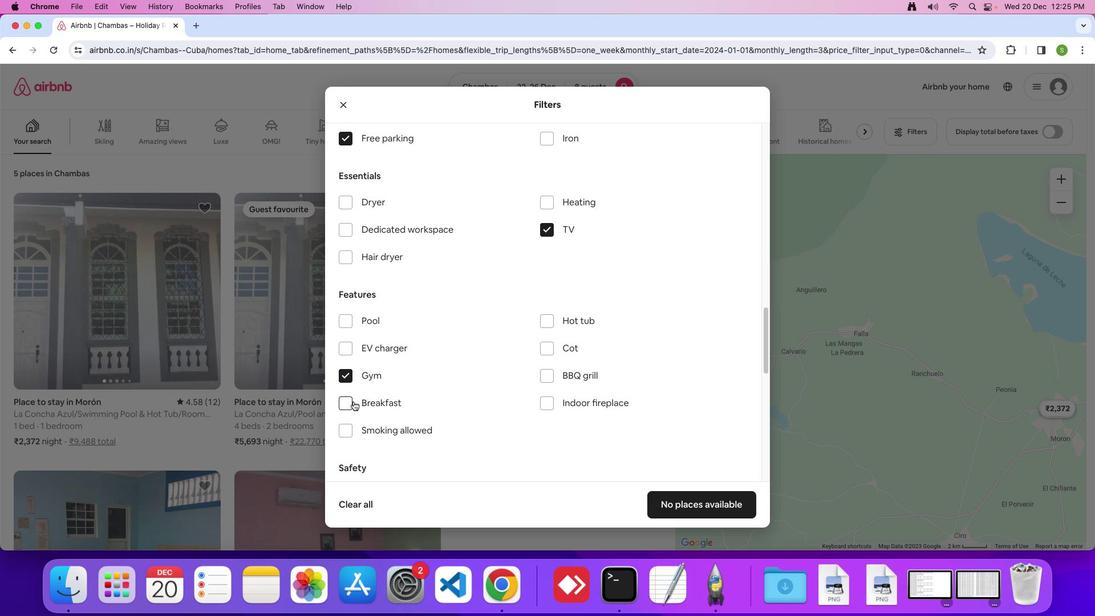 
Action: Mouse moved to (444, 385)
Screenshot: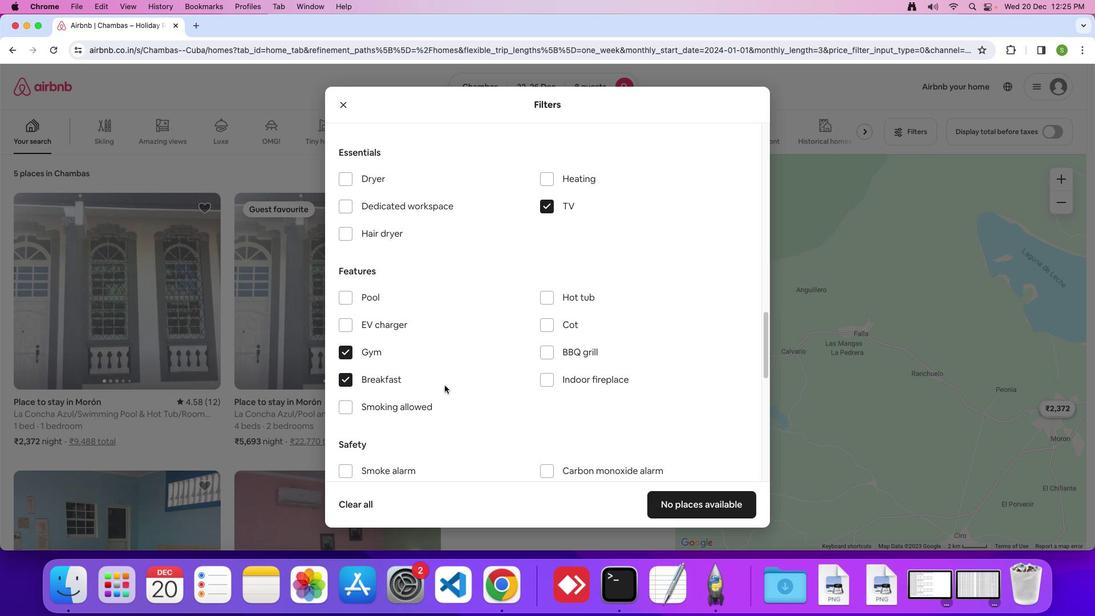 
Action: Mouse scrolled (444, 385) with delta (0, 0)
Screenshot: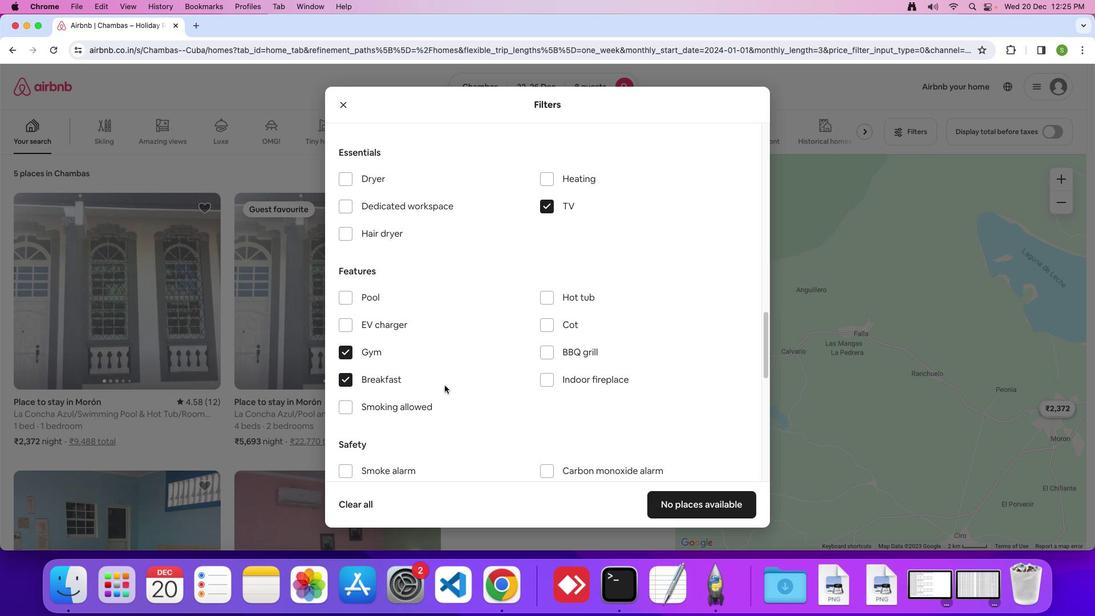 
Action: Mouse moved to (444, 385)
Screenshot: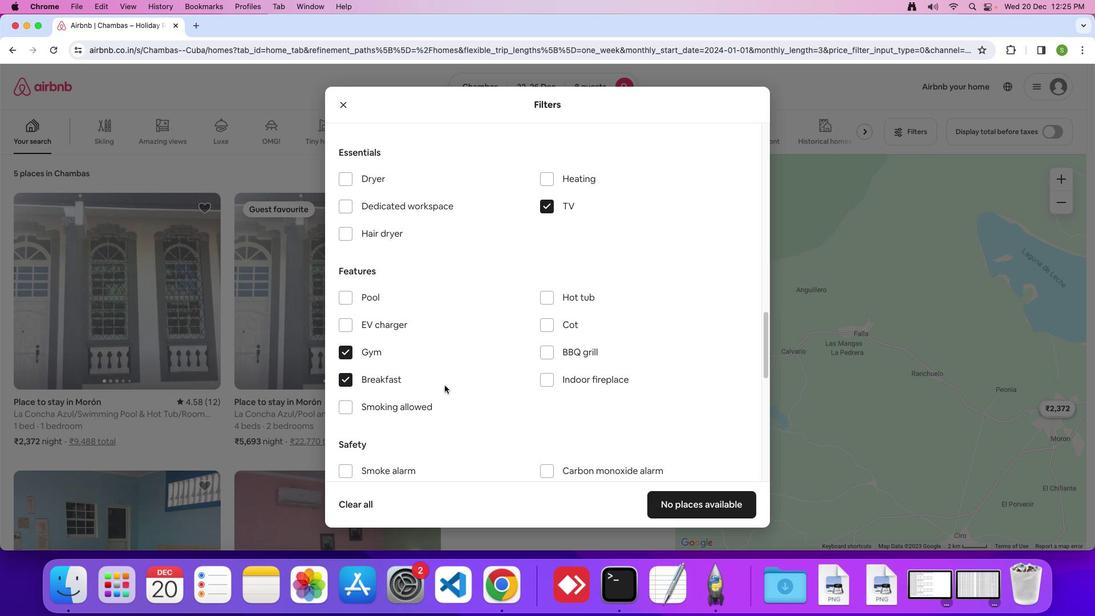 
Action: Mouse scrolled (444, 385) with delta (0, 0)
Screenshot: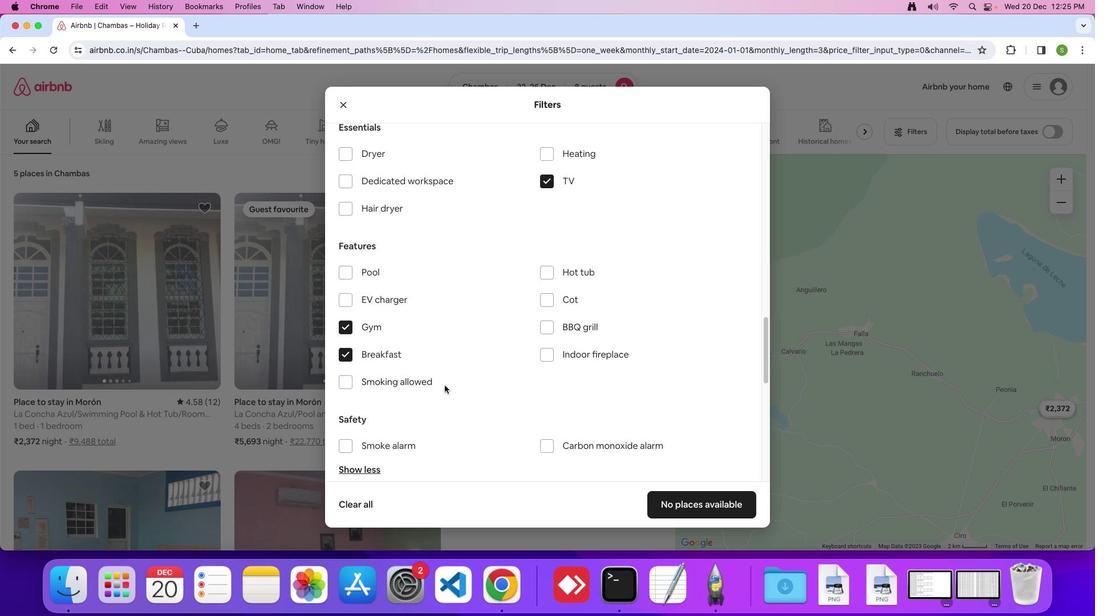 
Action: Mouse scrolled (444, 385) with delta (0, -1)
Screenshot: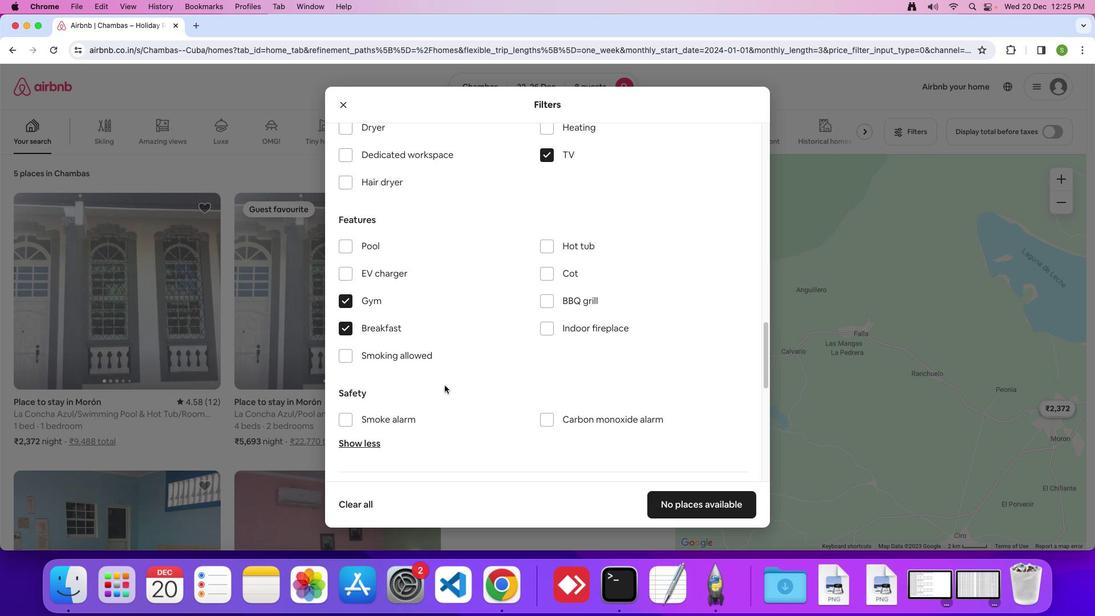 
Action: Mouse moved to (445, 384)
Screenshot: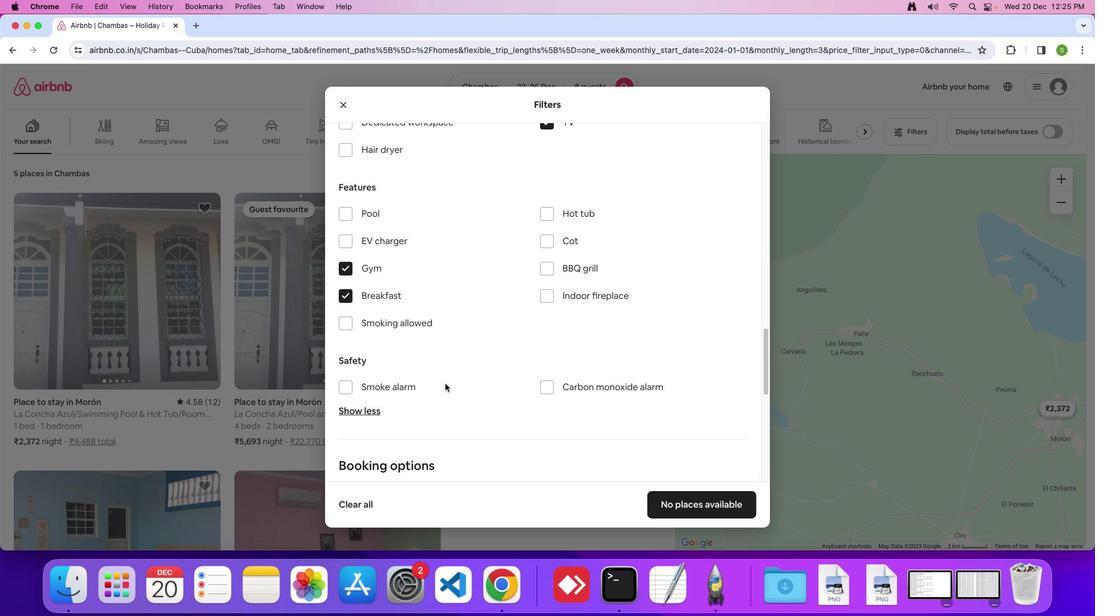 
Action: Mouse scrolled (445, 384) with delta (0, 0)
Screenshot: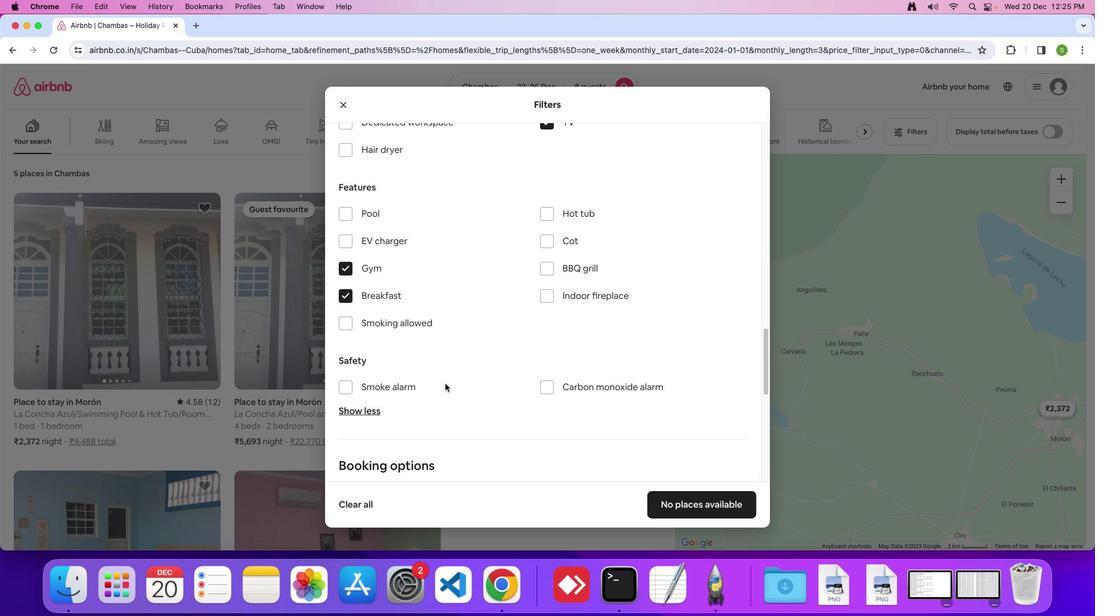 
Action: Mouse scrolled (445, 384) with delta (0, 0)
Screenshot: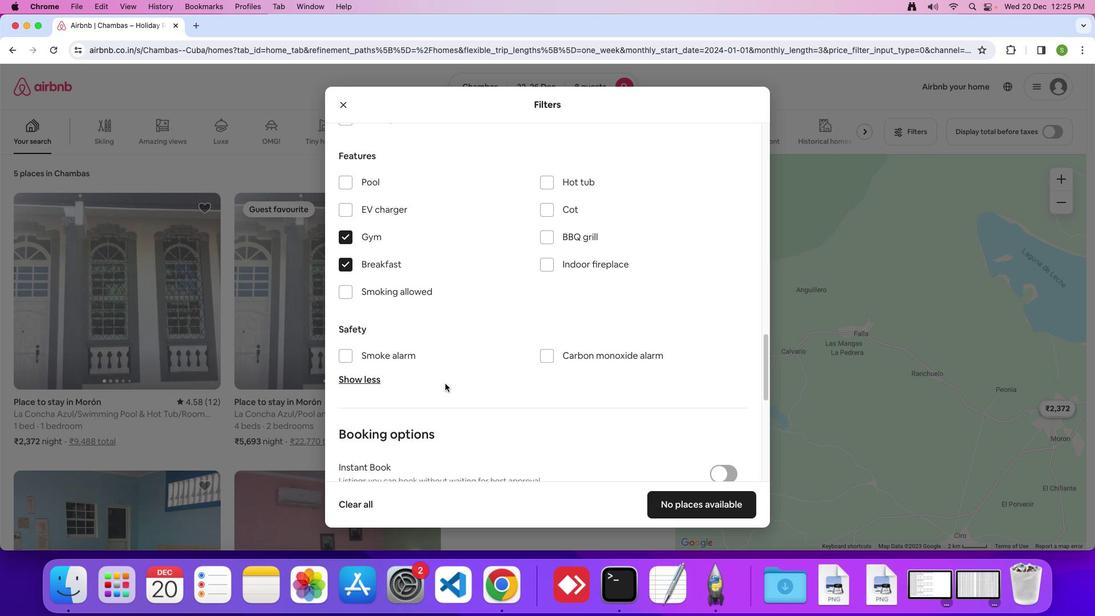 
Action: Mouse moved to (445, 383)
Screenshot: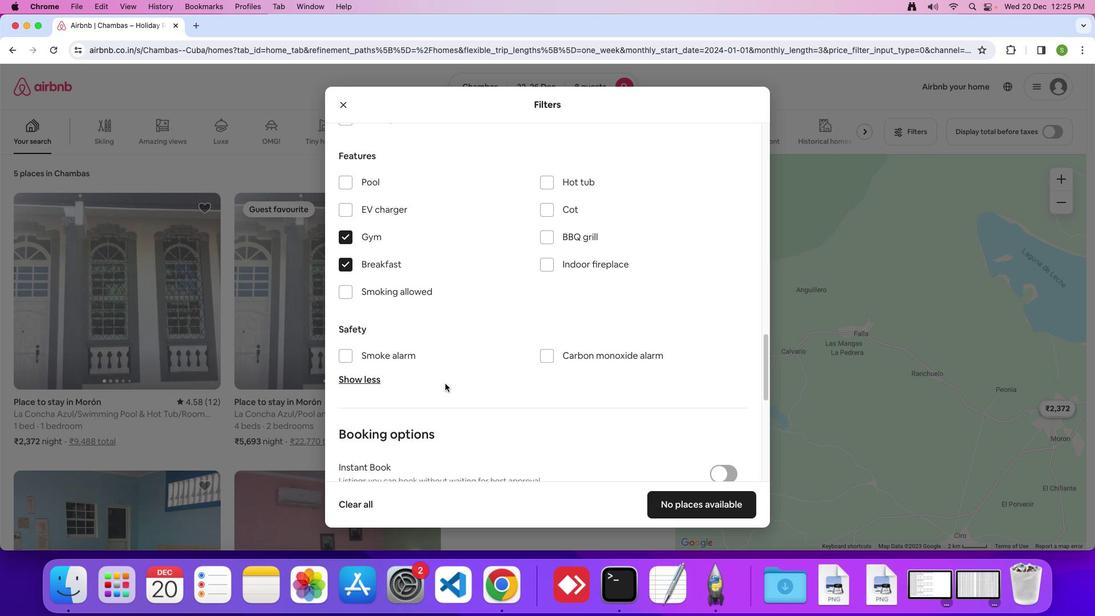 
Action: Mouse scrolled (445, 383) with delta (0, -1)
Screenshot: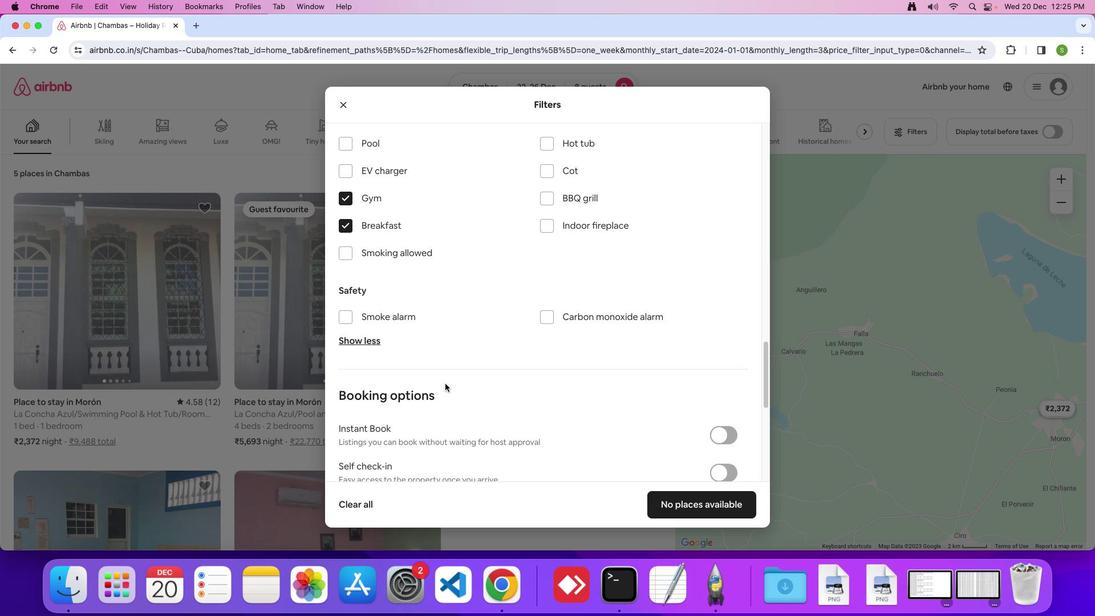 
Action: Mouse moved to (445, 383)
Screenshot: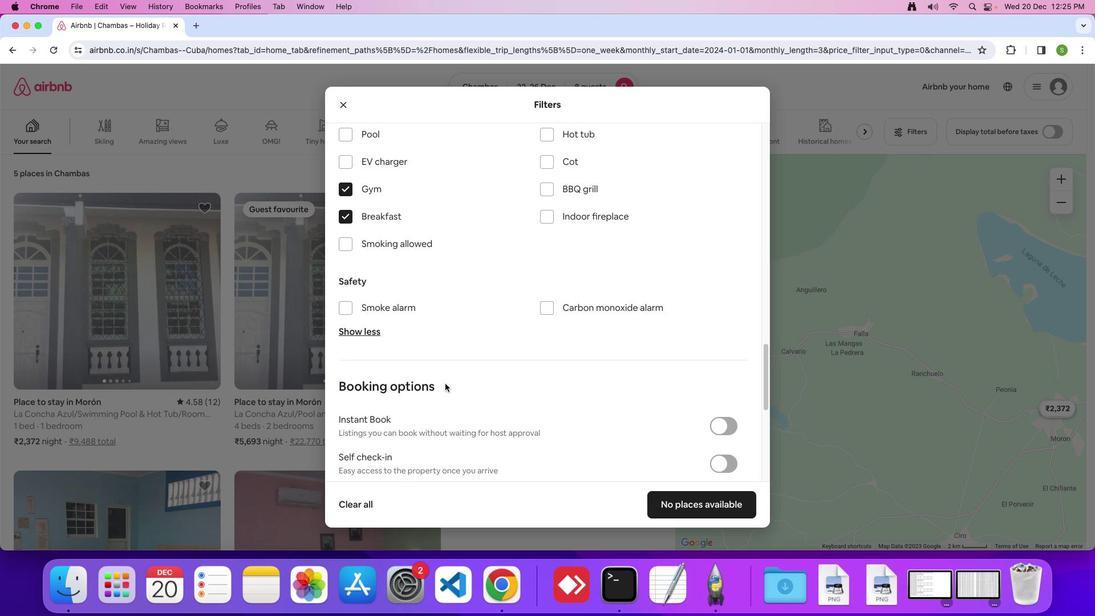 
Action: Mouse scrolled (445, 383) with delta (0, 0)
Screenshot: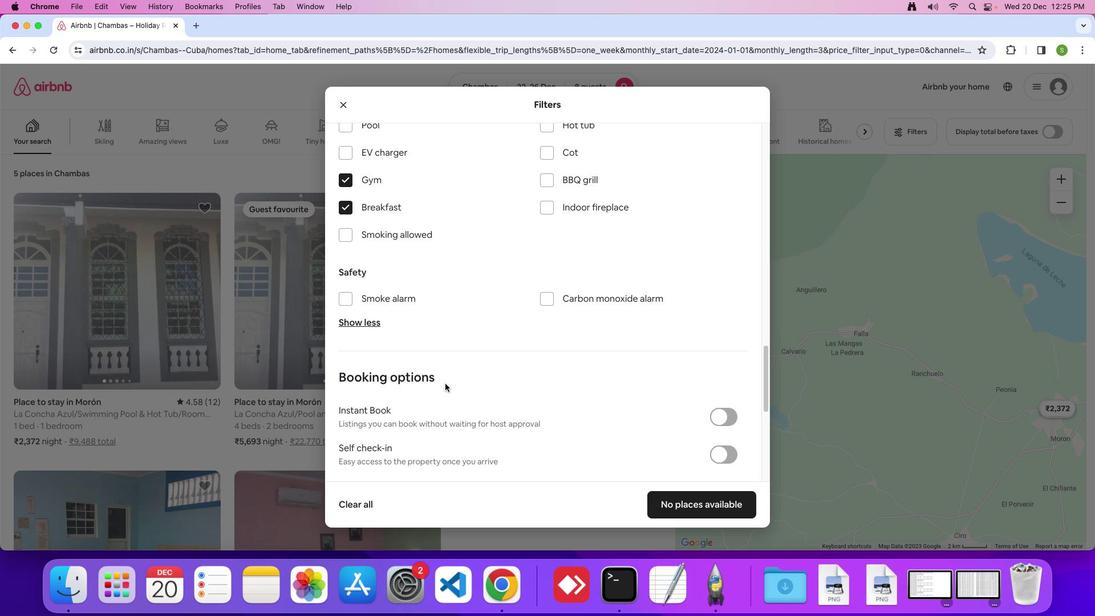 
Action: Mouse scrolled (445, 383) with delta (0, 0)
Screenshot: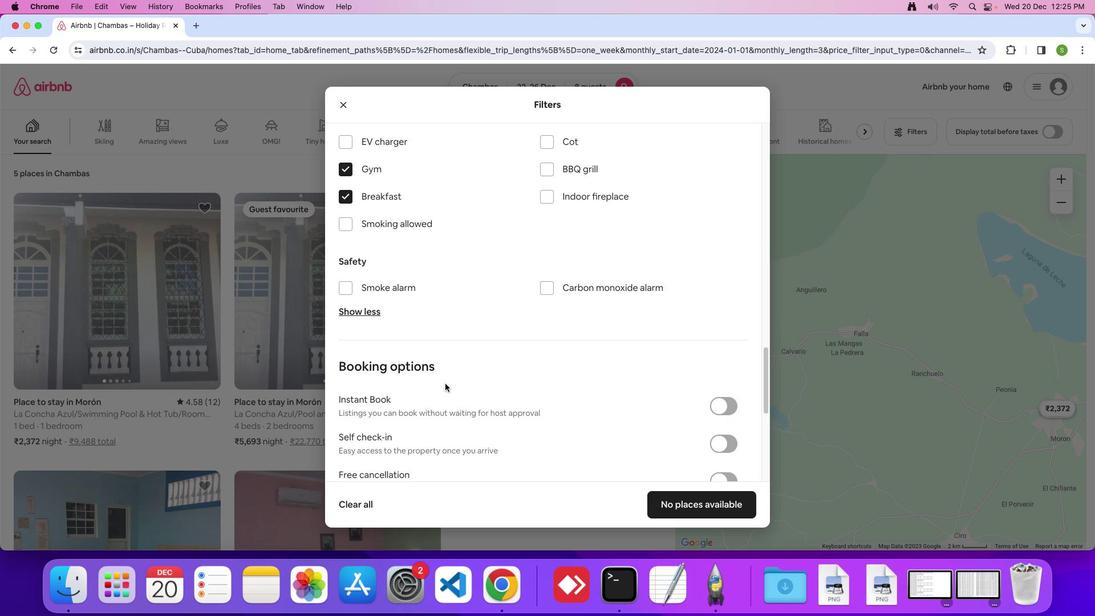 
Action: Mouse scrolled (445, 383) with delta (0, 0)
Screenshot: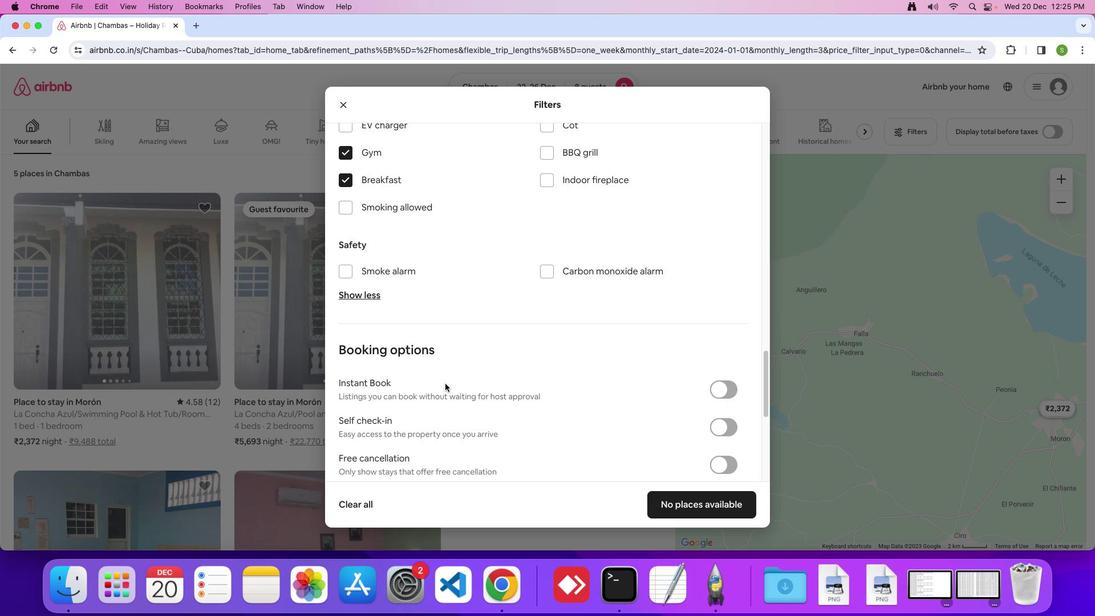 
Action: Mouse scrolled (445, 383) with delta (0, 0)
Screenshot: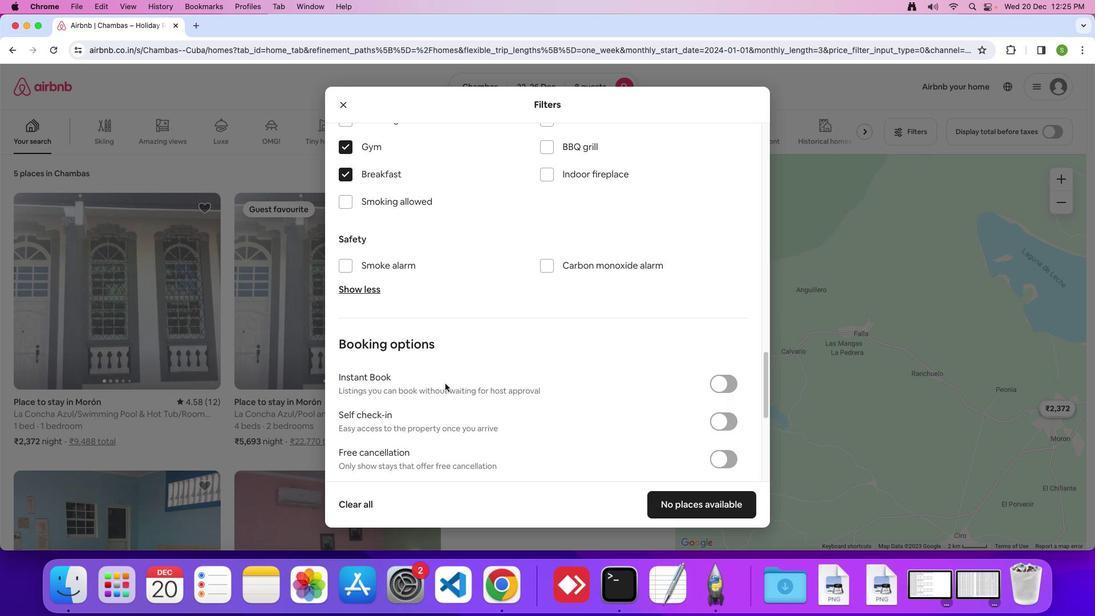 
Action: Mouse scrolled (445, 383) with delta (0, 0)
Screenshot: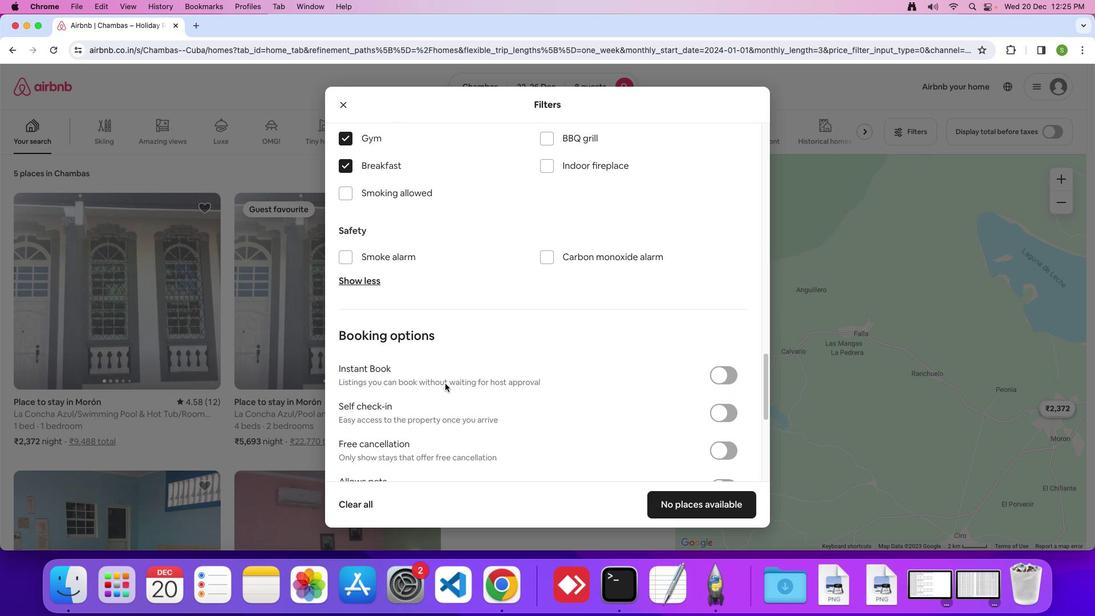 
Action: Mouse scrolled (445, 383) with delta (0, 0)
Screenshot: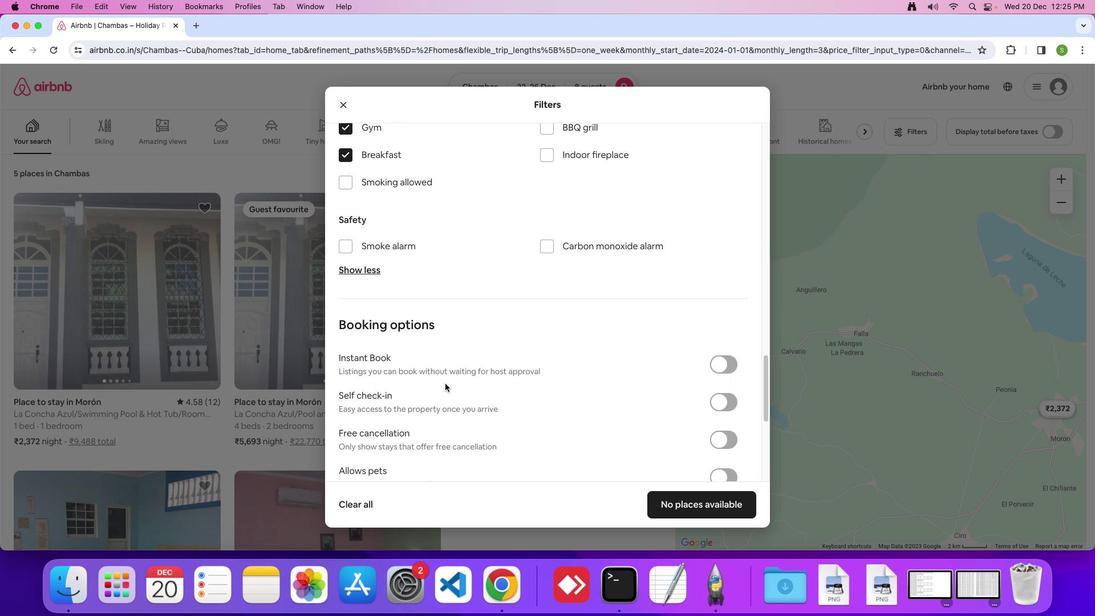 
Action: Mouse scrolled (445, 383) with delta (0, 0)
Screenshot: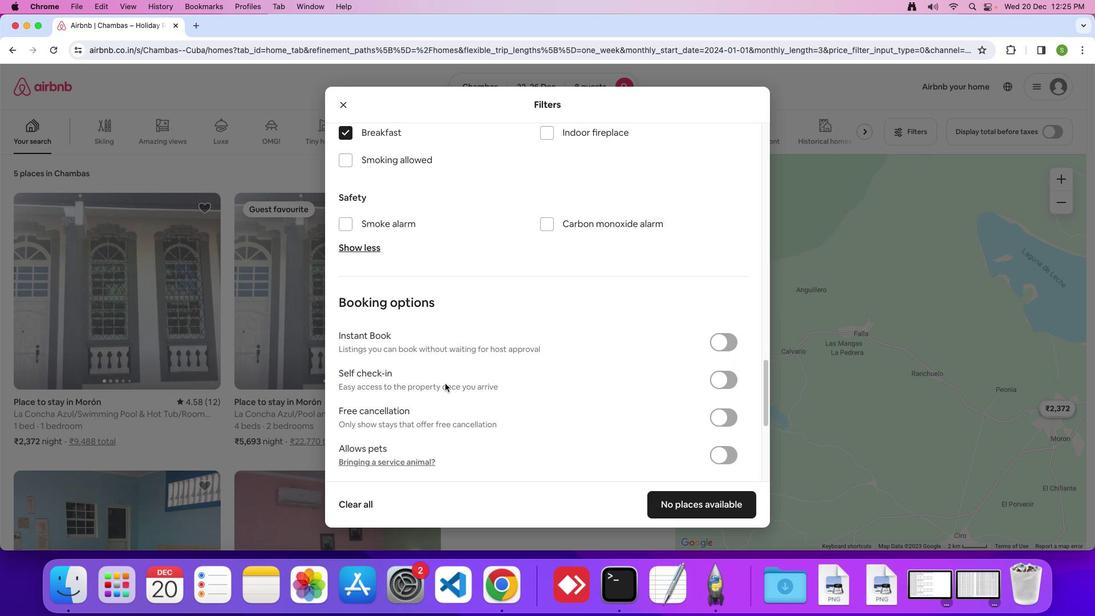 
Action: Mouse scrolled (445, 383) with delta (0, 0)
Screenshot: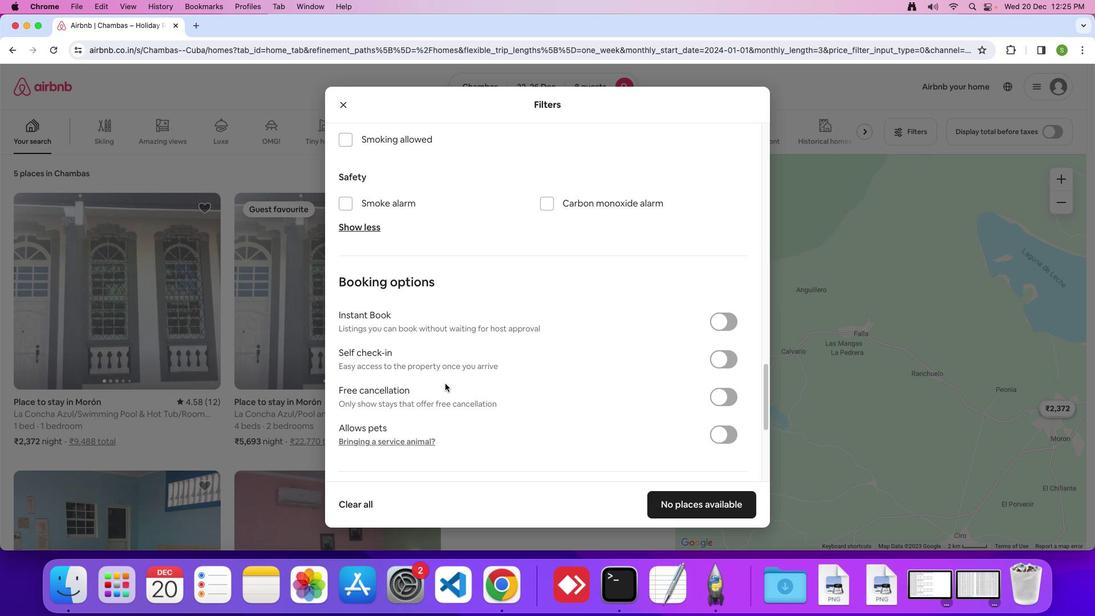 
Action: Mouse scrolled (445, 383) with delta (0, 0)
Screenshot: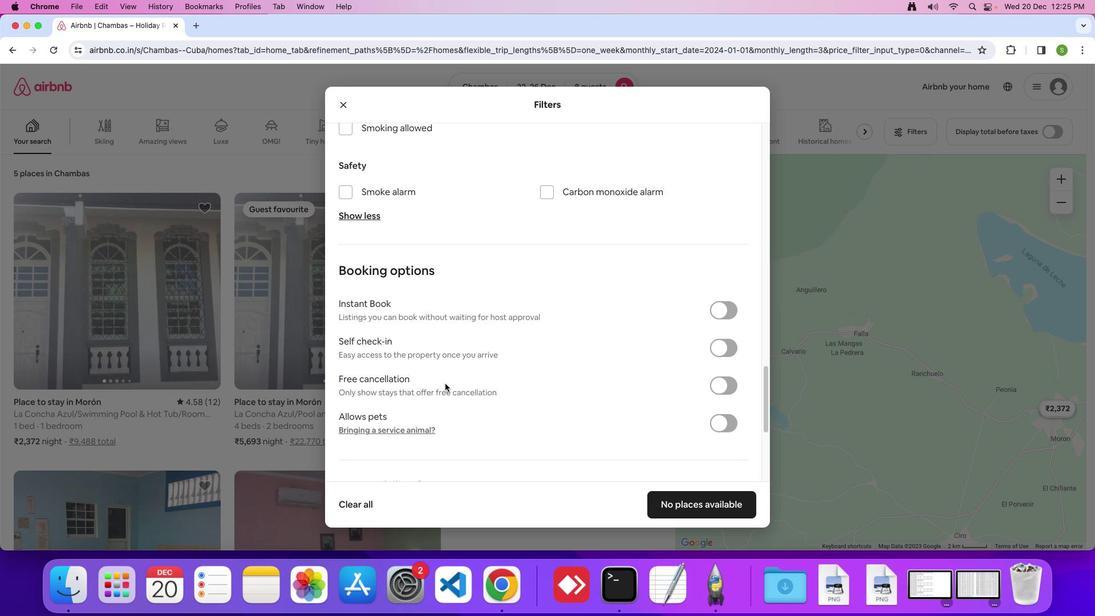 
Action: Mouse scrolled (445, 383) with delta (0, 0)
Screenshot: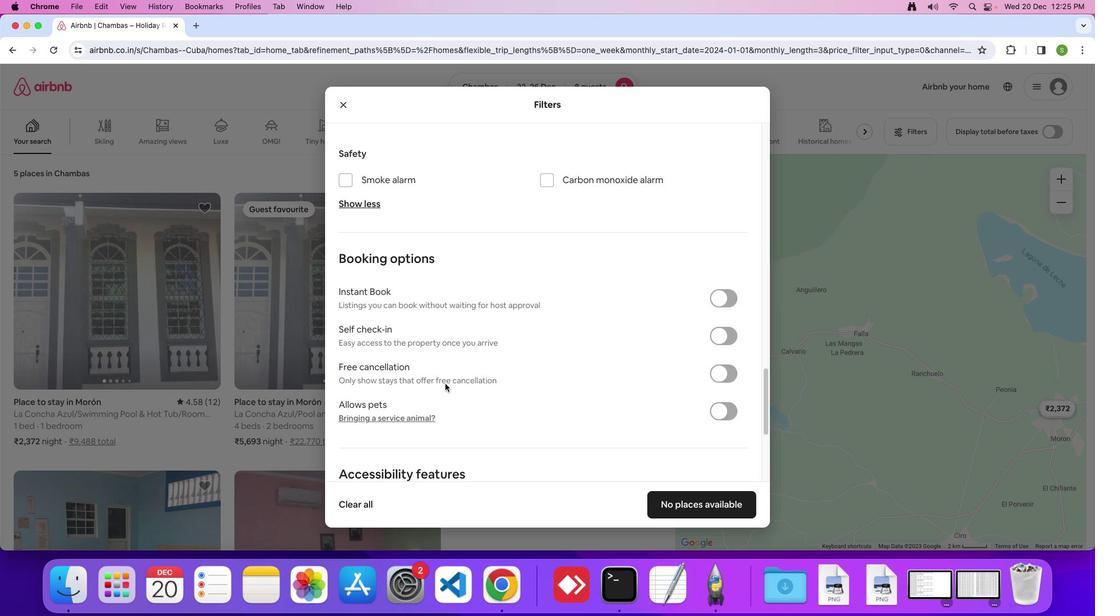 
Action: Mouse scrolled (445, 383) with delta (0, 0)
Screenshot: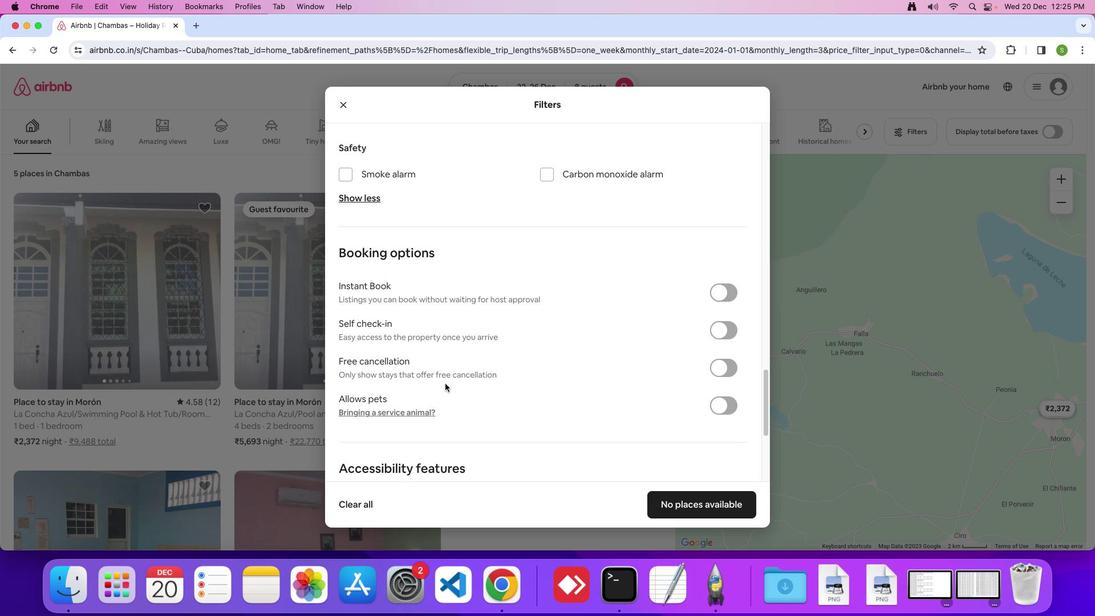 
Action: Mouse scrolled (445, 383) with delta (0, 0)
Screenshot: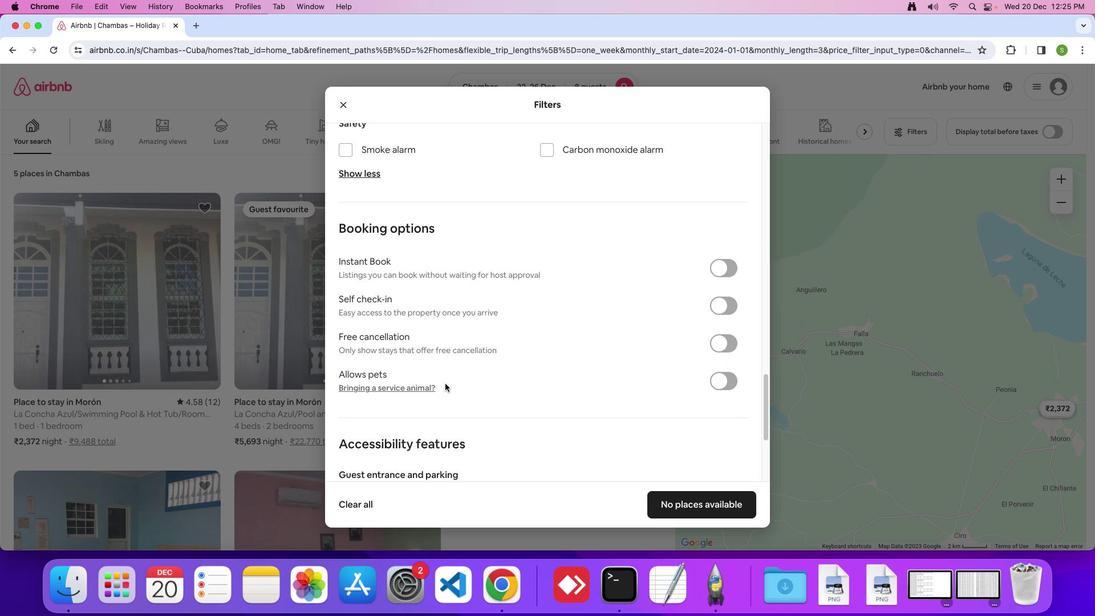 
Action: Mouse scrolled (445, 383) with delta (0, 0)
Screenshot: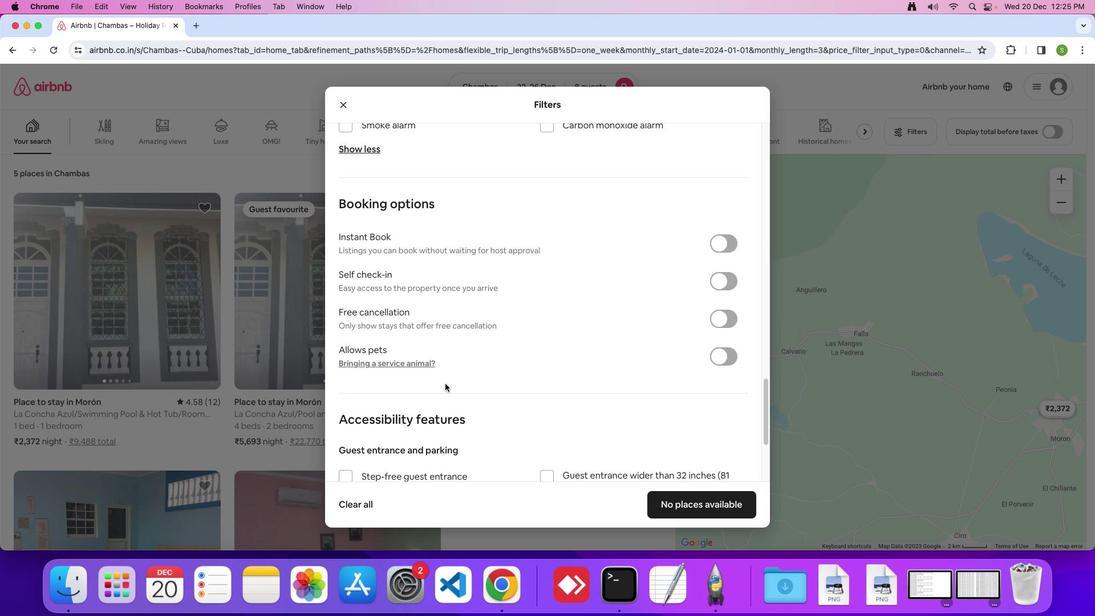 
Action: Mouse scrolled (445, 383) with delta (0, -1)
Screenshot: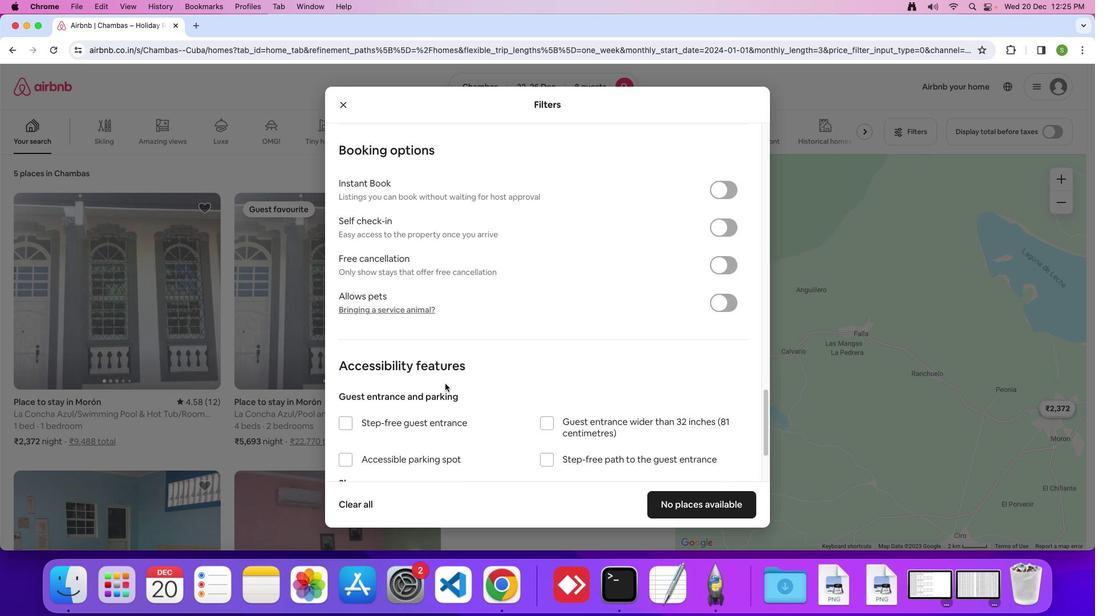 
Action: Mouse scrolled (445, 383) with delta (0, 0)
Screenshot: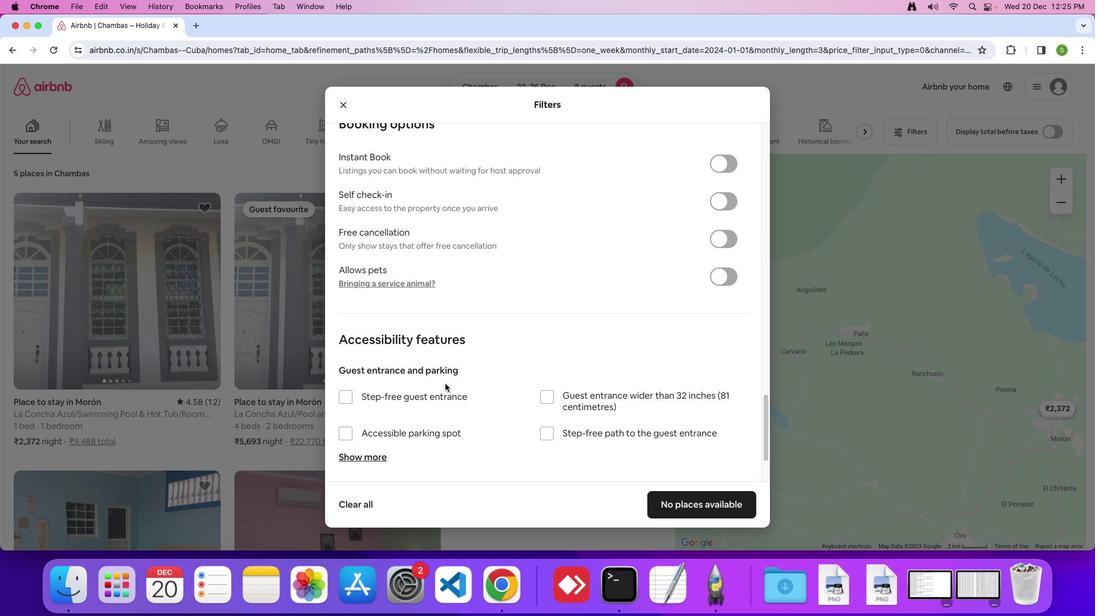 
Action: Mouse scrolled (445, 383) with delta (0, 0)
Screenshot: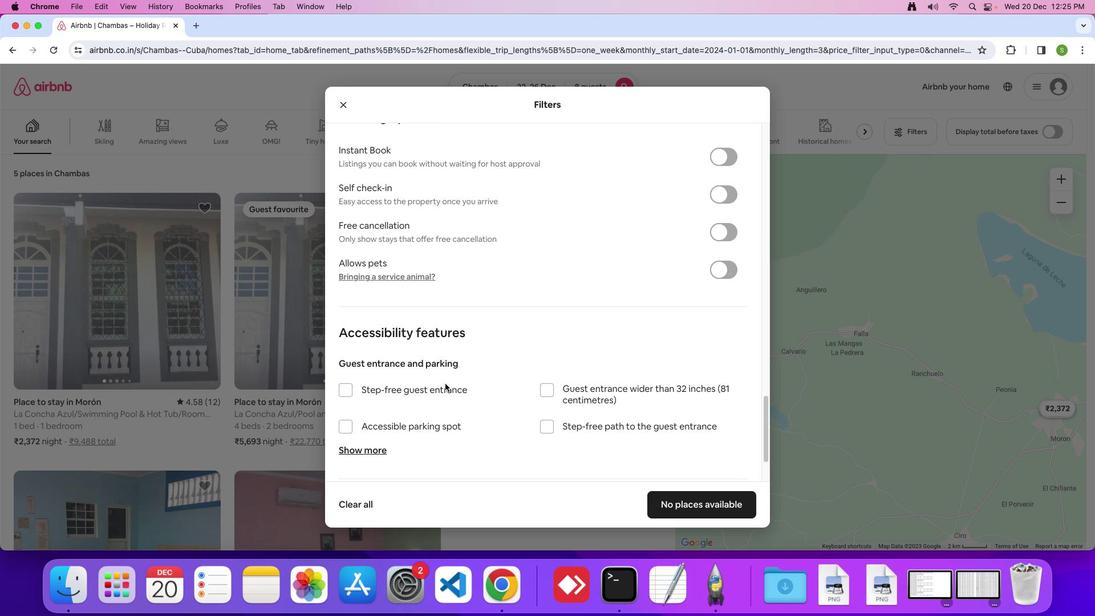 
Action: Mouse scrolled (445, 383) with delta (0, 0)
Screenshot: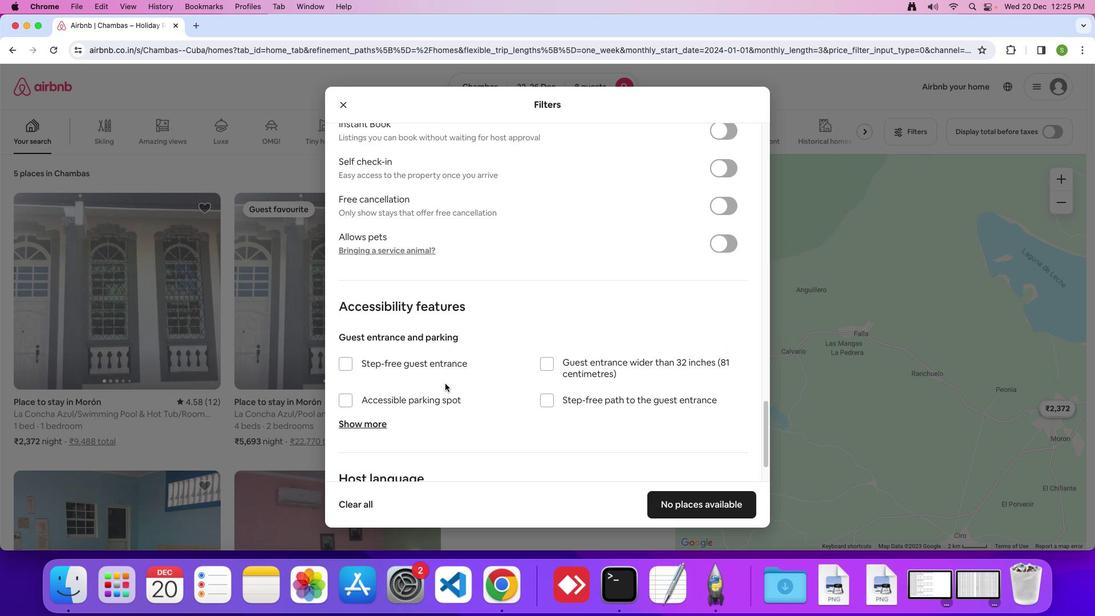 
Action: Mouse scrolled (445, 383) with delta (0, 0)
Screenshot: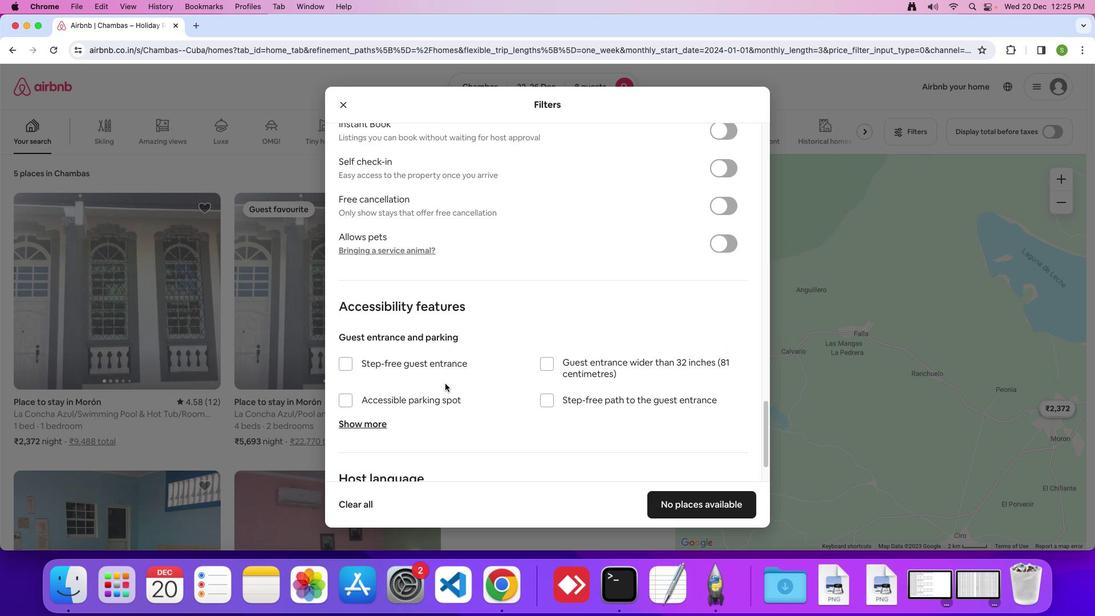 
Action: Mouse scrolled (445, 383) with delta (0, -1)
Screenshot: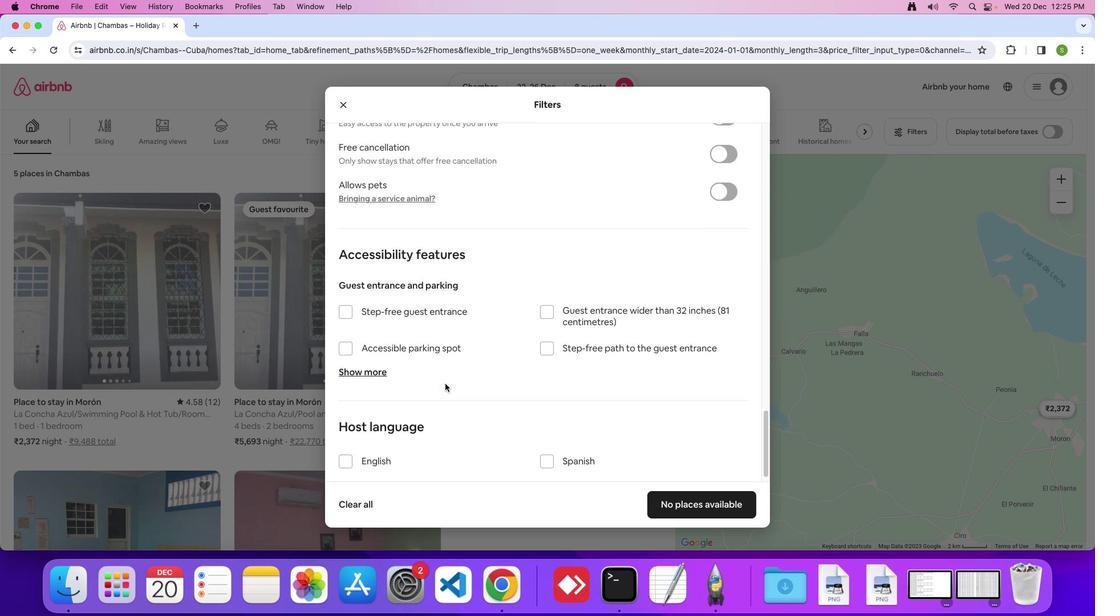 
Action: Mouse scrolled (445, 383) with delta (0, 0)
Screenshot: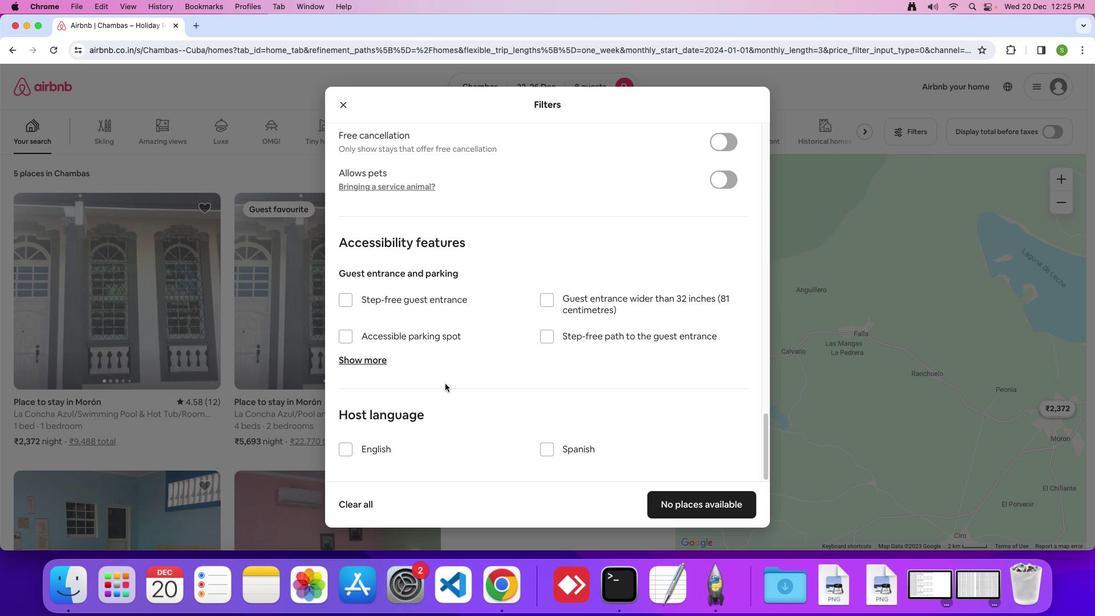 
Action: Mouse scrolled (445, 383) with delta (0, 0)
Screenshot: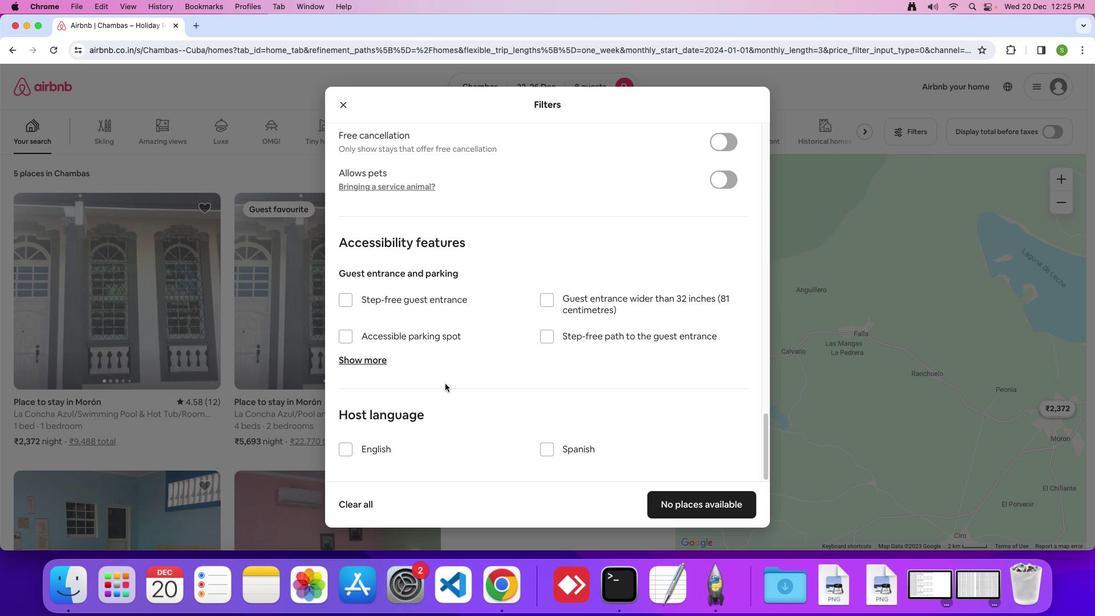 
Action: Mouse scrolled (445, 383) with delta (0, 0)
Screenshot: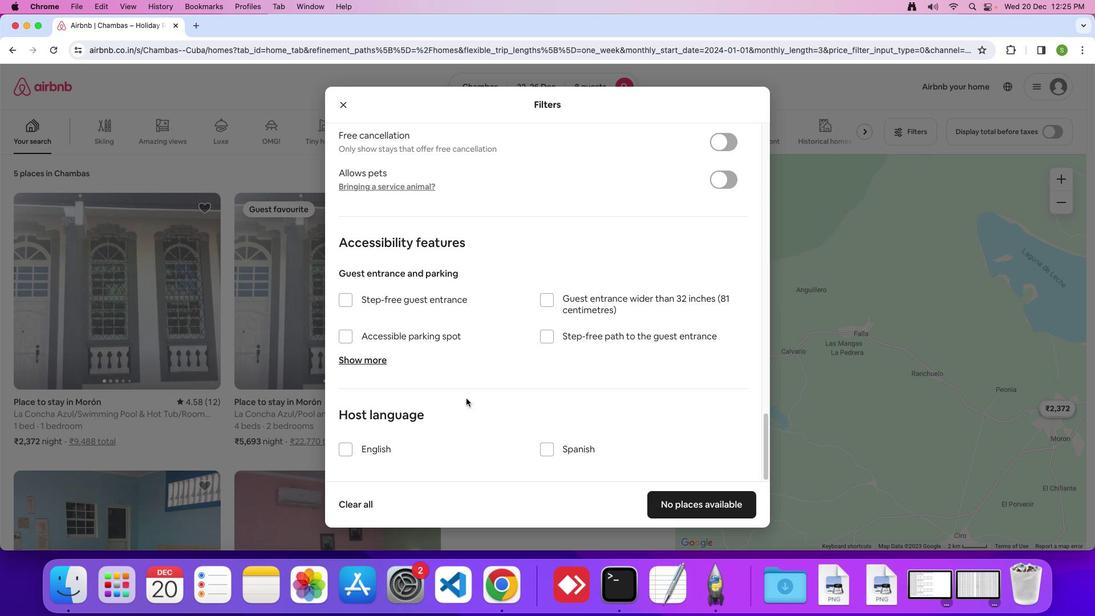 
Action: Mouse scrolled (445, 383) with delta (0, 0)
Screenshot: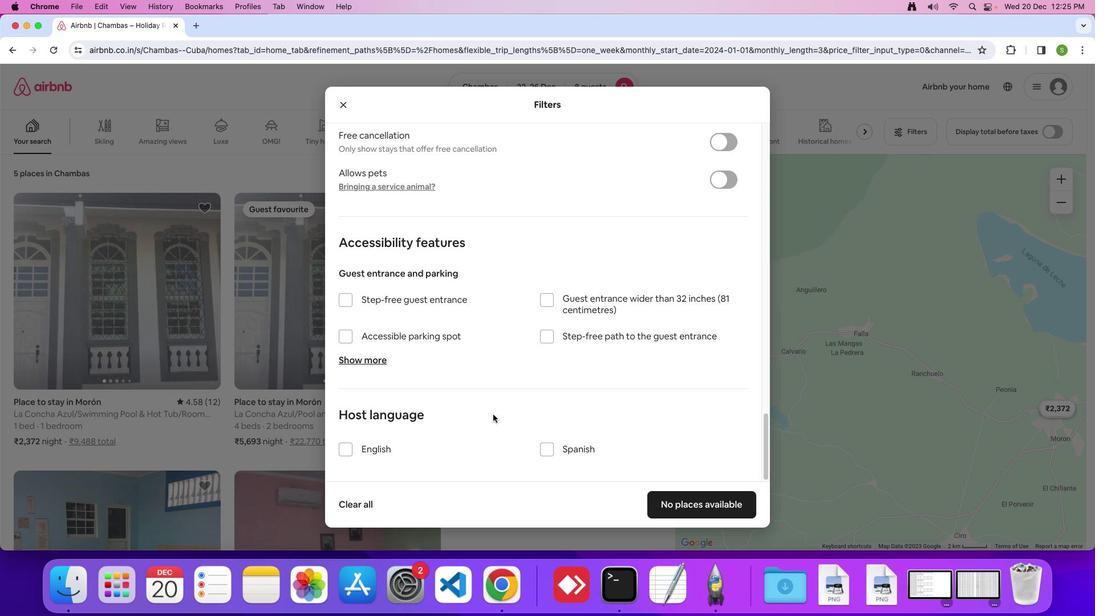 
Action: Mouse moved to (665, 496)
Screenshot: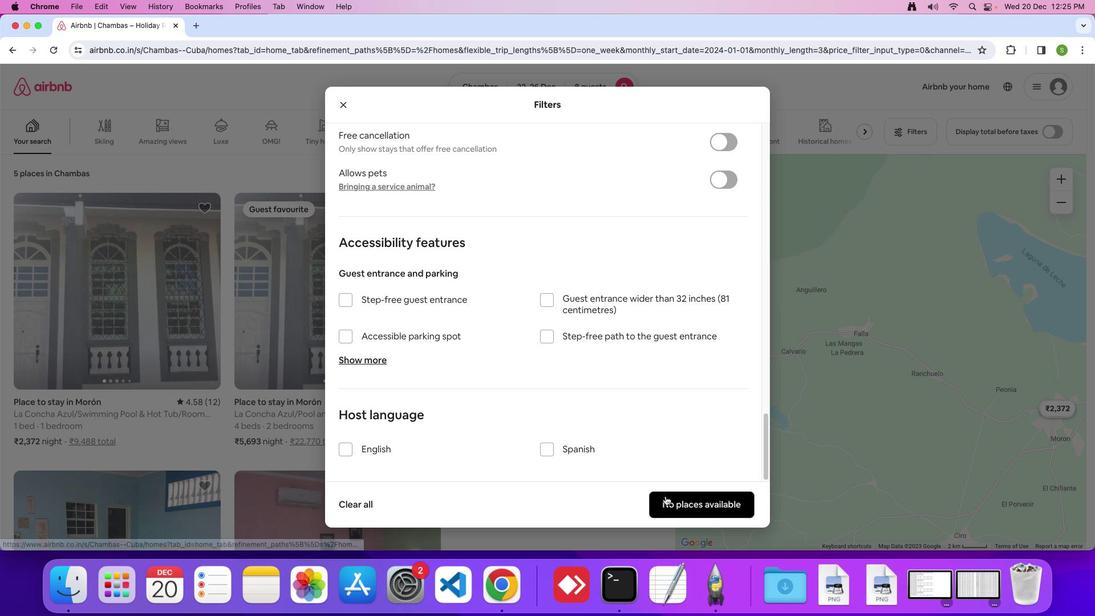 
Action: Mouse pressed left at (665, 496)
Screenshot: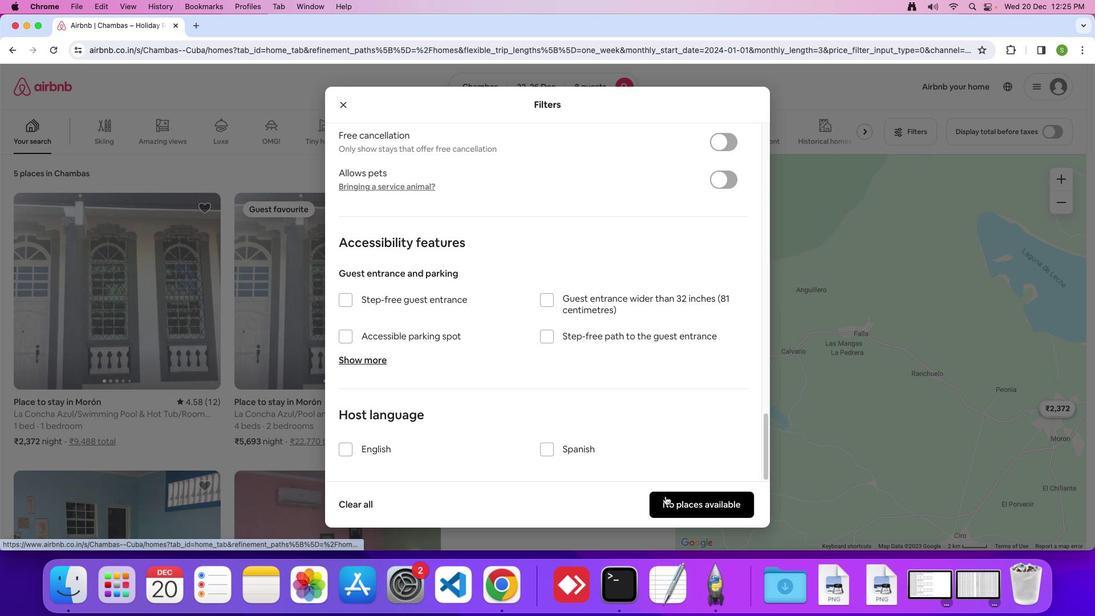 
Action: Mouse moved to (383, 326)
Screenshot: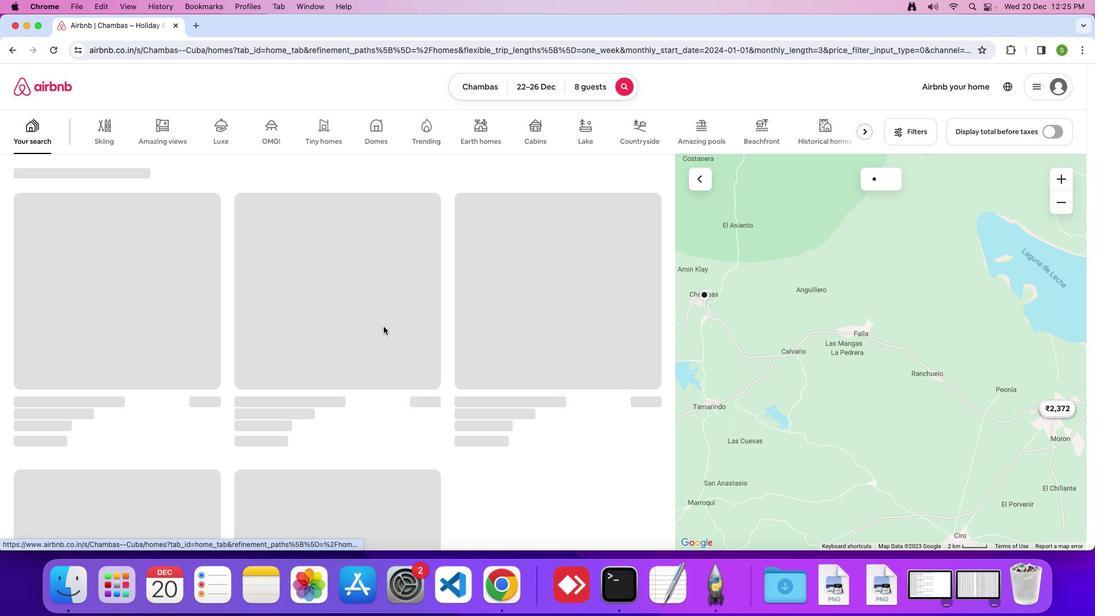 
